 Task: Add a signature Gabriel Evans containing With warm thanks and best wishes, Gabriel Evans to email address softage.10@softage.net and add a label Strategic planning
Action: Mouse moved to (102, 120)
Screenshot: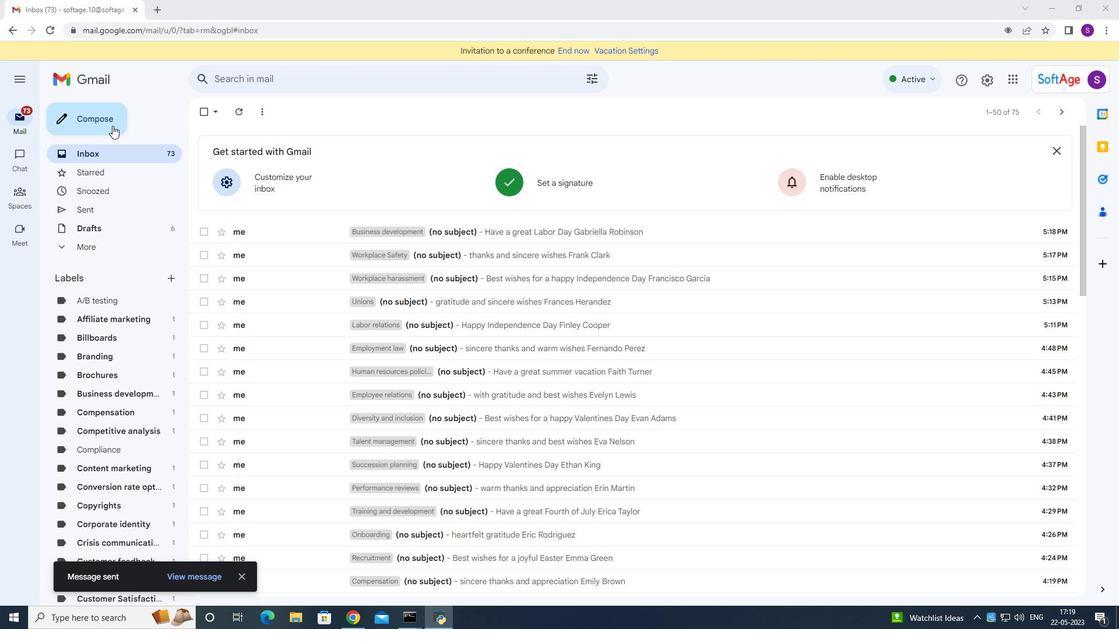 
Action: Mouse pressed left at (102, 120)
Screenshot: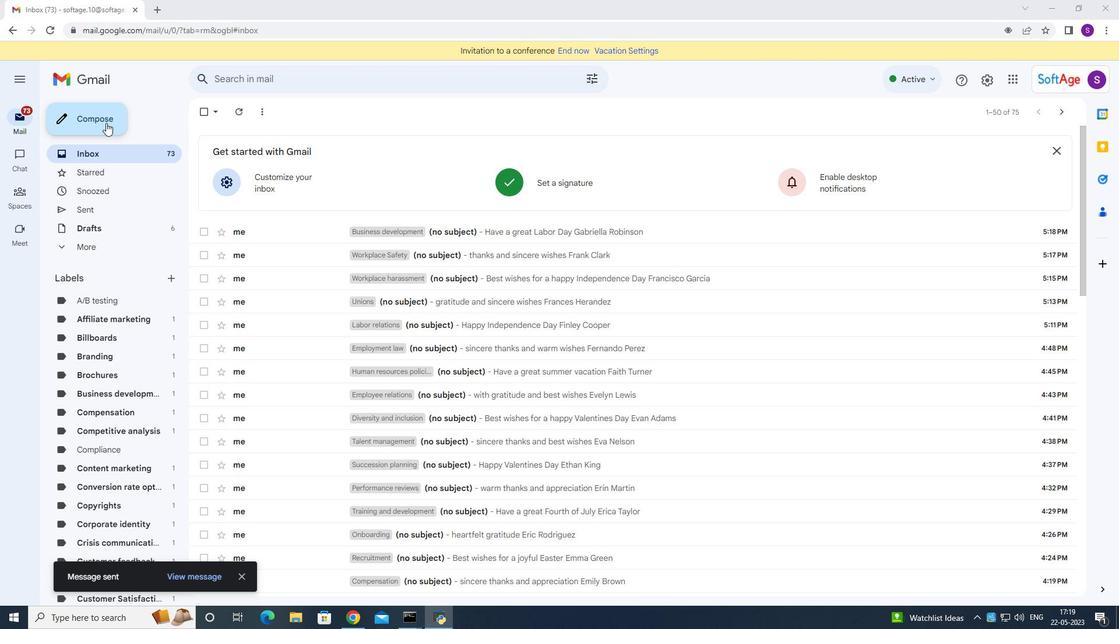 
Action: Mouse moved to (944, 582)
Screenshot: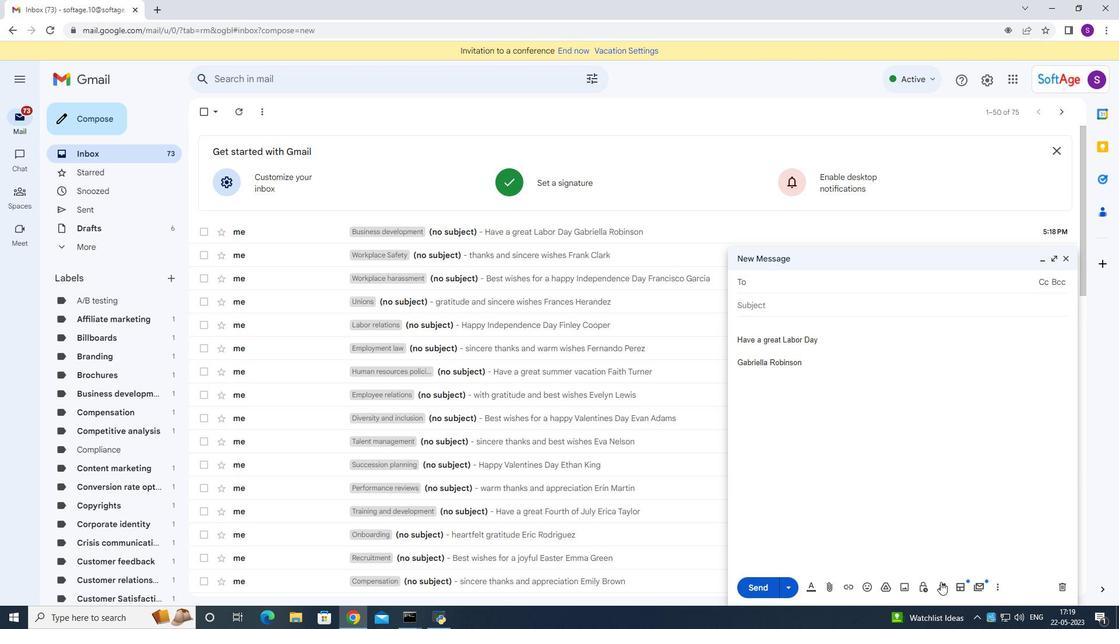 
Action: Mouse pressed left at (944, 582)
Screenshot: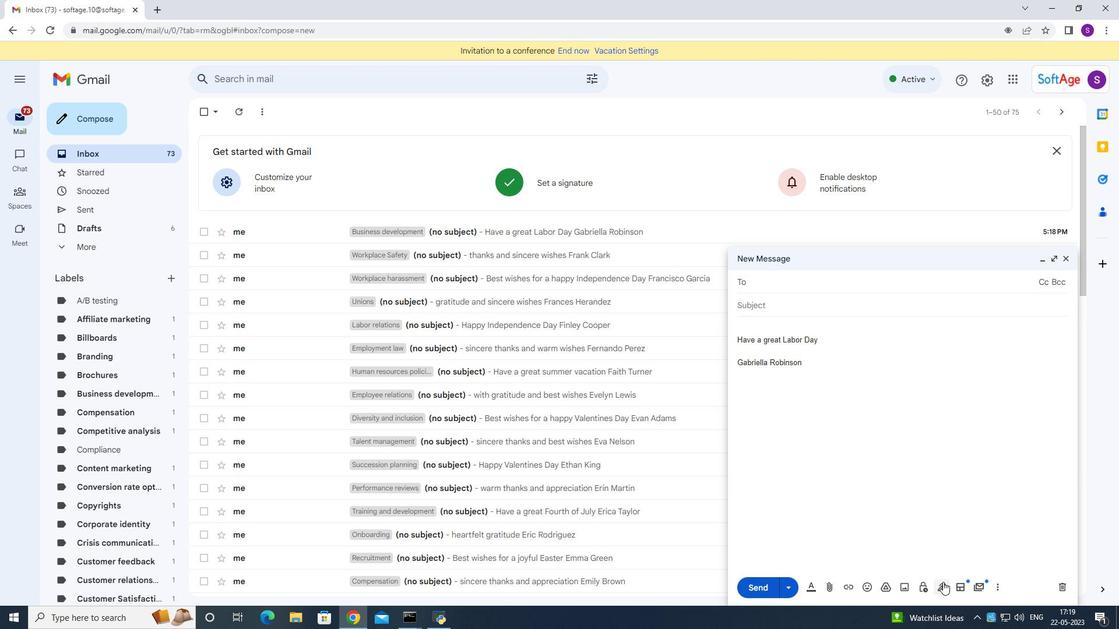 
Action: Mouse moved to (976, 526)
Screenshot: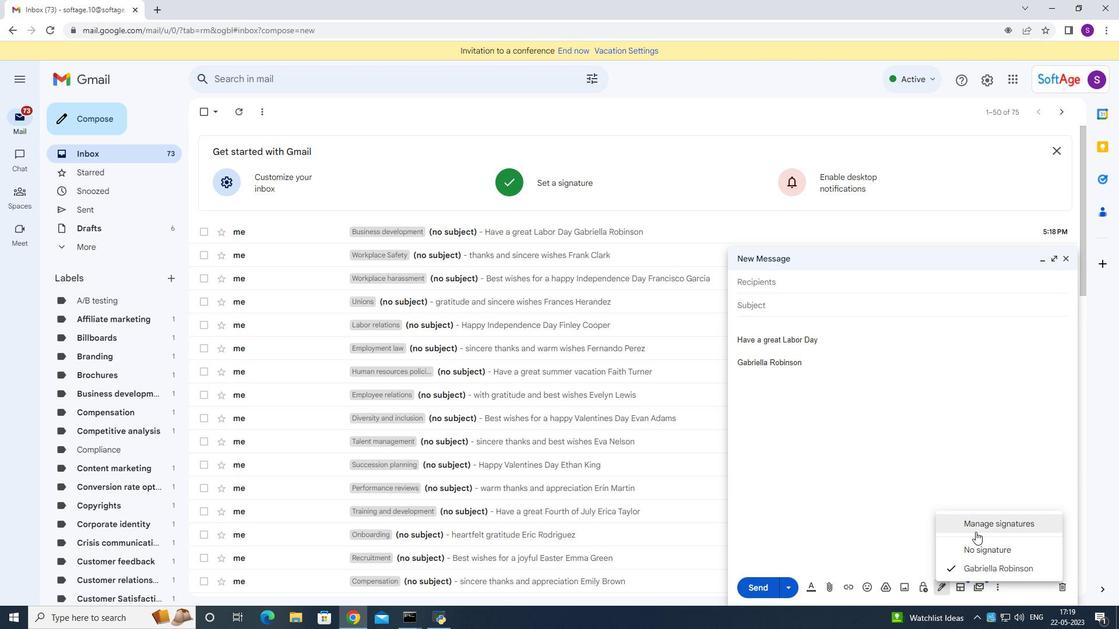 
Action: Mouse pressed left at (976, 526)
Screenshot: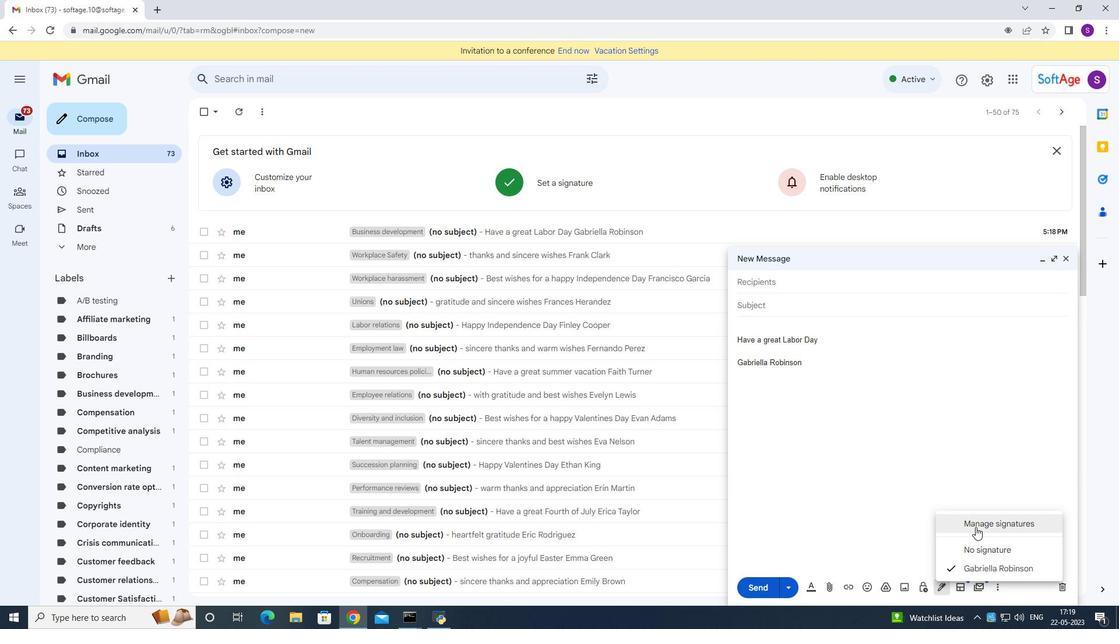 
Action: Mouse moved to (509, 295)
Screenshot: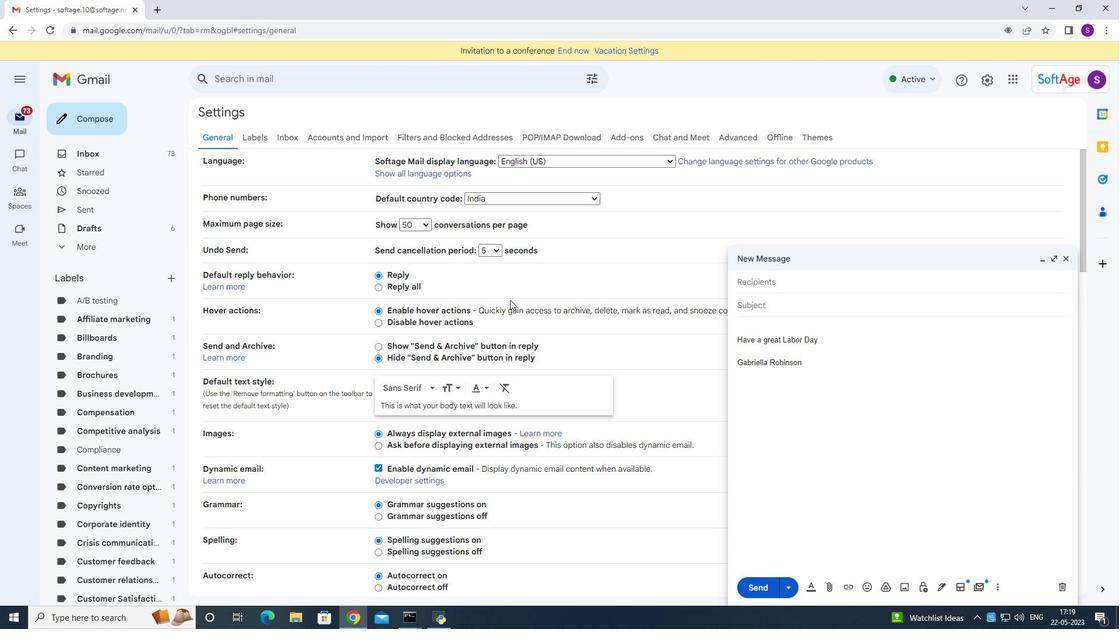
Action: Mouse scrolled (509, 294) with delta (0, 0)
Screenshot: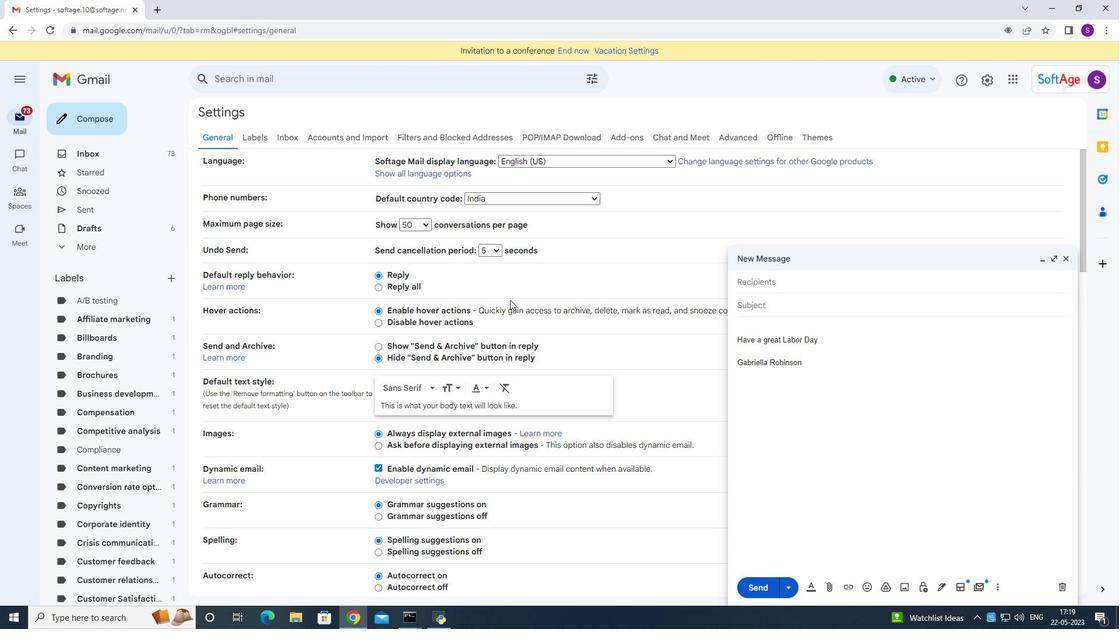 
Action: Mouse moved to (509, 295)
Screenshot: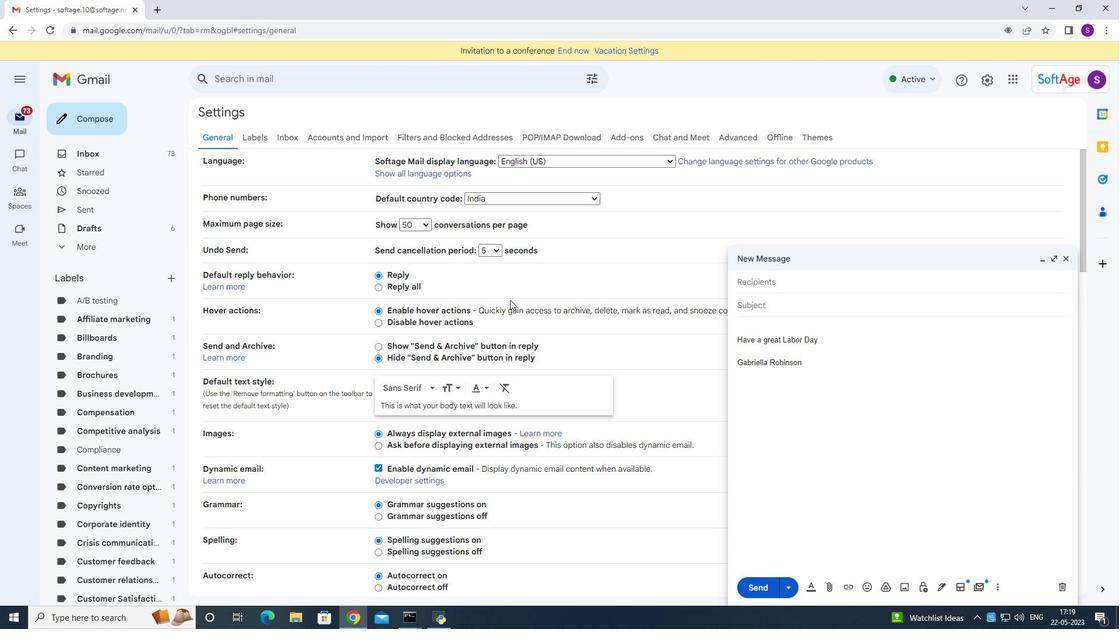 
Action: Mouse scrolled (509, 294) with delta (0, 0)
Screenshot: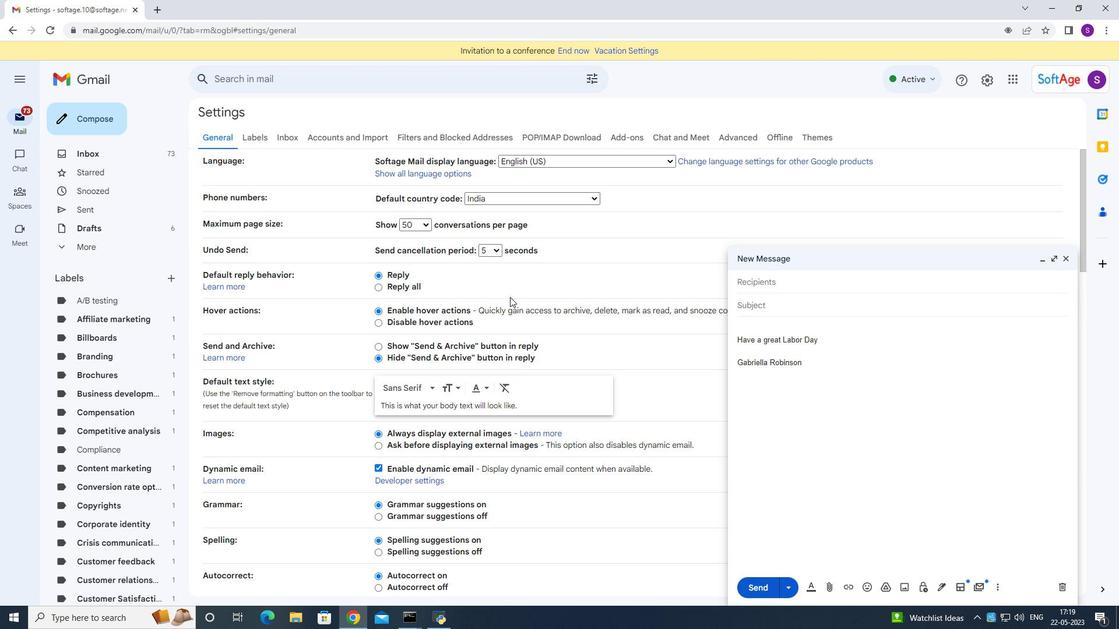 
Action: Mouse moved to (510, 296)
Screenshot: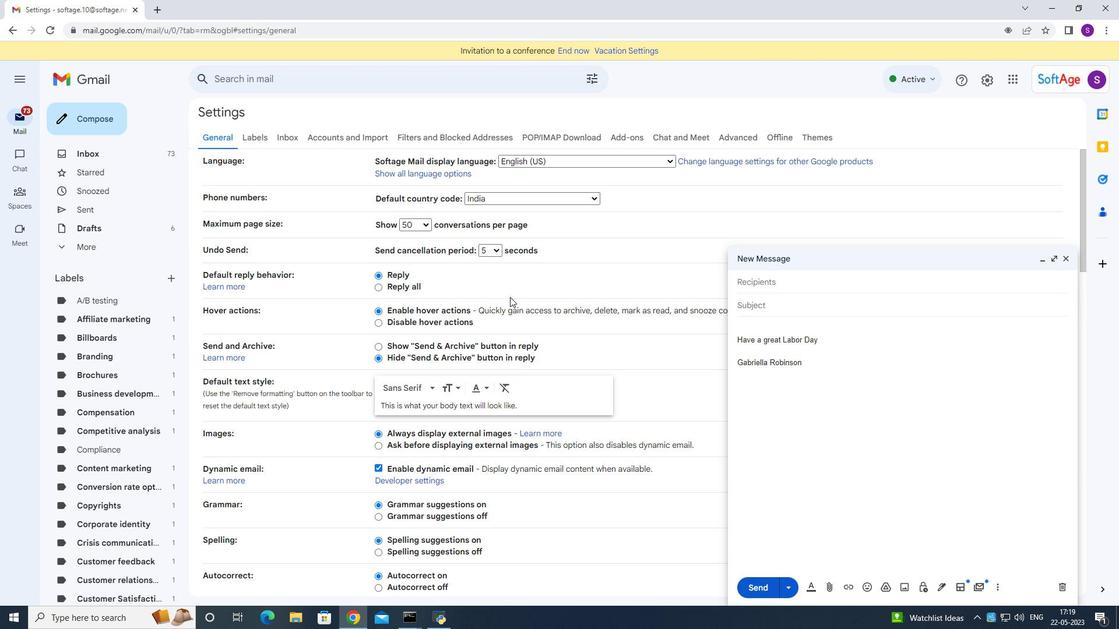 
Action: Mouse scrolled (510, 294) with delta (0, 0)
Screenshot: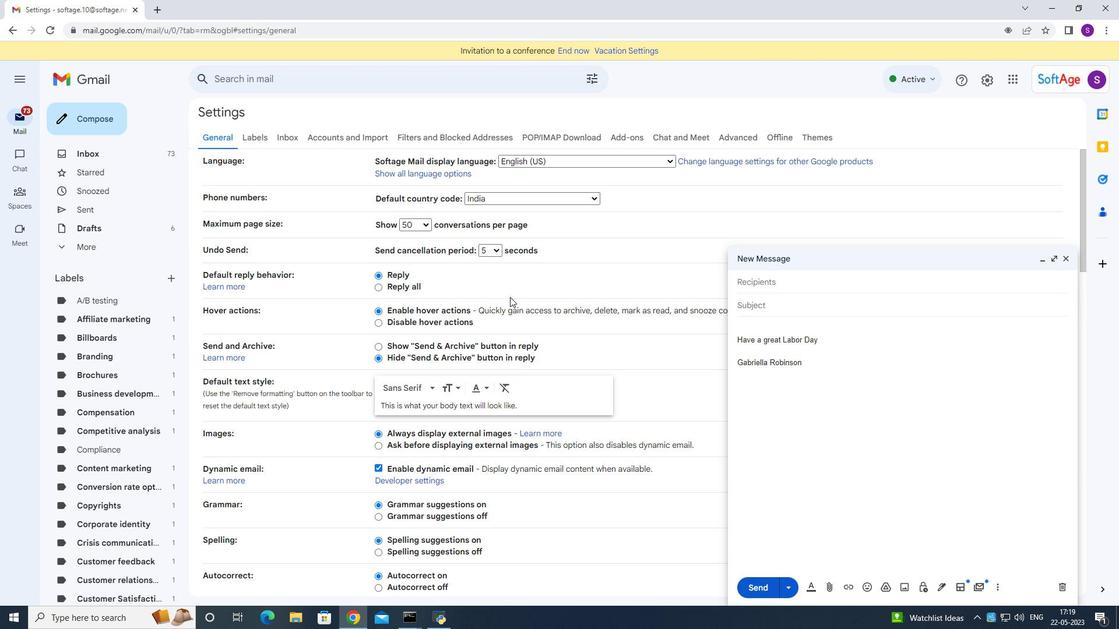 
Action: Mouse moved to (510, 296)
Screenshot: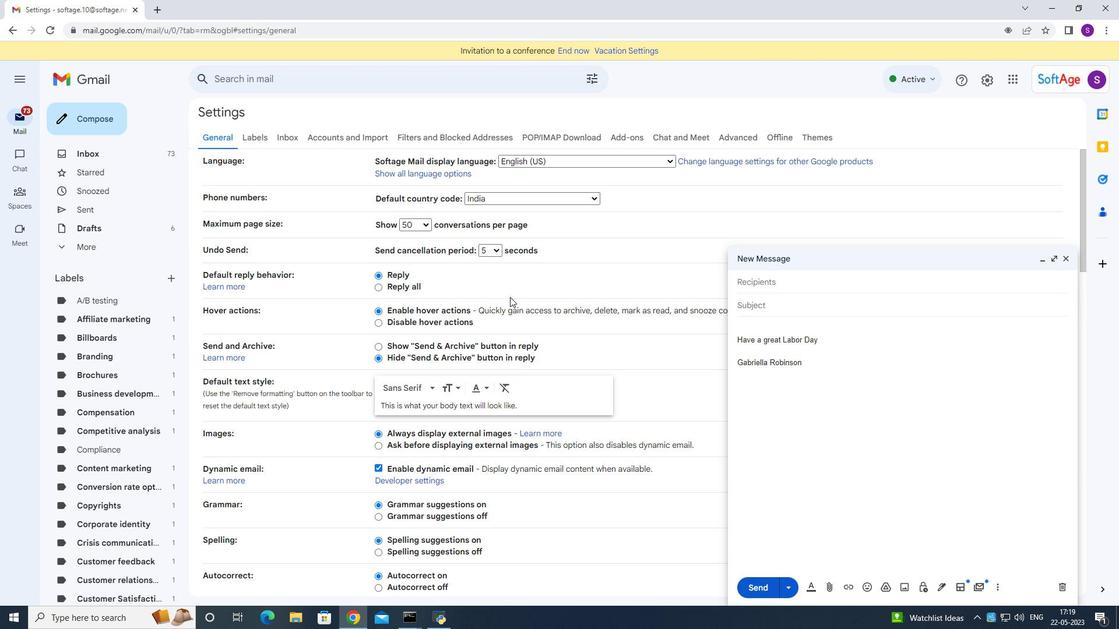 
Action: Mouse scrolled (510, 295) with delta (0, 0)
Screenshot: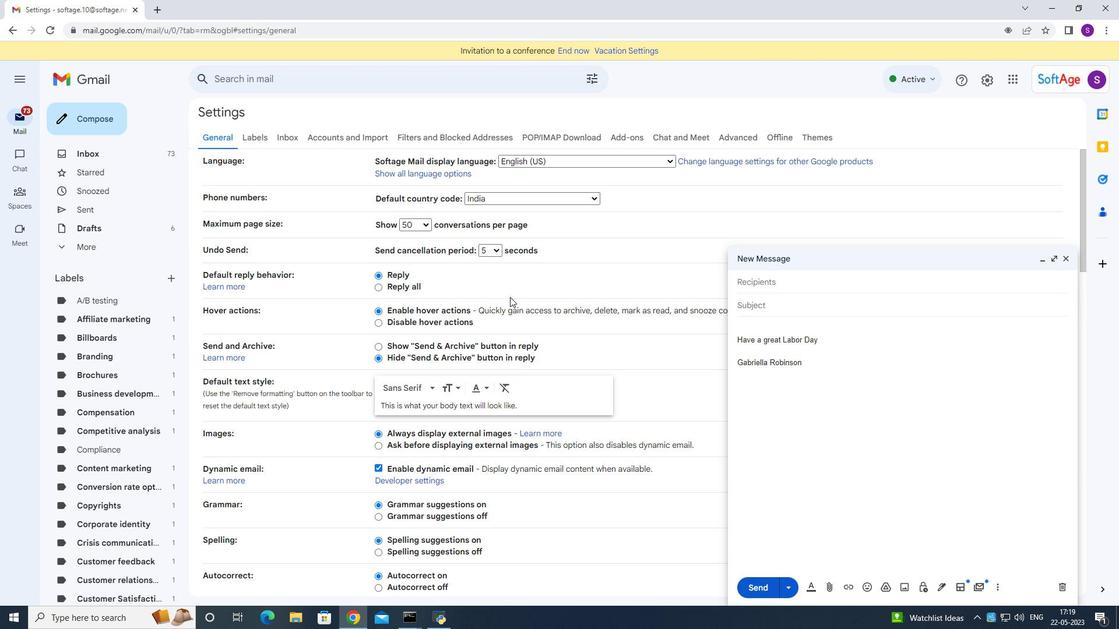 
Action: Mouse moved to (511, 297)
Screenshot: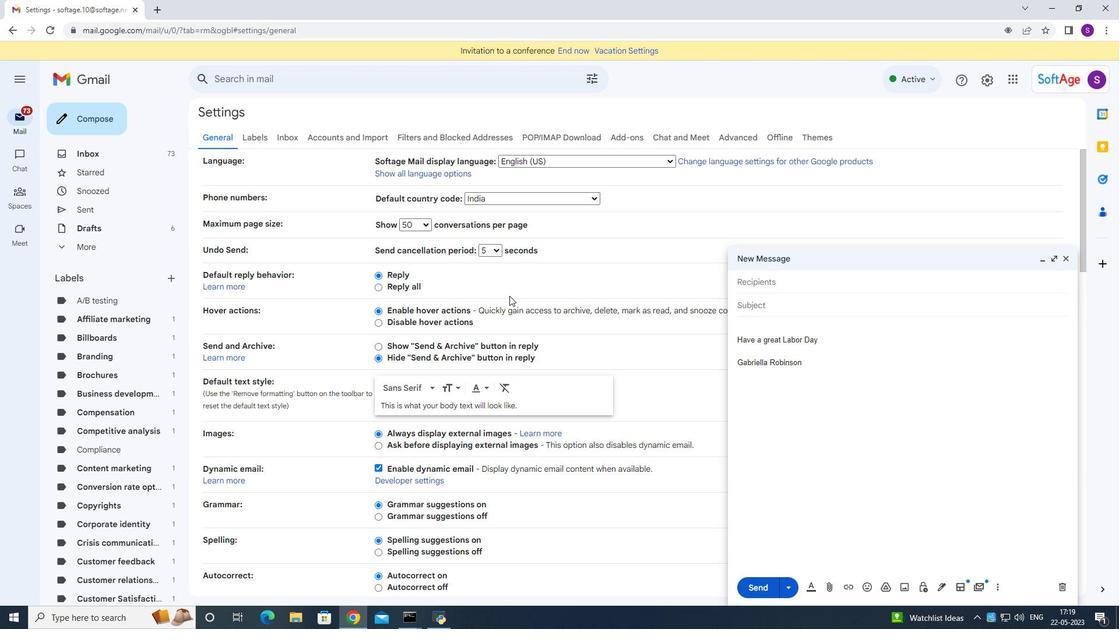 
Action: Mouse scrolled (510, 296) with delta (0, 0)
Screenshot: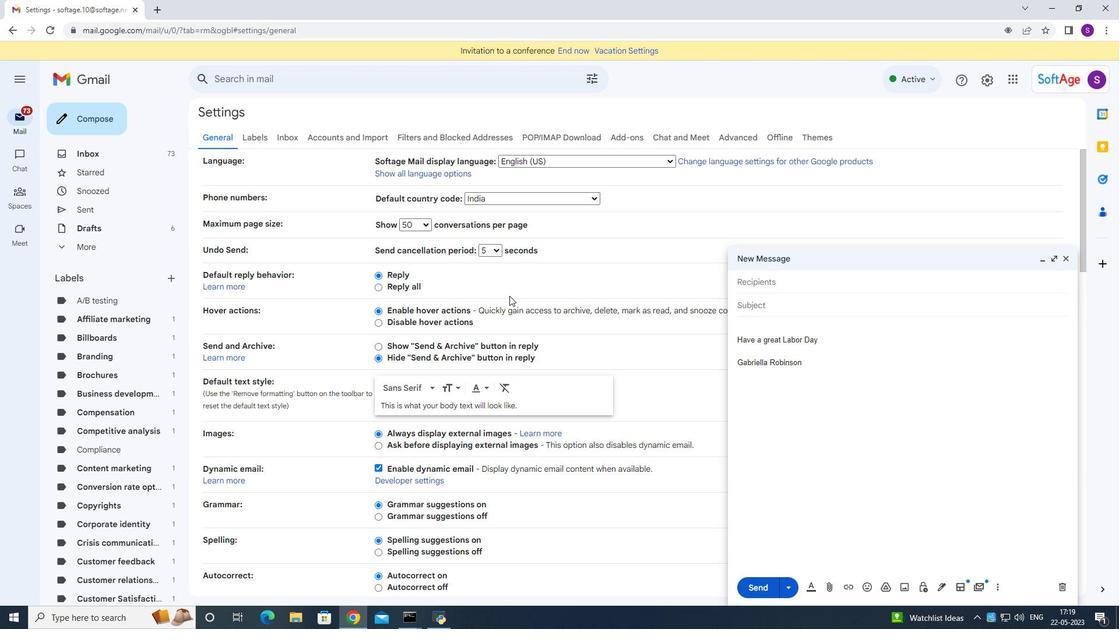 
Action: Mouse moved to (511, 300)
Screenshot: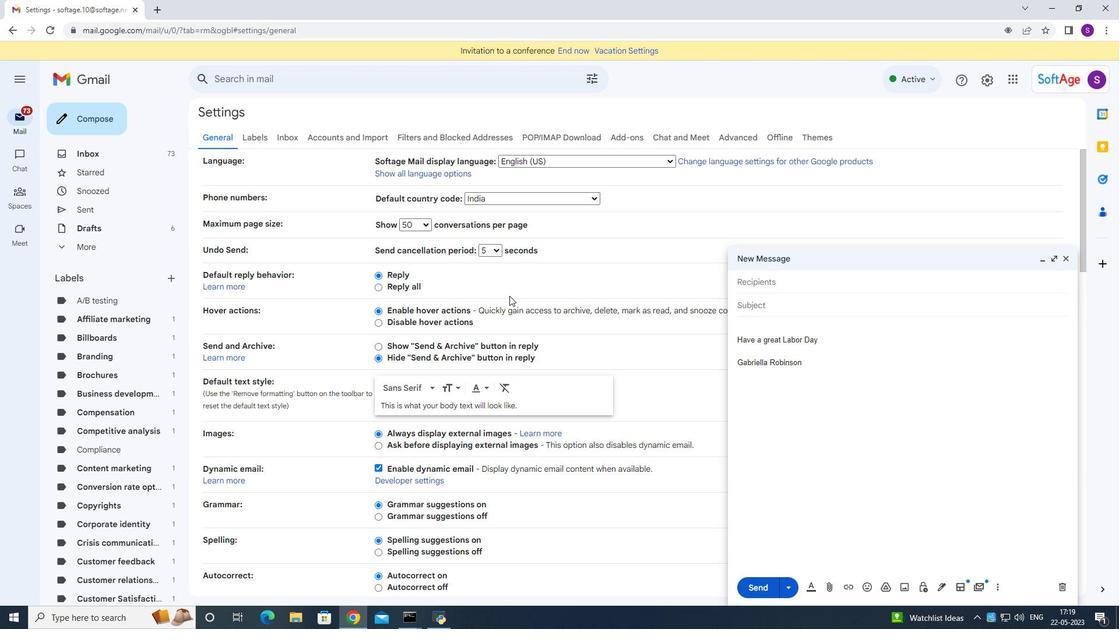 
Action: Mouse scrolled (511, 296) with delta (0, -1)
Screenshot: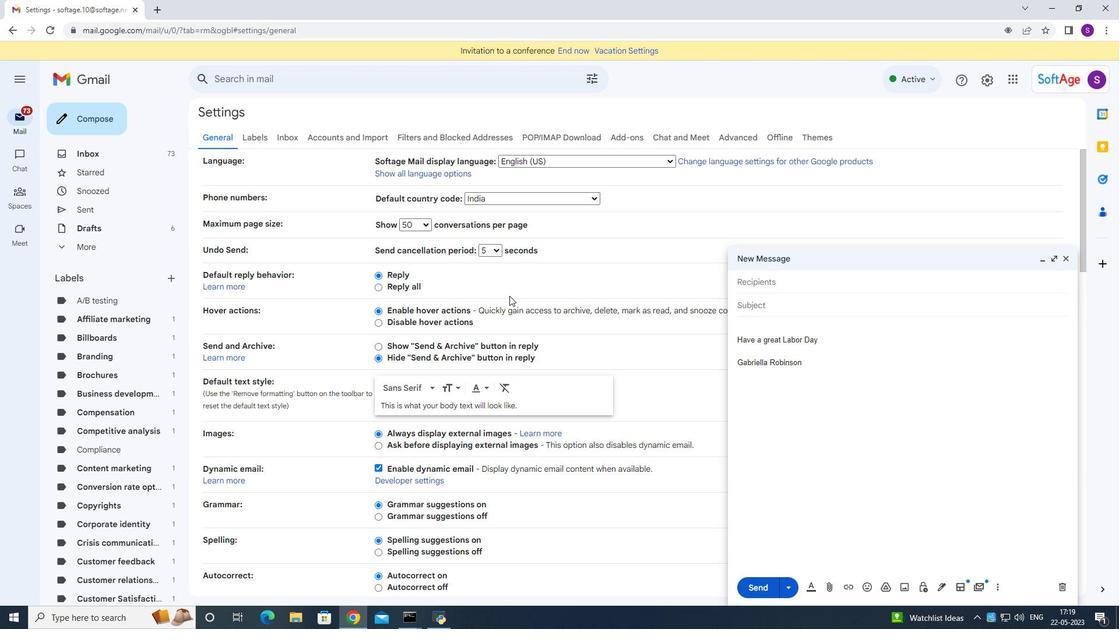 
Action: Mouse moved to (497, 363)
Screenshot: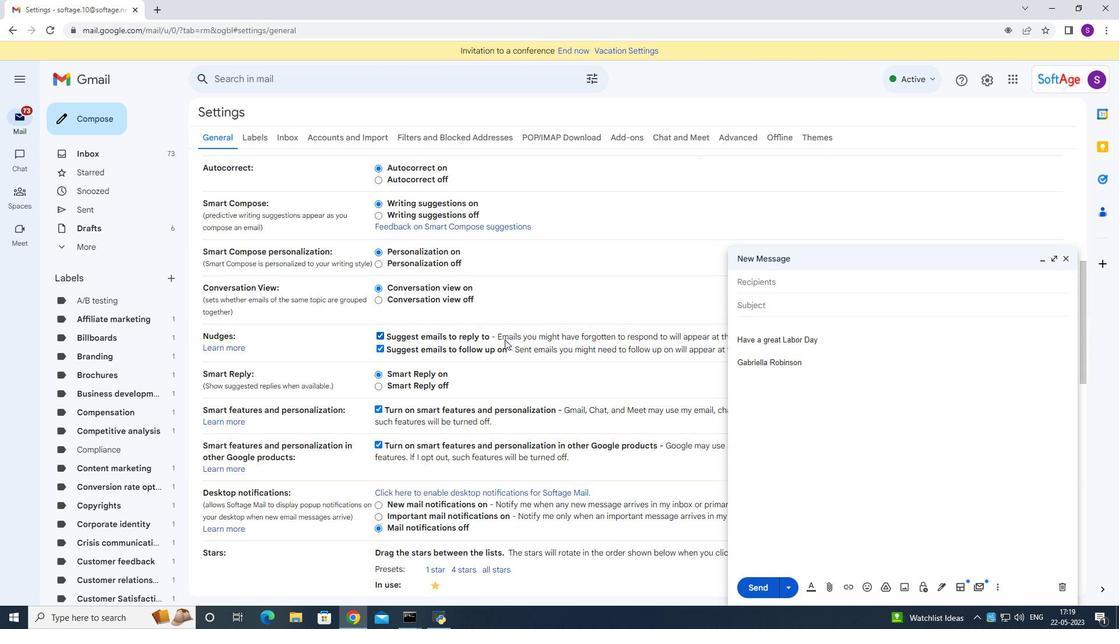 
Action: Mouse scrolled (498, 357) with delta (0, 0)
Screenshot: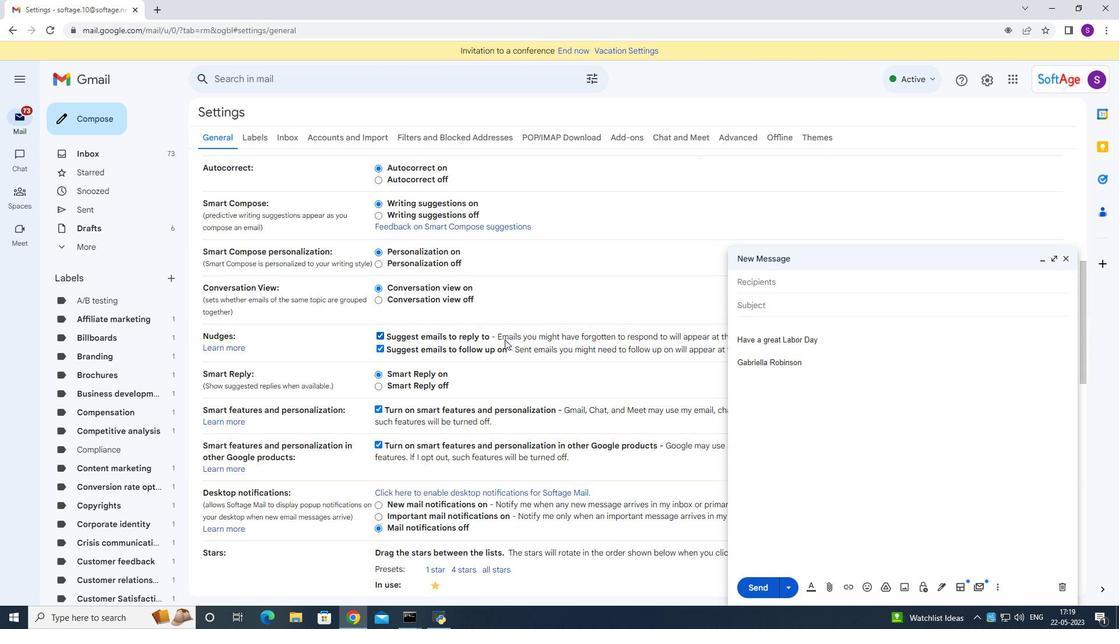
Action: Mouse scrolled (498, 359) with delta (0, 0)
Screenshot: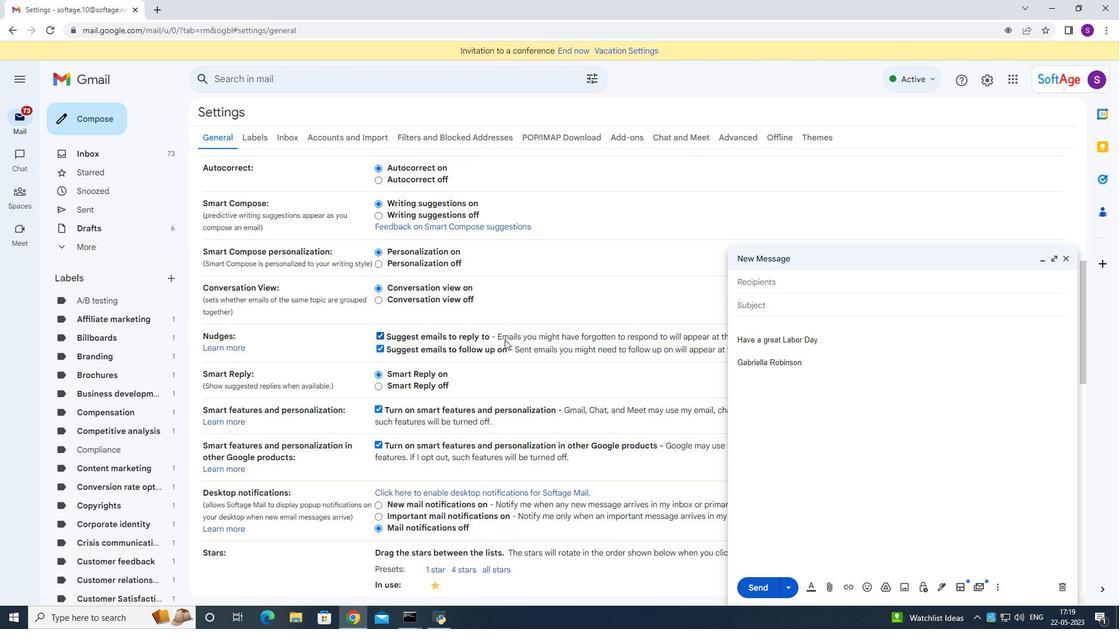 
Action: Mouse scrolled (498, 361) with delta (0, 0)
Screenshot: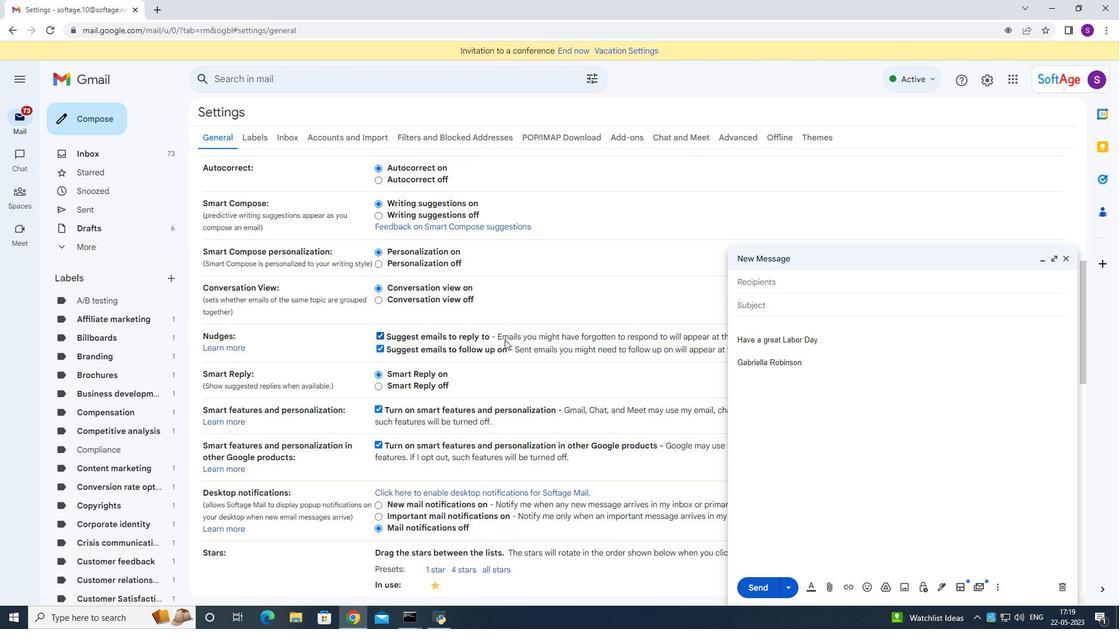 
Action: Mouse scrolled (498, 361) with delta (0, 0)
Screenshot: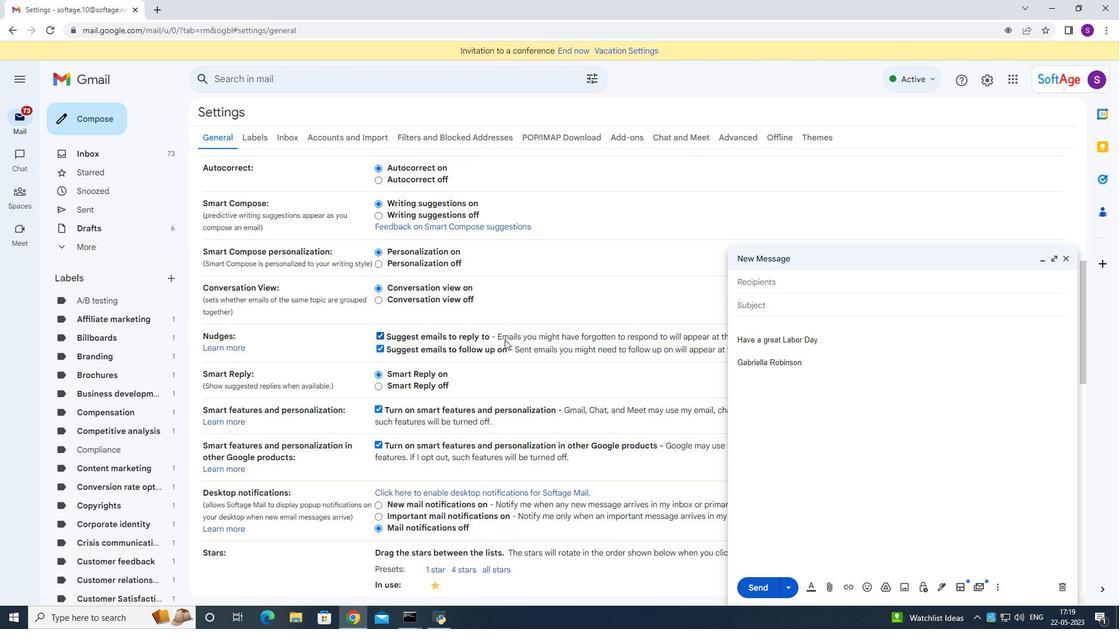 
Action: Mouse scrolled (498, 361) with delta (0, 0)
Screenshot: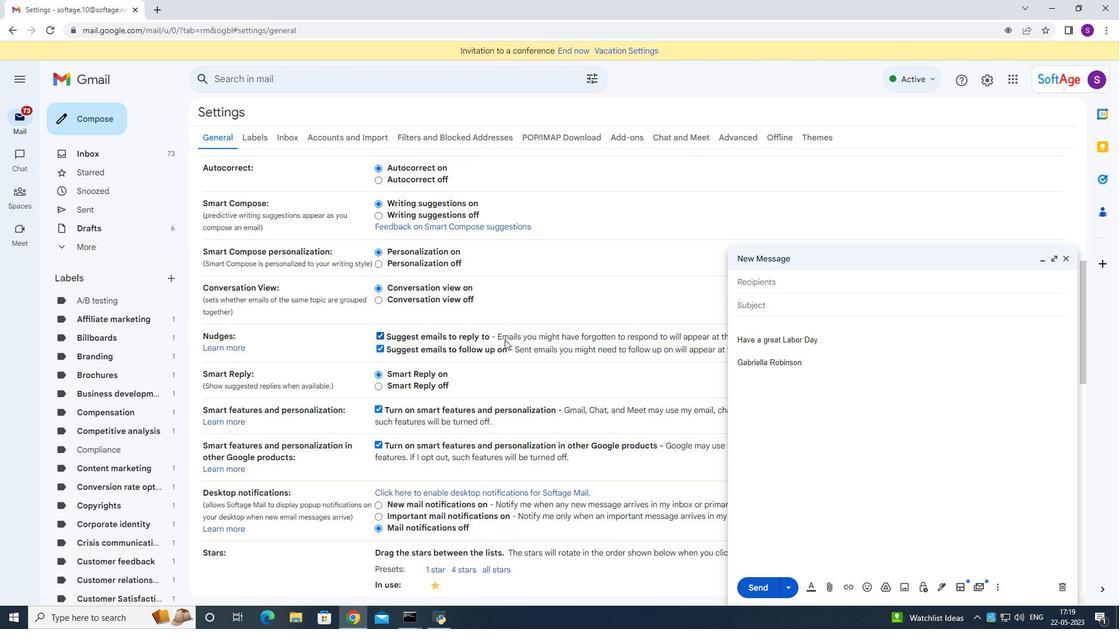 
Action: Mouse scrolled (498, 361) with delta (0, 0)
Screenshot: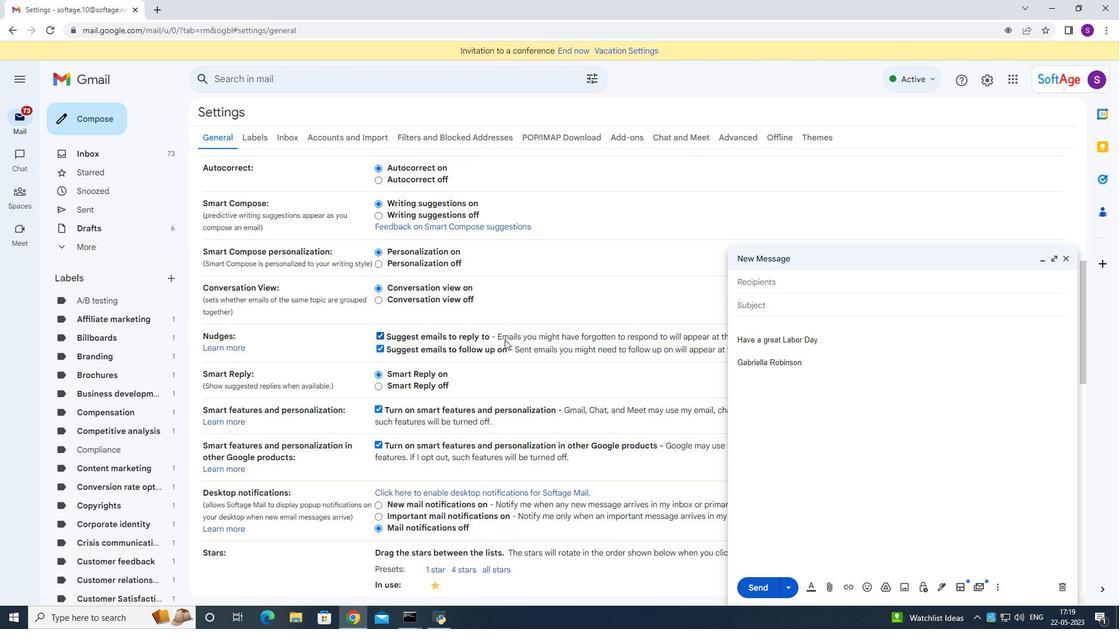
Action: Mouse scrolled (498, 361) with delta (0, 0)
Screenshot: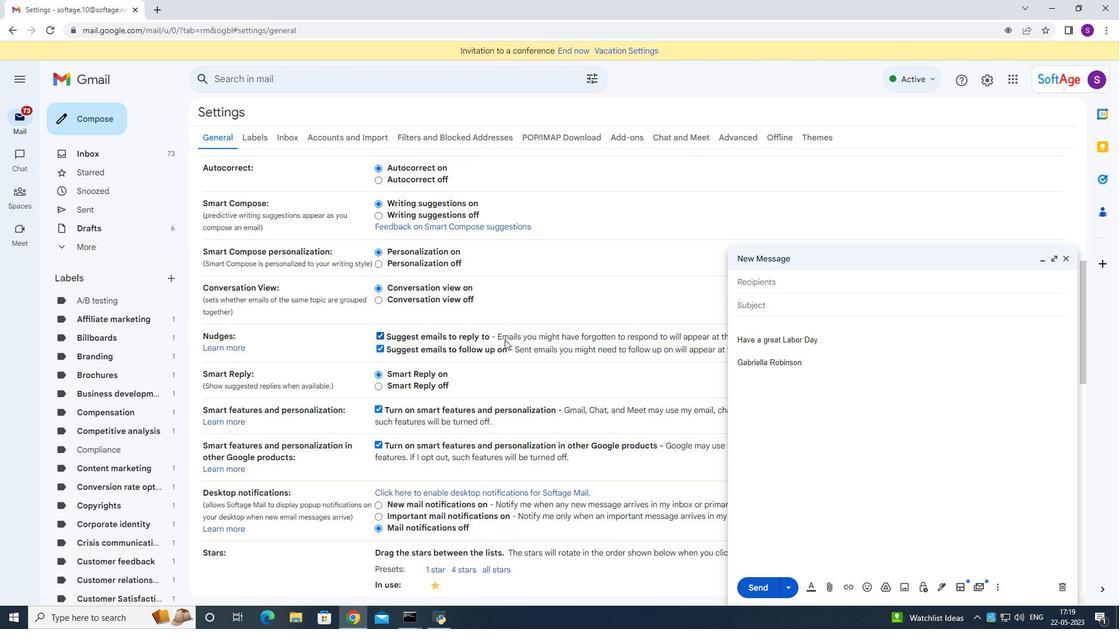 
Action: Mouse moved to (478, 382)
Screenshot: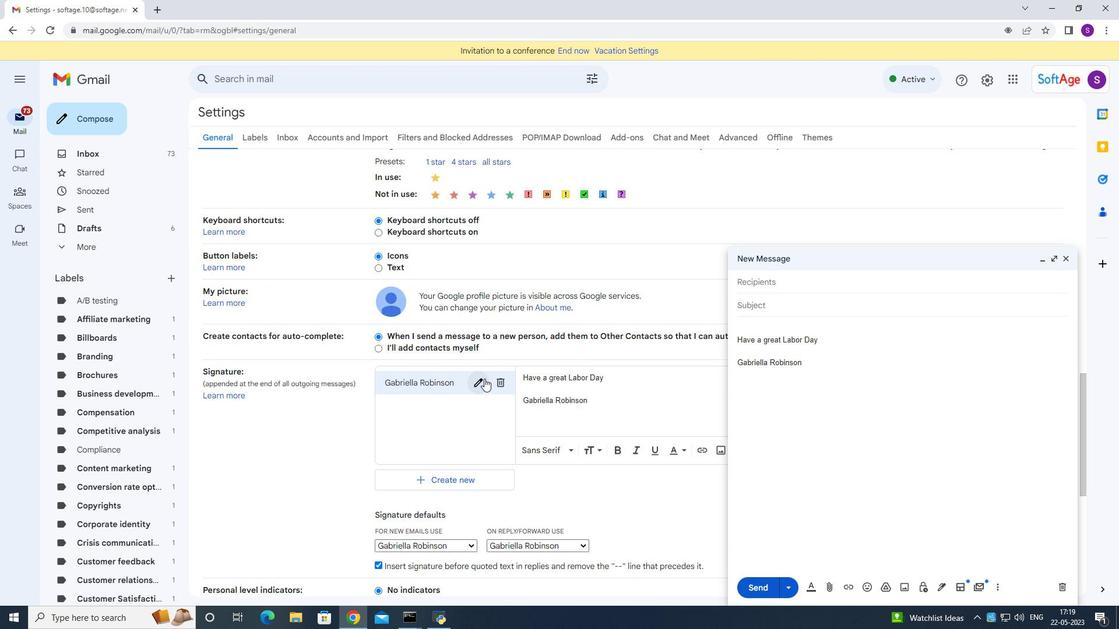 
Action: Mouse pressed left at (478, 382)
Screenshot: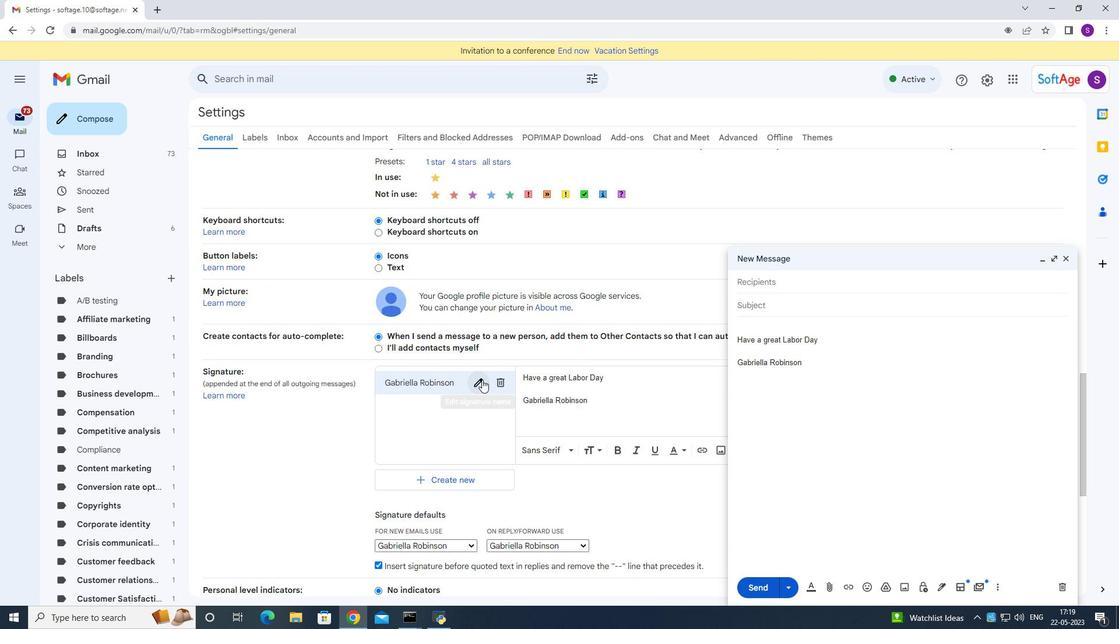 
Action: Key pressed ctrl+A<Key.backspace><Key.shift><Key.shift><Key.shift><Key.shift><Key.shift><Key.shift><Key.shift><Key.shift><Key.shift><Key.shift><Key.shift><Key.shift><Key.shift>Gabriel<Key.space><Key.shift><Key.shift><Key.shift><Key.shift><Key.shift><Key.shift><Key.shift><Key.shift><Key.shift><Key.shift><Key.shift><Key.shift><Key.shift><Key.shift><Key.shift><Key.shift><Key.shift><Key.shift><Key.shift><Key.shift><Key.shift><Key.shift><Key.shift><Key.shift><Key.shift><Key.shift><Key.shift><Key.shift>Evans<Key.space>
Screenshot: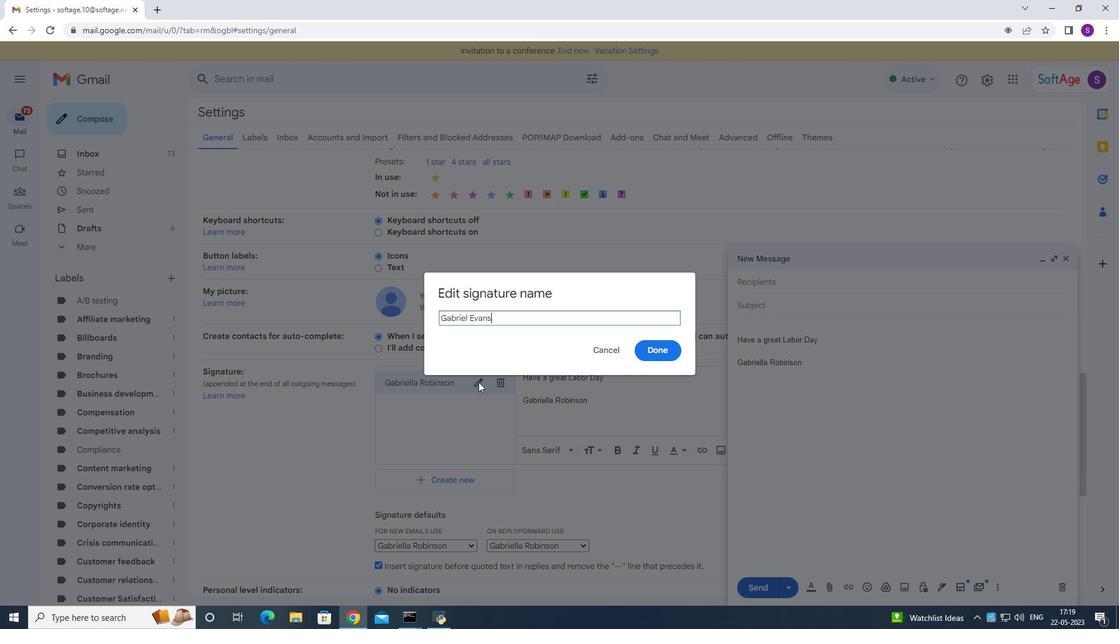 
Action: Mouse moved to (668, 353)
Screenshot: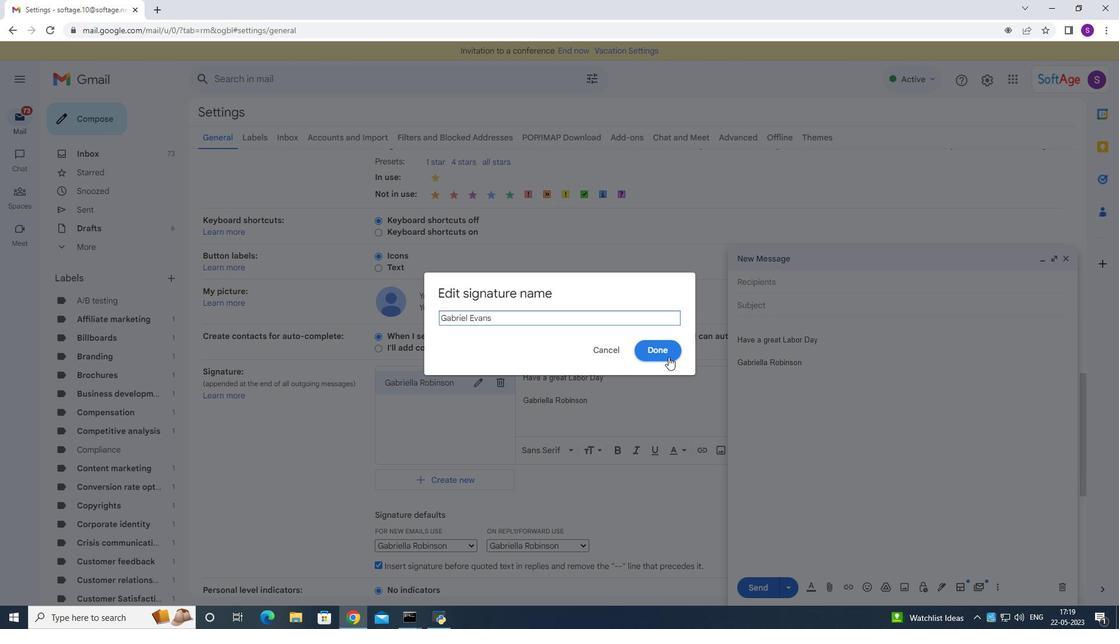 
Action: Mouse pressed left at (668, 353)
Screenshot: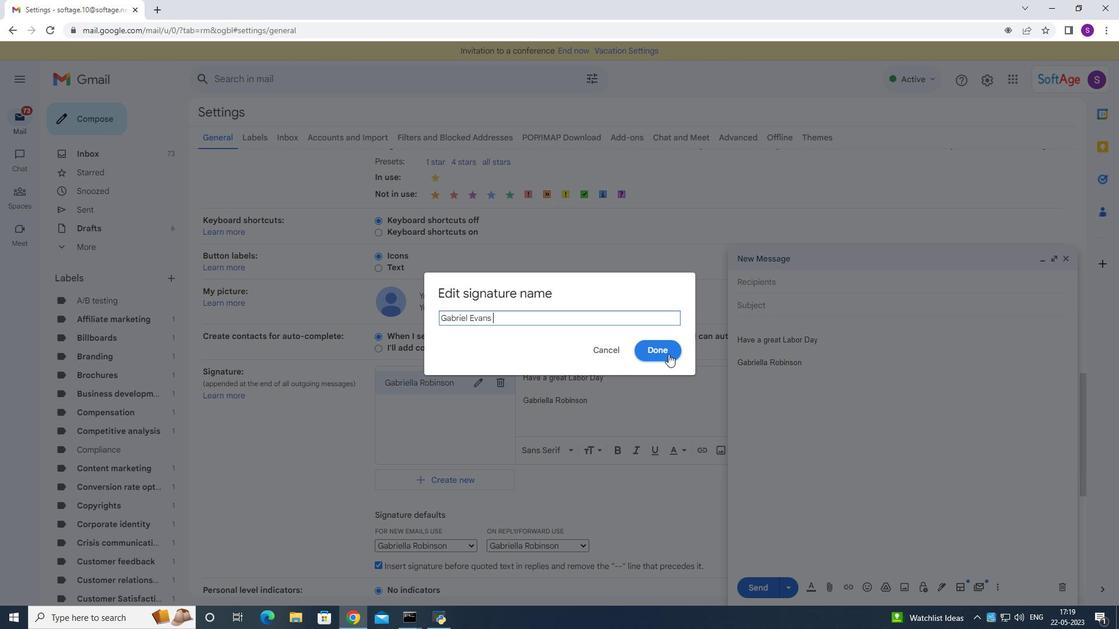 
Action: Mouse moved to (665, 371)
Screenshot: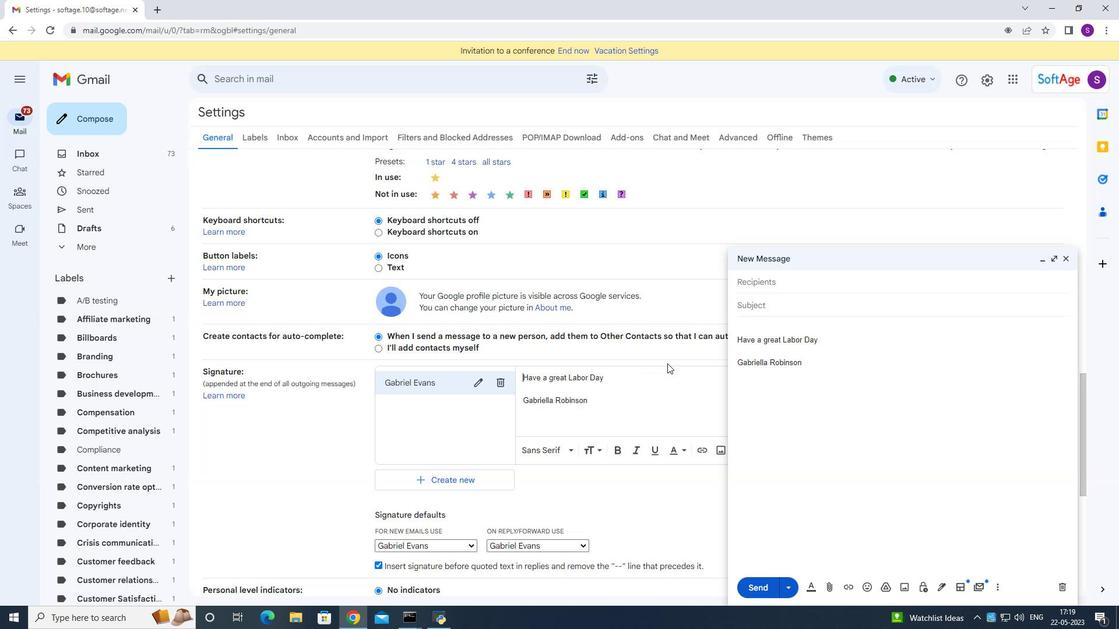 
Action: Mouse pressed left at (665, 371)
Screenshot: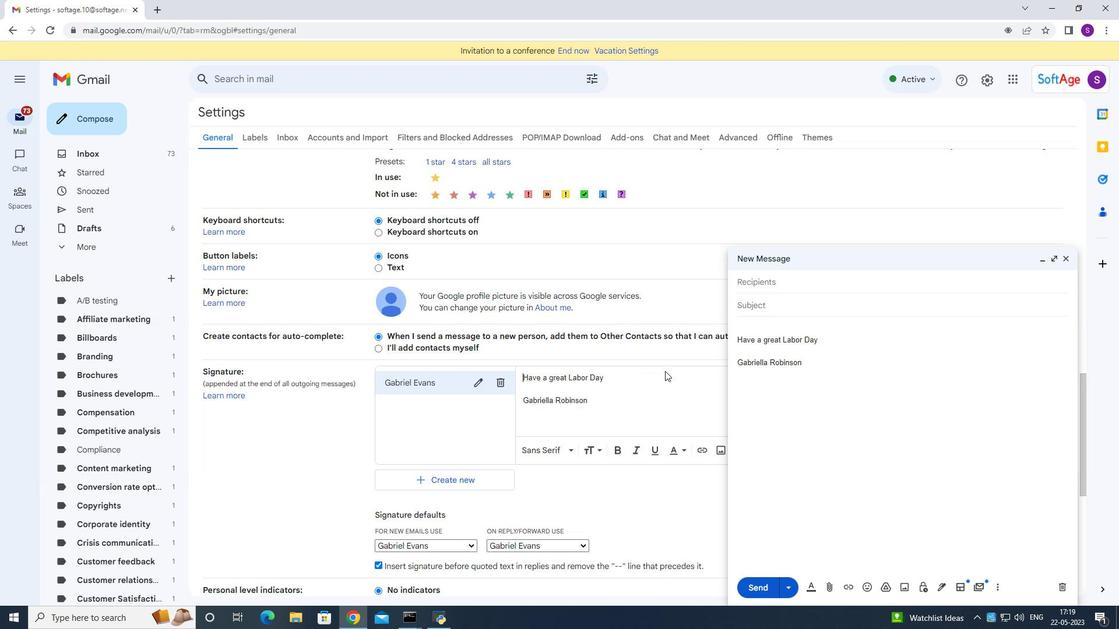 
Action: Key pressed ctrl+A
Screenshot: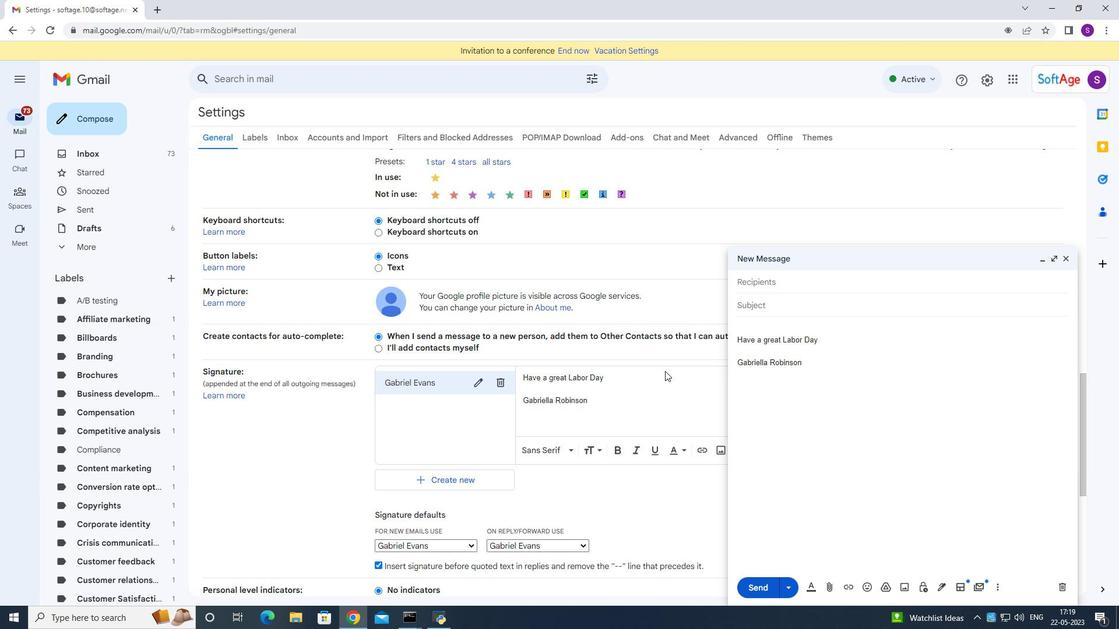 
Action: Mouse pressed left at (665, 371)
Screenshot: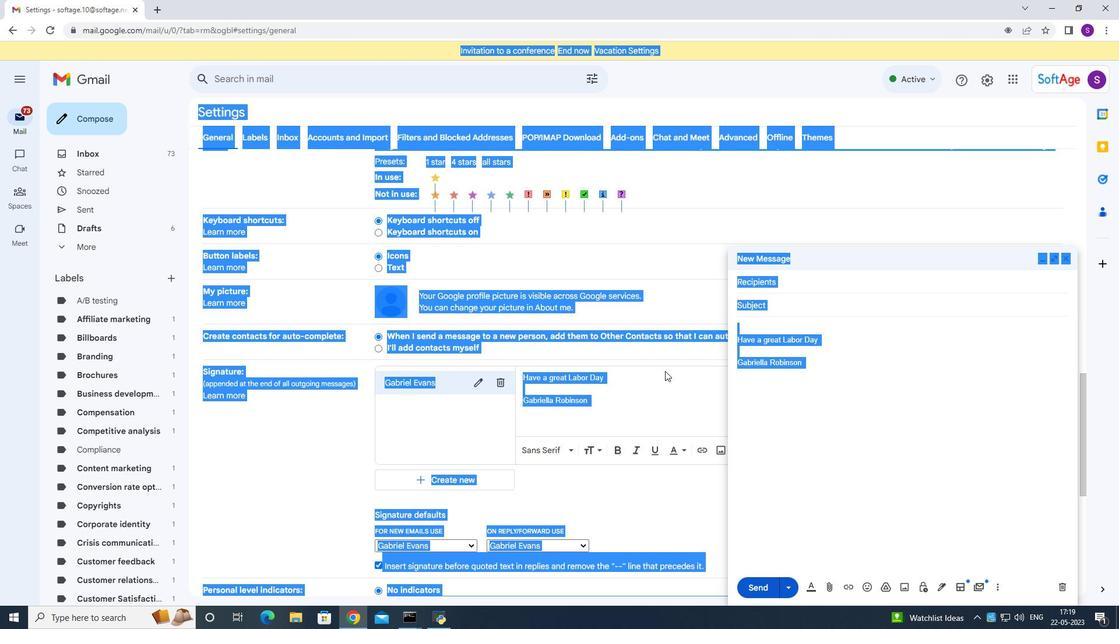 
Action: Mouse pressed left at (665, 371)
Screenshot: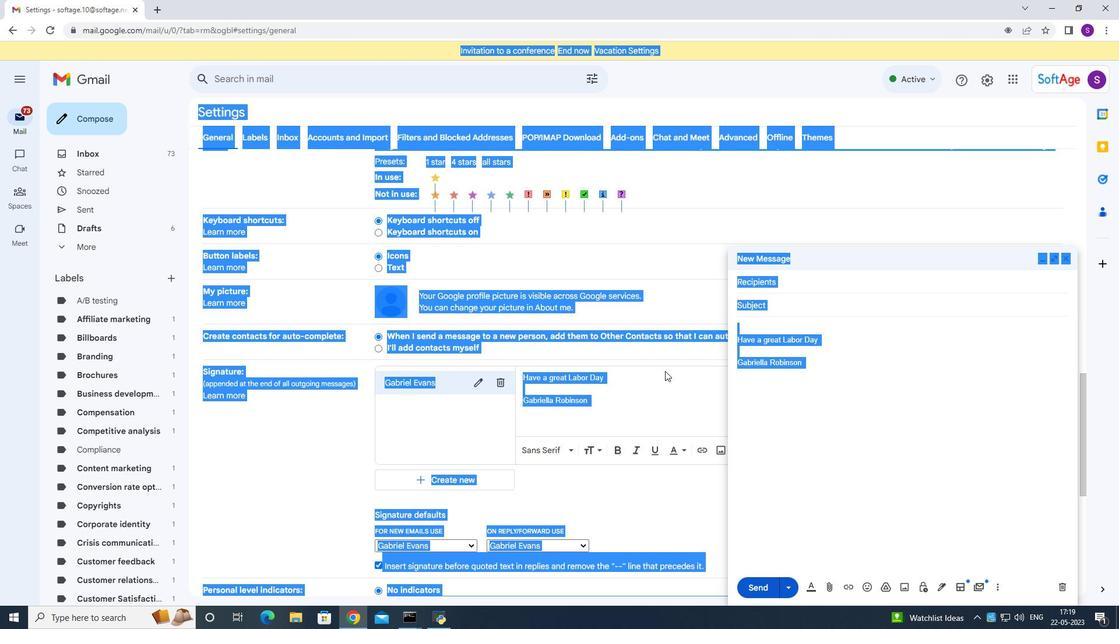 
Action: Mouse moved to (681, 382)
Screenshot: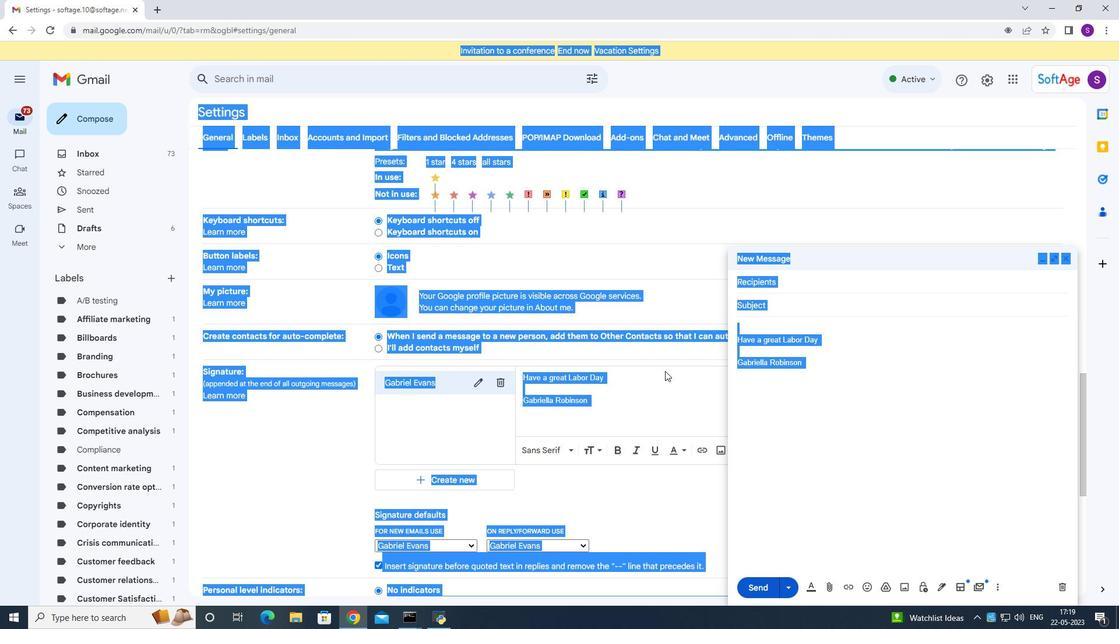
Action: Key pressed <Key.shift>Actrl+A<Key.backspace><Key.shift><Key.shift><Key.shift><Key.shift><Key.shift><Key.shift><Key.shift><Key.shift><Key.shift><Key.shift><Key.shift><Key.shift><Key.shift><Key.shift><Key.shift><Key.shift><Key.shift><Key.shift><Key.shift><Key.shift><Key.shift><Key.shift><Key.shift><Key.shift><Key.shift><Key.shift><Key.shift><Key.shift><Key.shift><Key.shift><Key.shift>warm<Key.space>thanks<Key.space>and<Key.space>best<Key.space>wishes<Key.space>
Screenshot: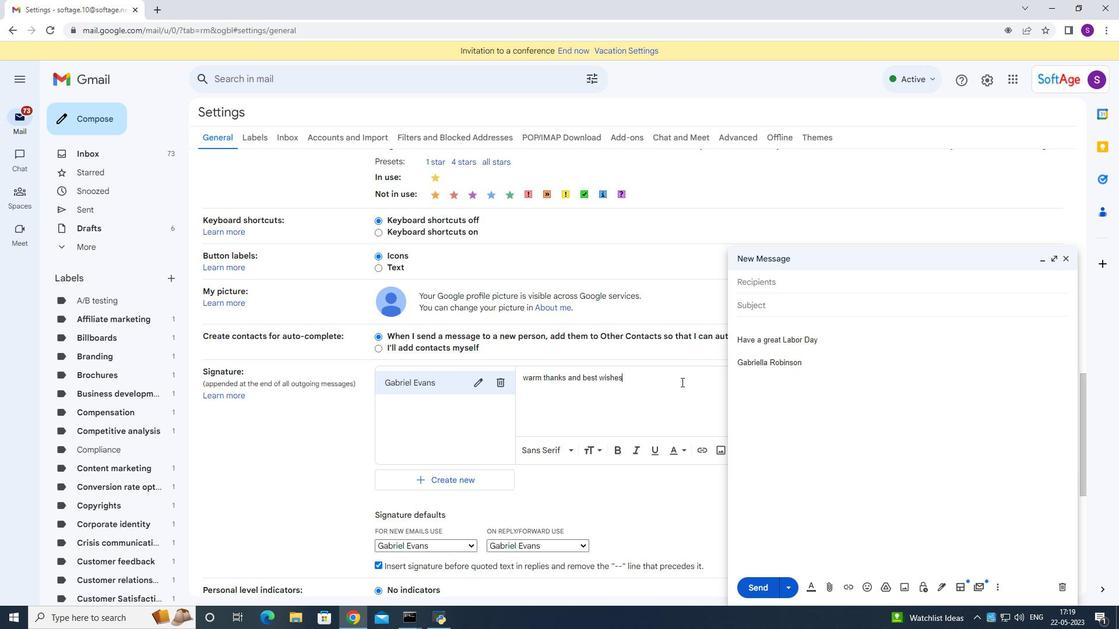 
Action: Mouse moved to (1069, 262)
Screenshot: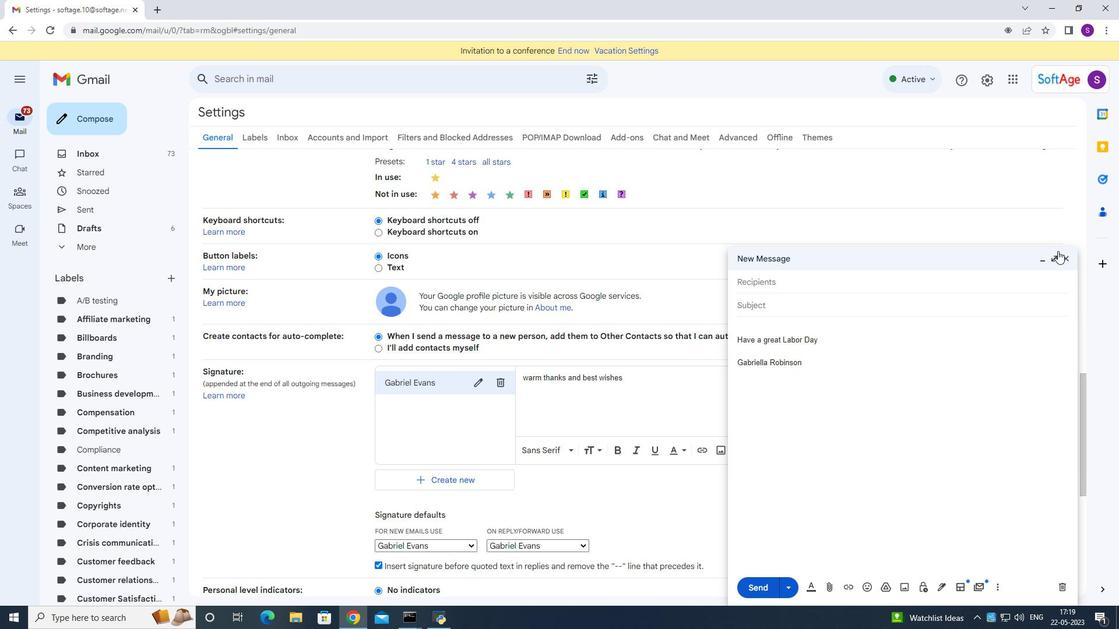 
Action: Mouse pressed left at (1069, 262)
Screenshot: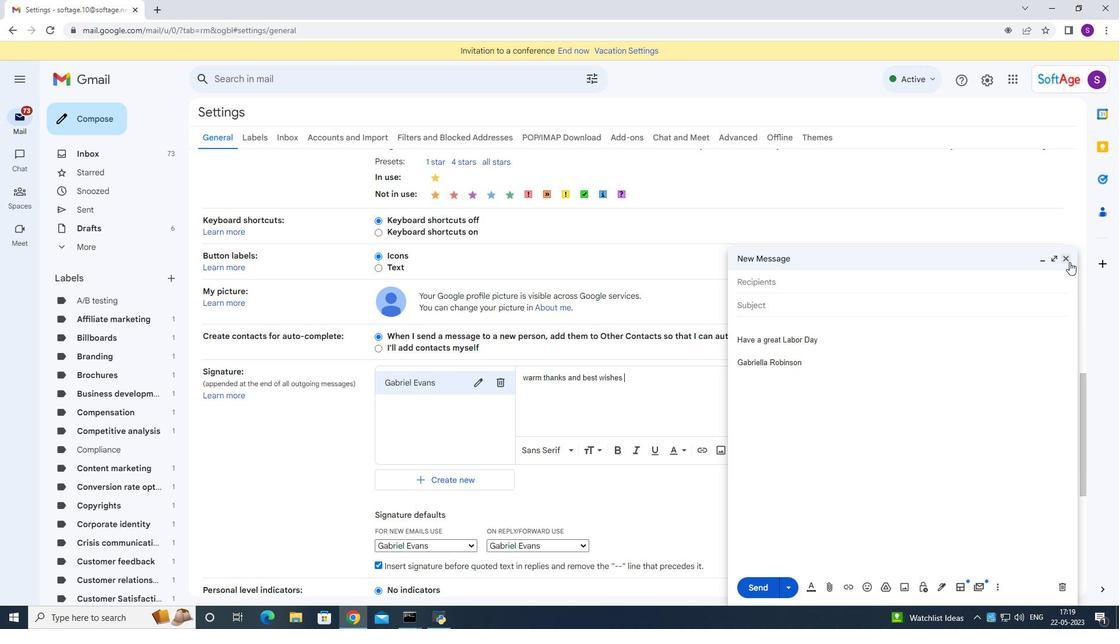 
Action: Mouse moved to (1069, 263)
Screenshot: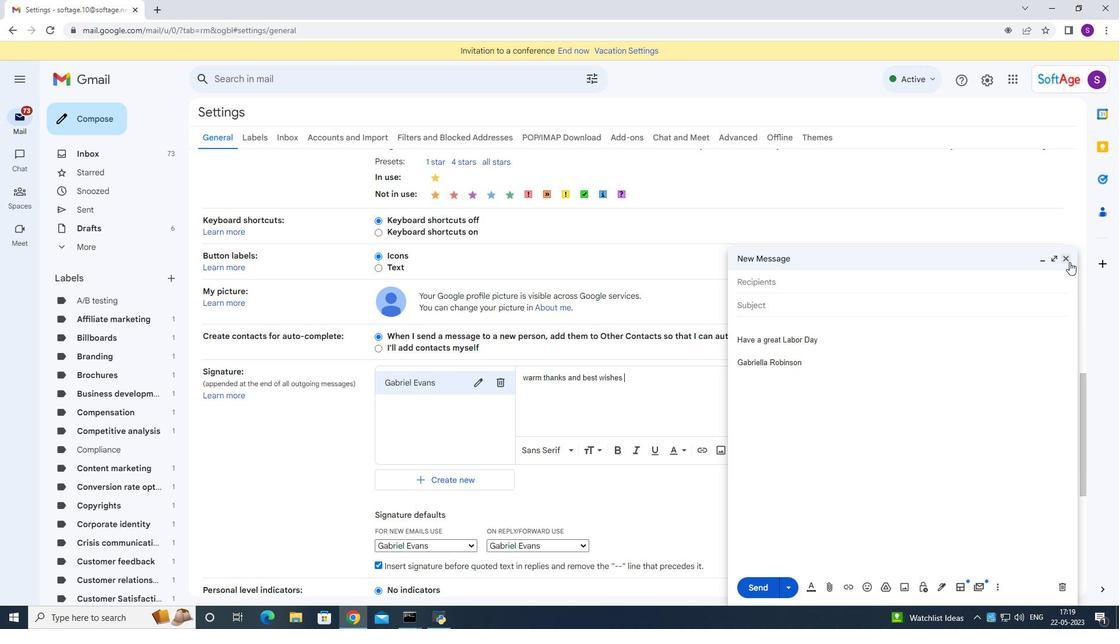 
Action: Key pressed <Key.enter>
Screenshot: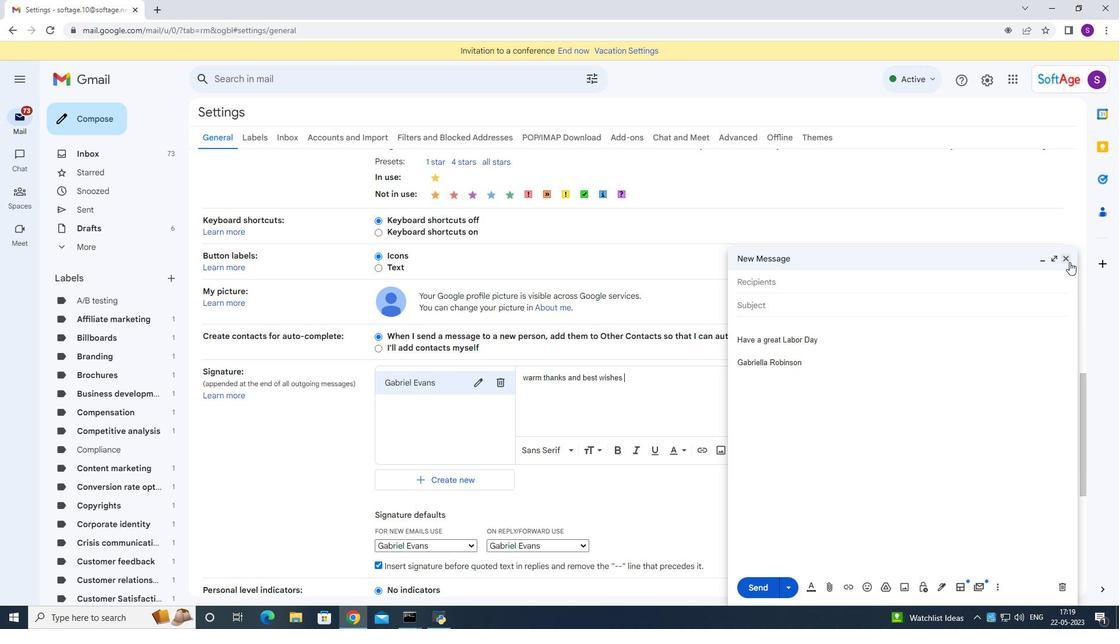 
Action: Mouse moved to (764, 431)
Screenshot: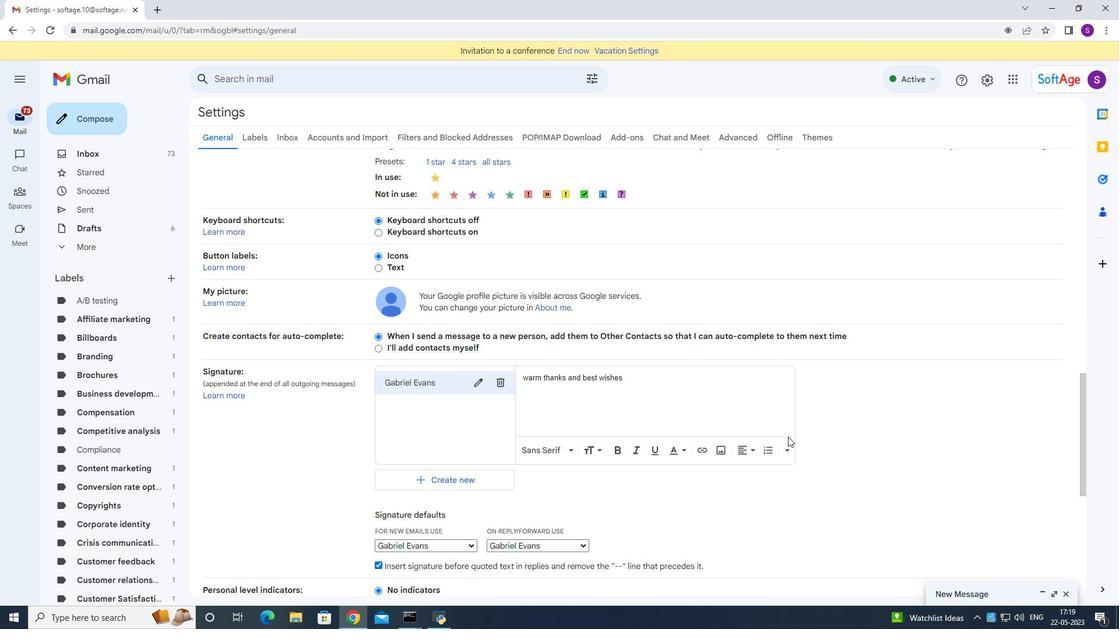 
Action: Mouse scrolled (764, 431) with delta (0, 0)
Screenshot: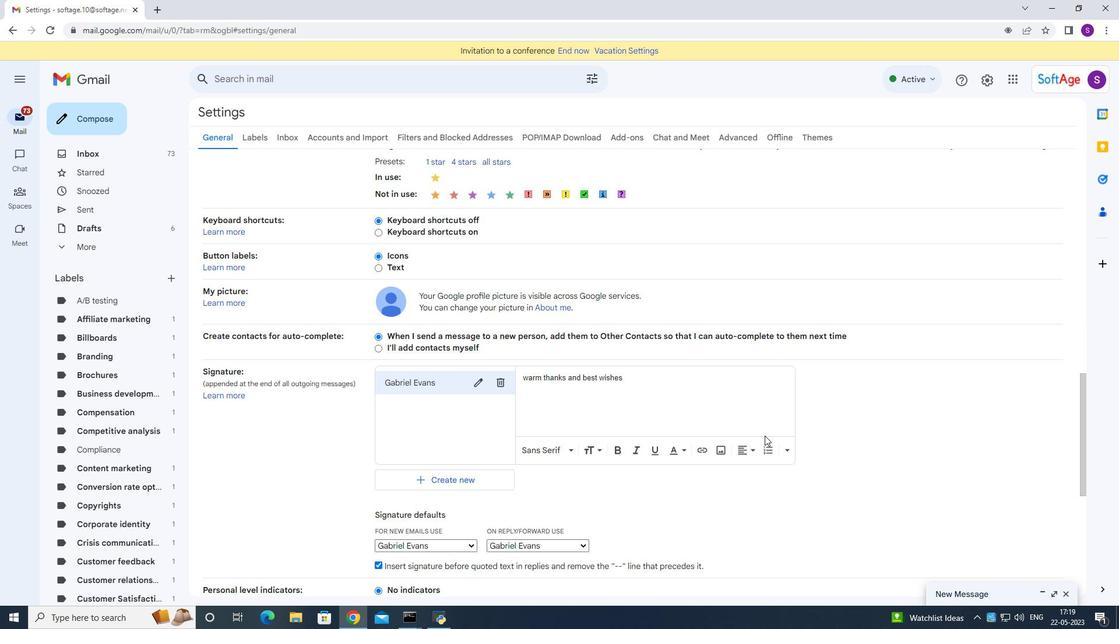 
Action: Mouse scrolled (764, 431) with delta (0, 0)
Screenshot: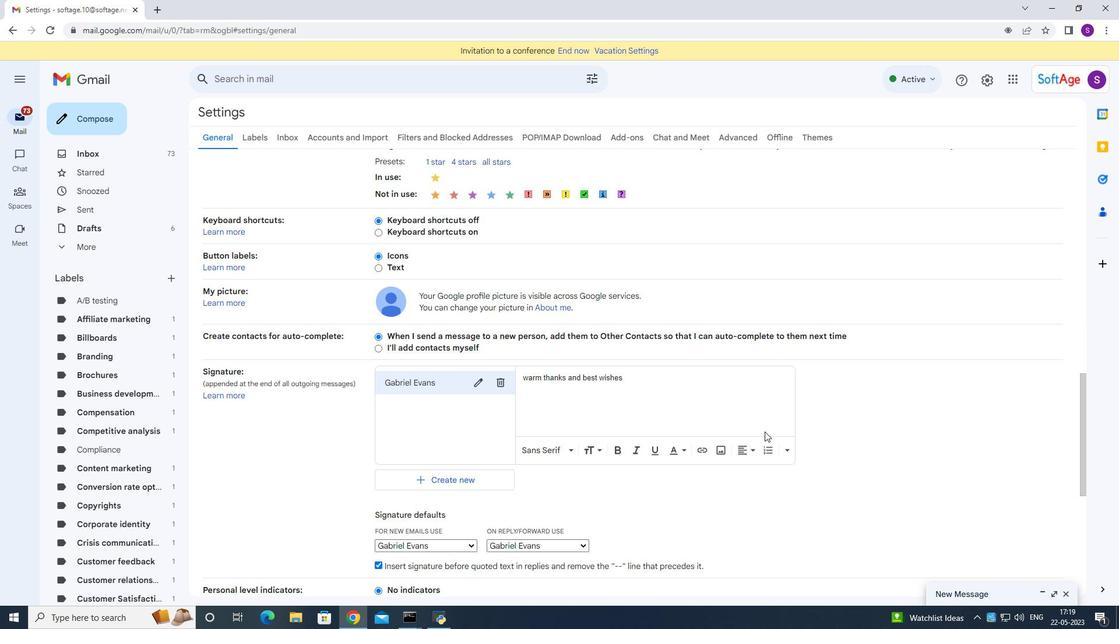 
Action: Mouse scrolled (764, 430) with delta (0, -1)
Screenshot: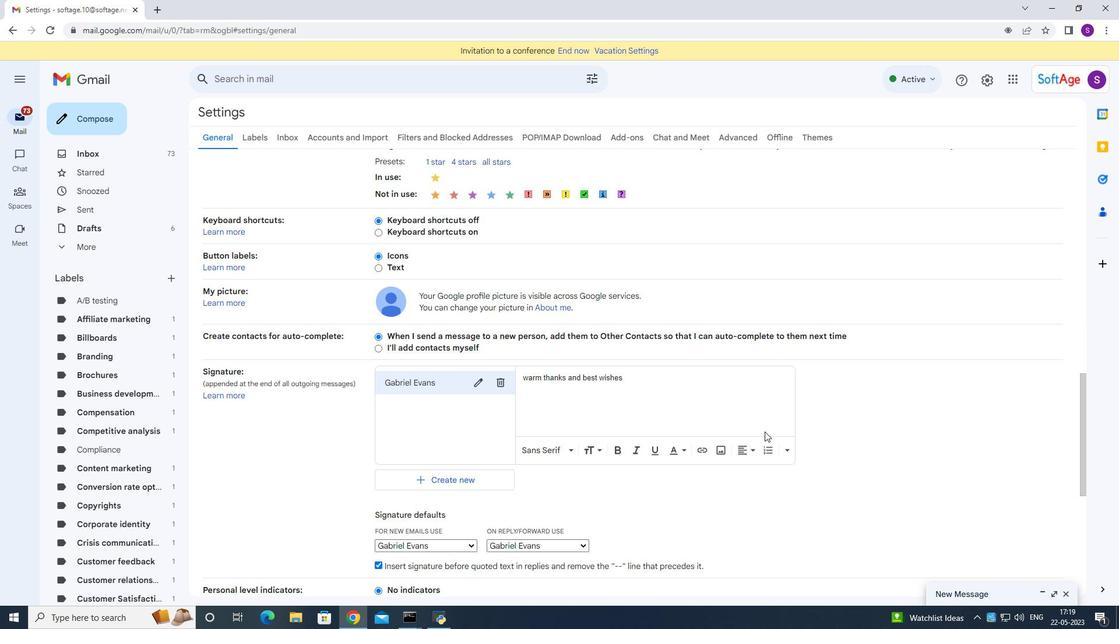
Action: Mouse scrolled (764, 431) with delta (0, 0)
Screenshot: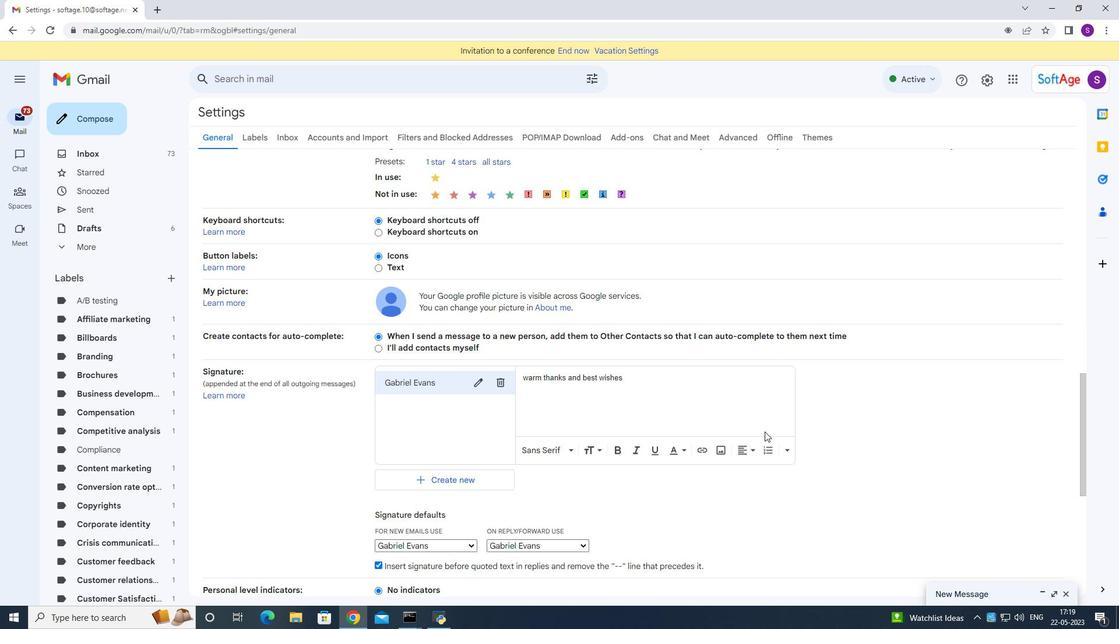 
Action: Mouse scrolled (764, 431) with delta (0, 0)
Screenshot: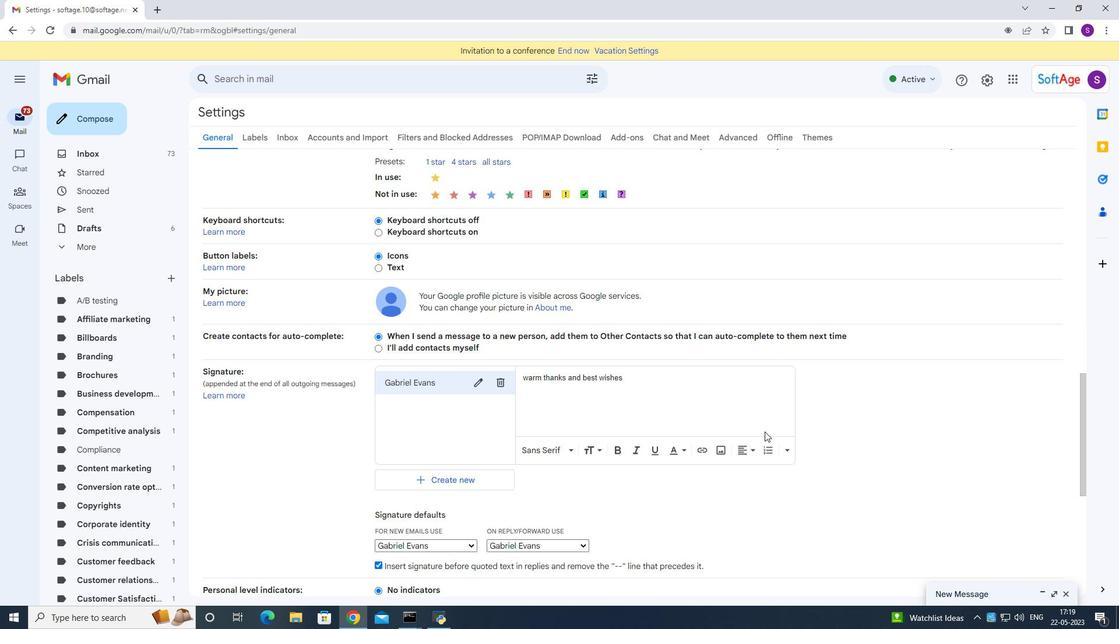 
Action: Mouse moved to (764, 431)
Screenshot: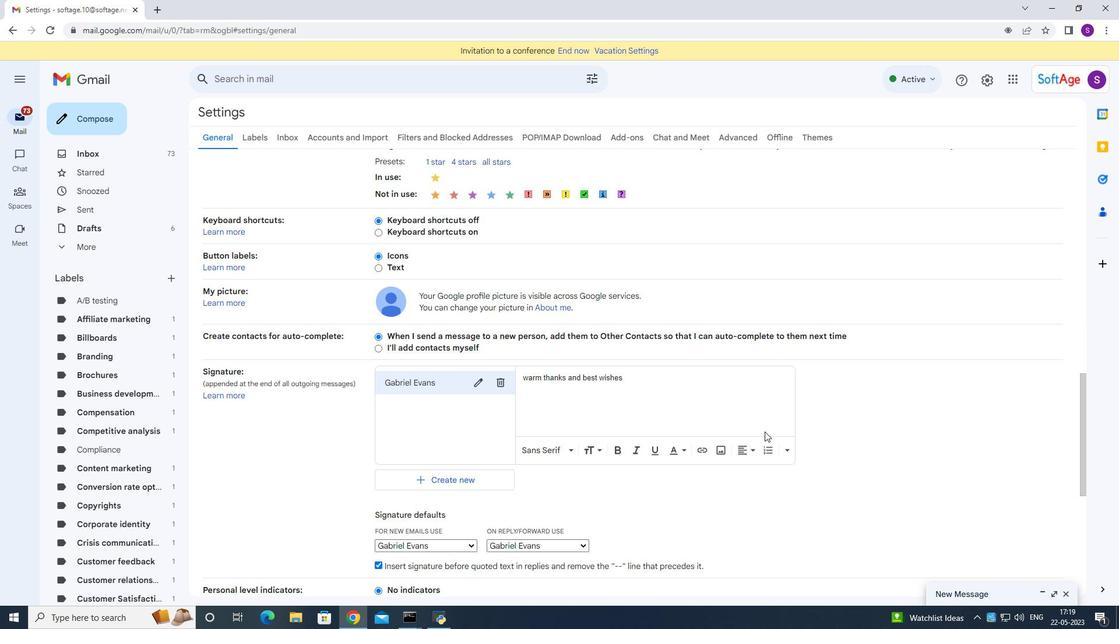 
Action: Mouse scrolled (764, 430) with delta (0, 0)
Screenshot: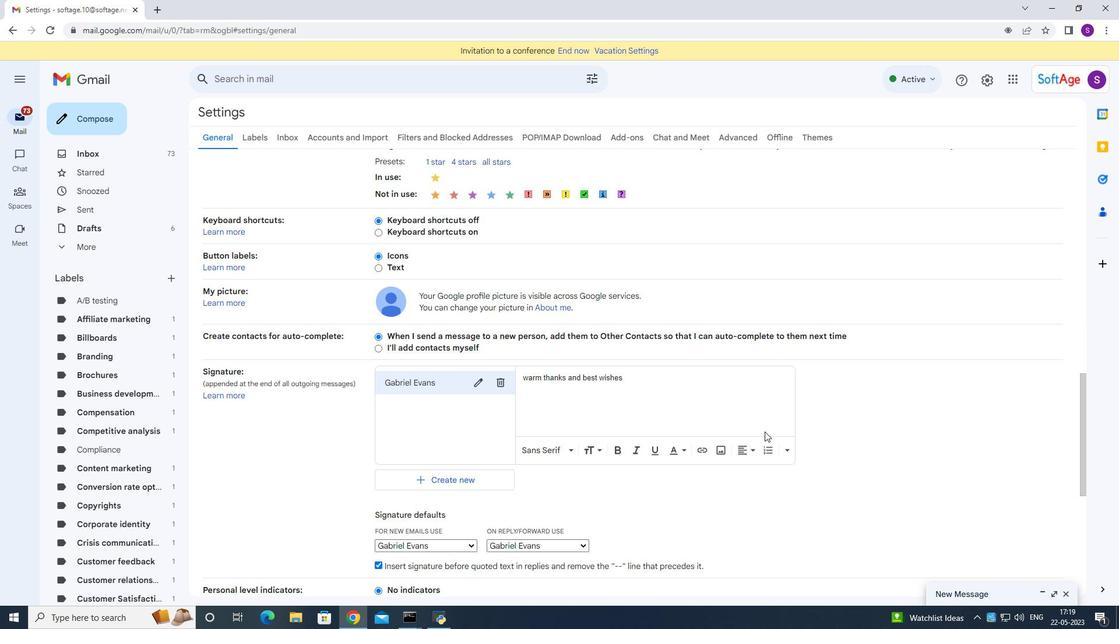 
Action: Mouse moved to (766, 420)
Screenshot: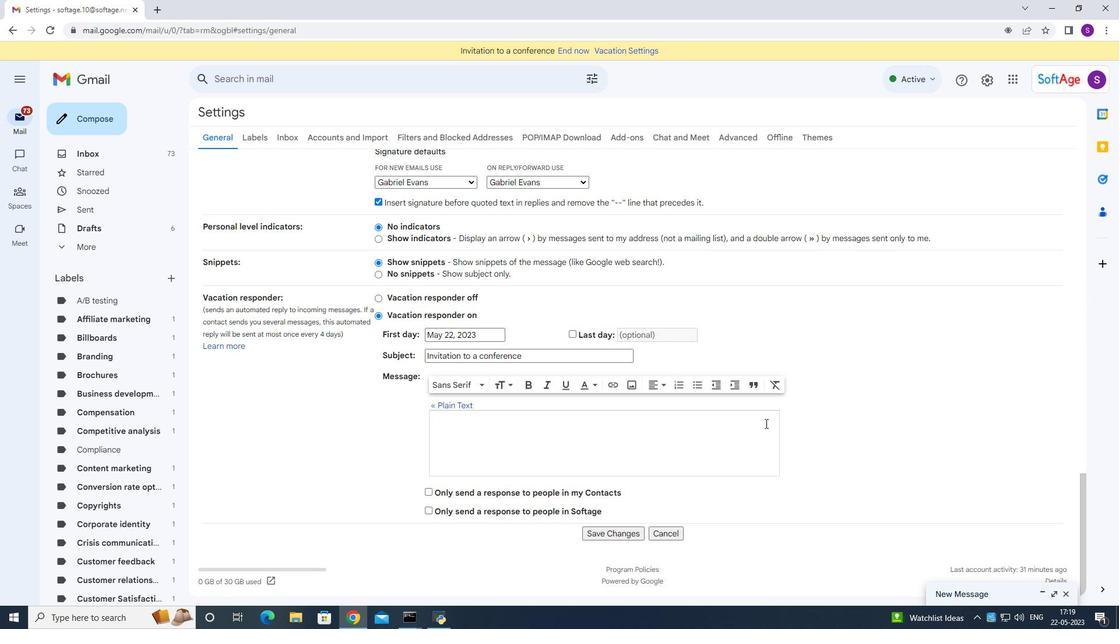 
Action: Mouse scrolled (766, 420) with delta (0, 0)
Screenshot: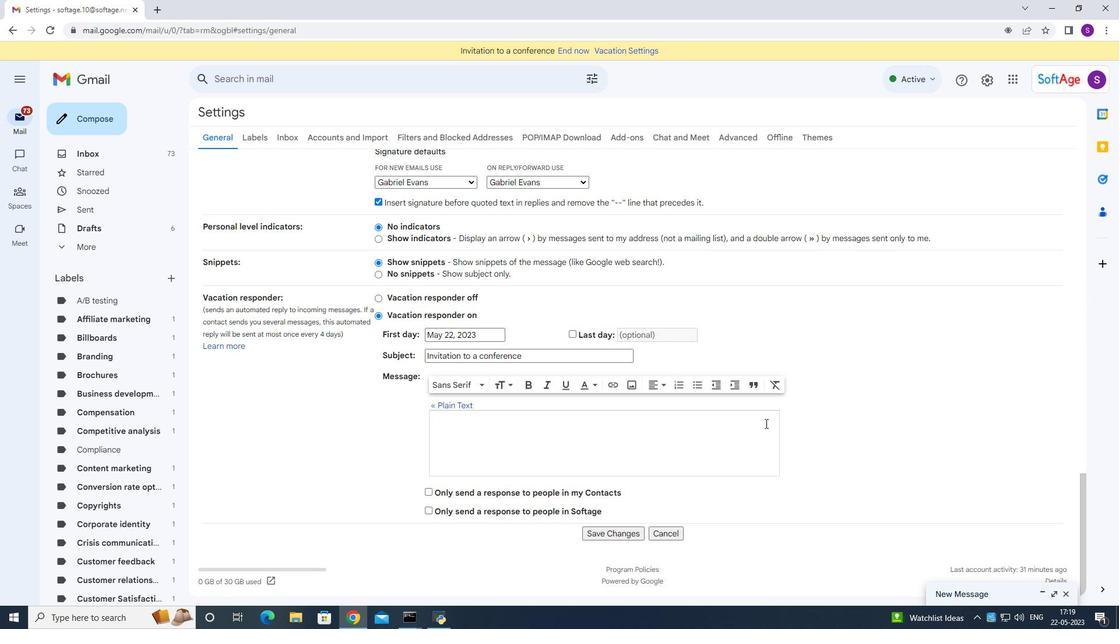 
Action: Mouse scrolled (766, 420) with delta (0, 0)
Screenshot: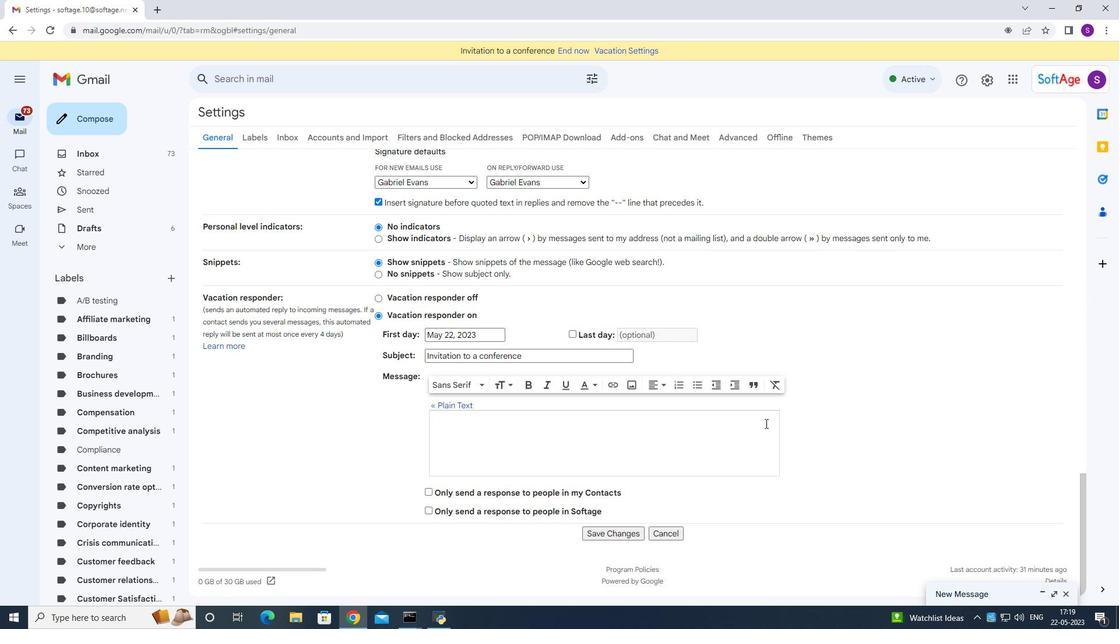 
Action: Mouse scrolled (766, 420) with delta (0, 0)
Screenshot: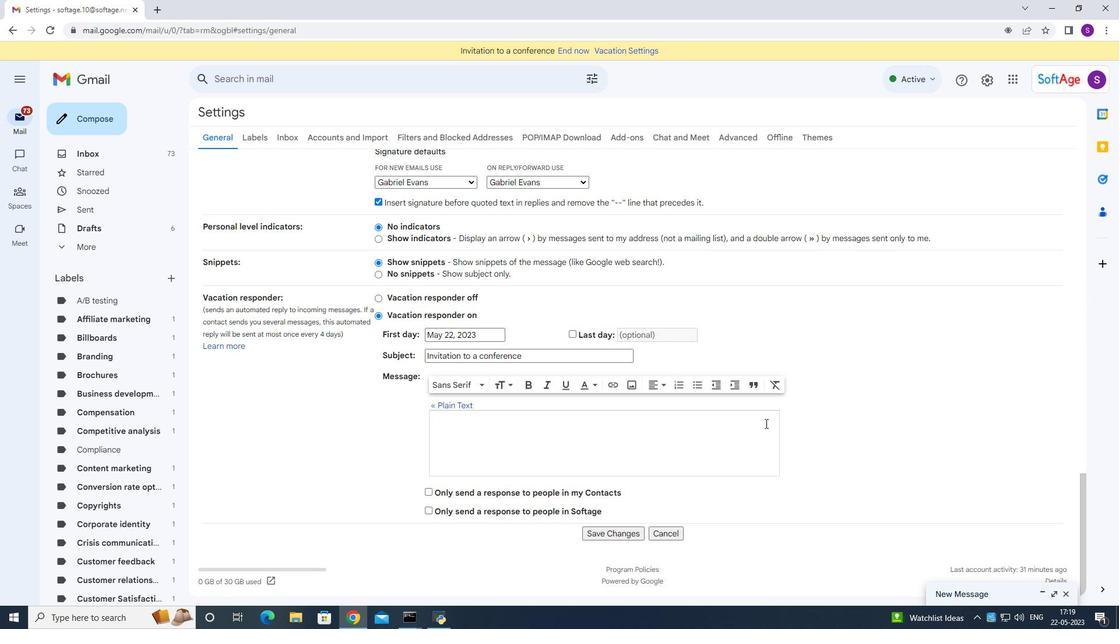 
Action: Mouse scrolled (766, 420) with delta (0, 0)
Screenshot: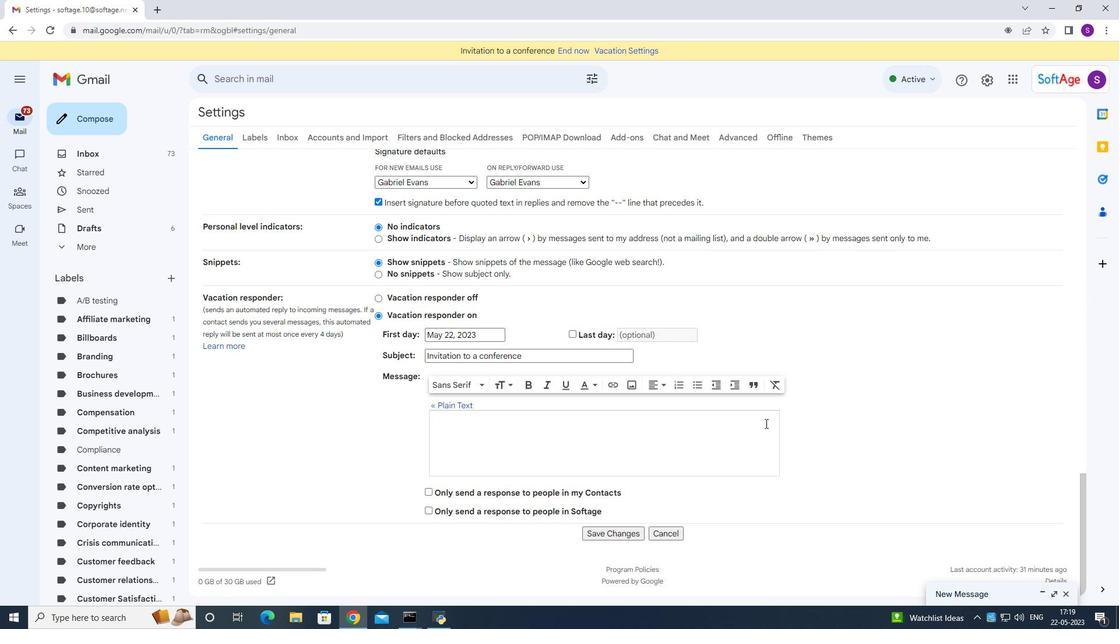 
Action: Mouse scrolled (766, 420) with delta (0, 0)
Screenshot: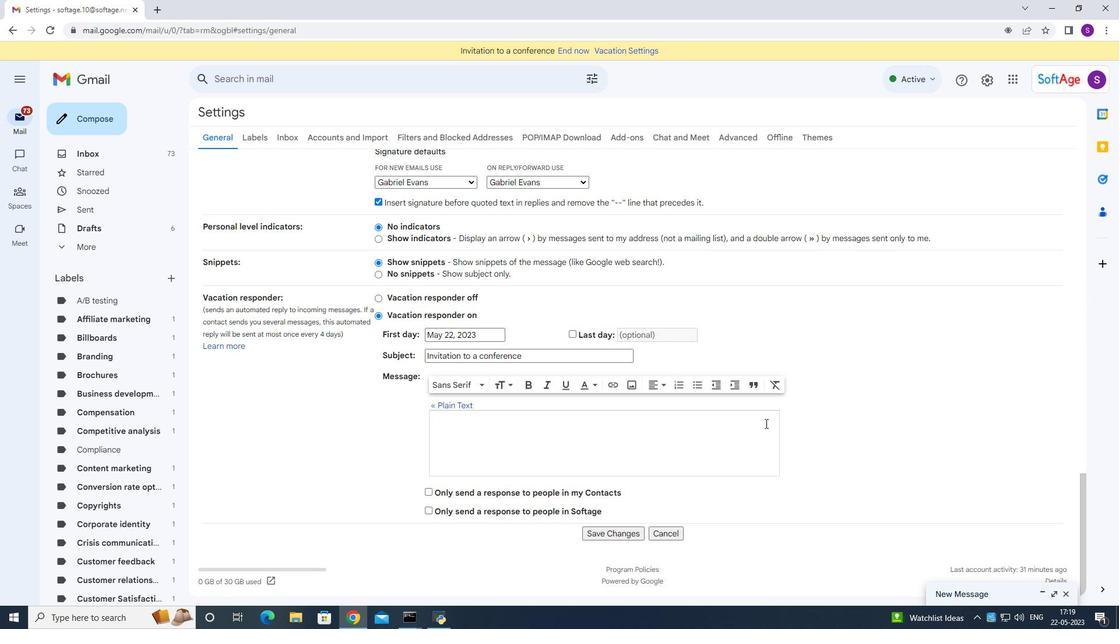 
Action: Mouse scrolled (766, 420) with delta (0, 0)
Screenshot: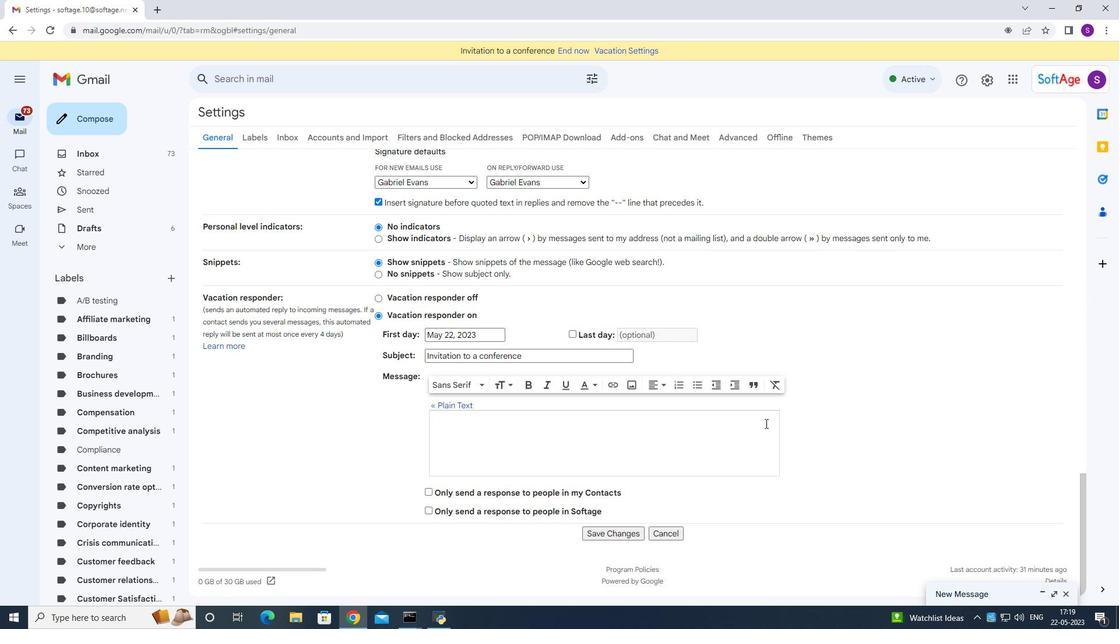 
Action: Mouse moved to (766, 420)
Screenshot: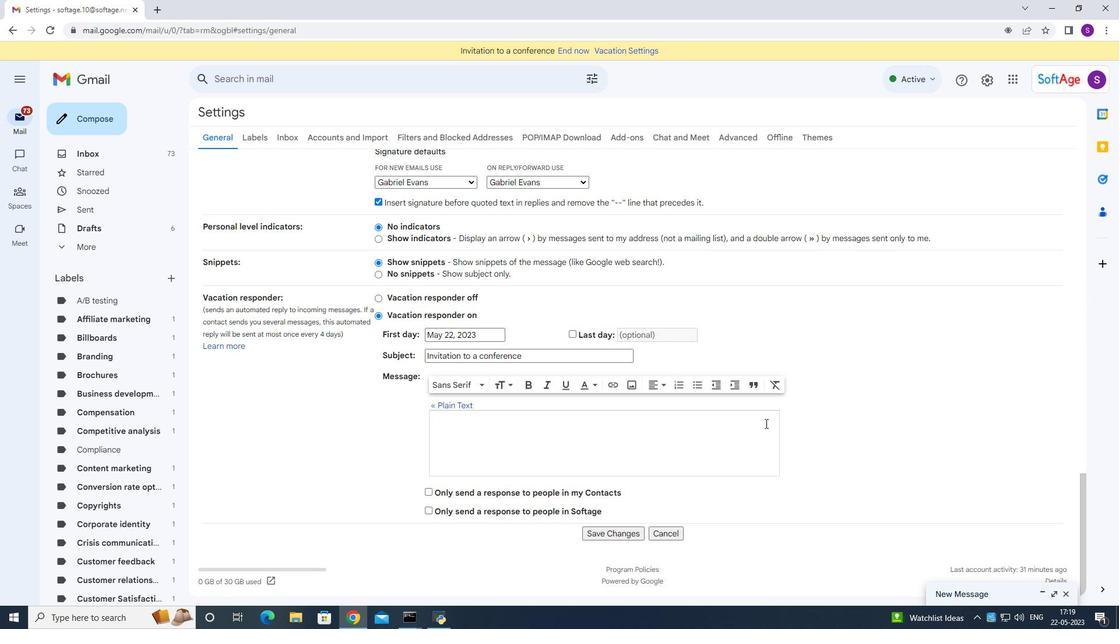
Action: Mouse scrolled (766, 420) with delta (0, 0)
Screenshot: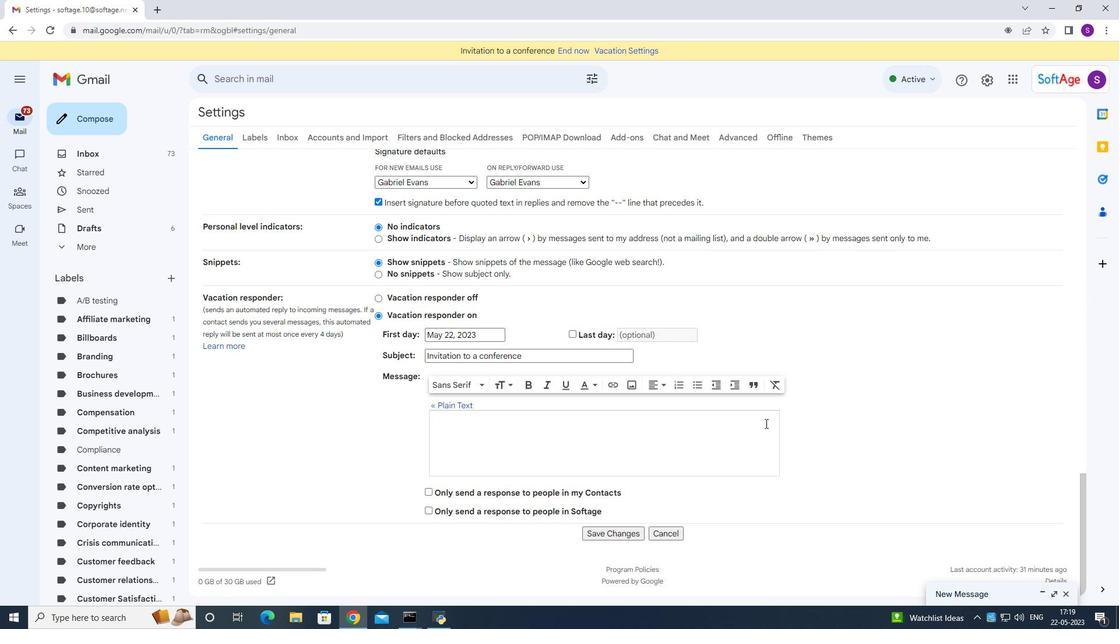 
Action: Mouse moved to (767, 419)
Screenshot: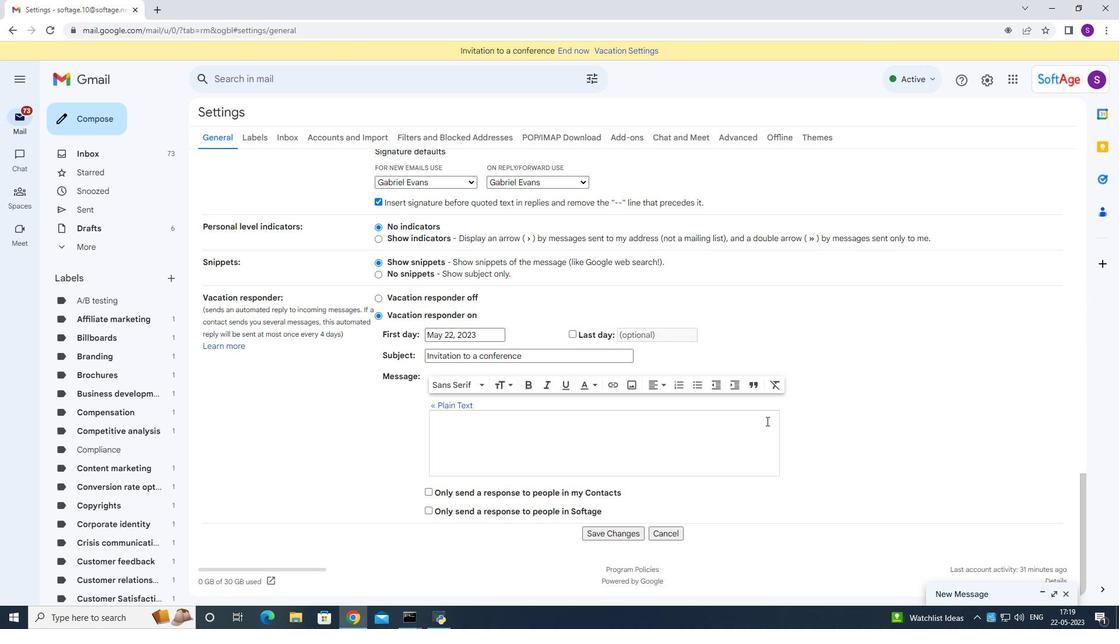 
Action: Mouse scrolled (767, 420) with delta (0, 0)
Screenshot: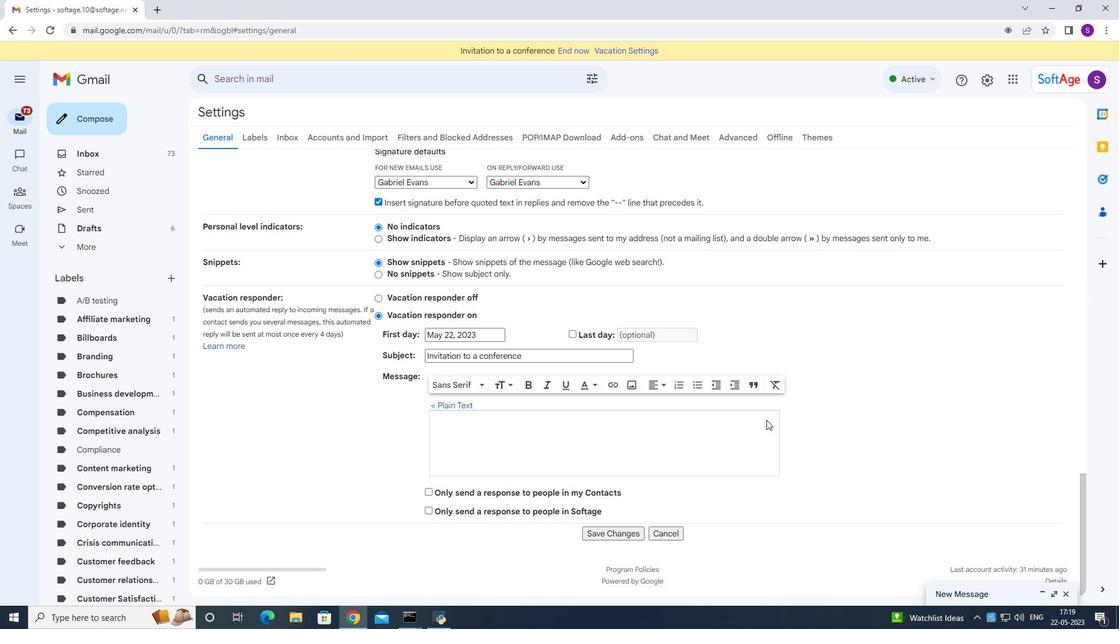 
Action: Mouse moved to (646, 493)
Screenshot: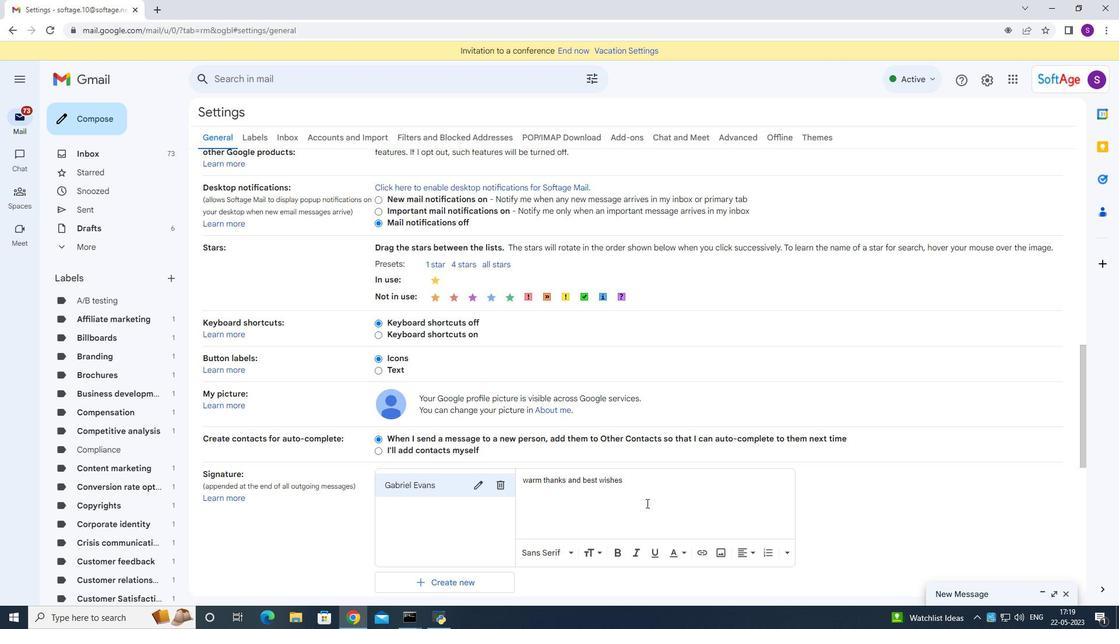 
Action: Mouse pressed left at (646, 493)
Screenshot: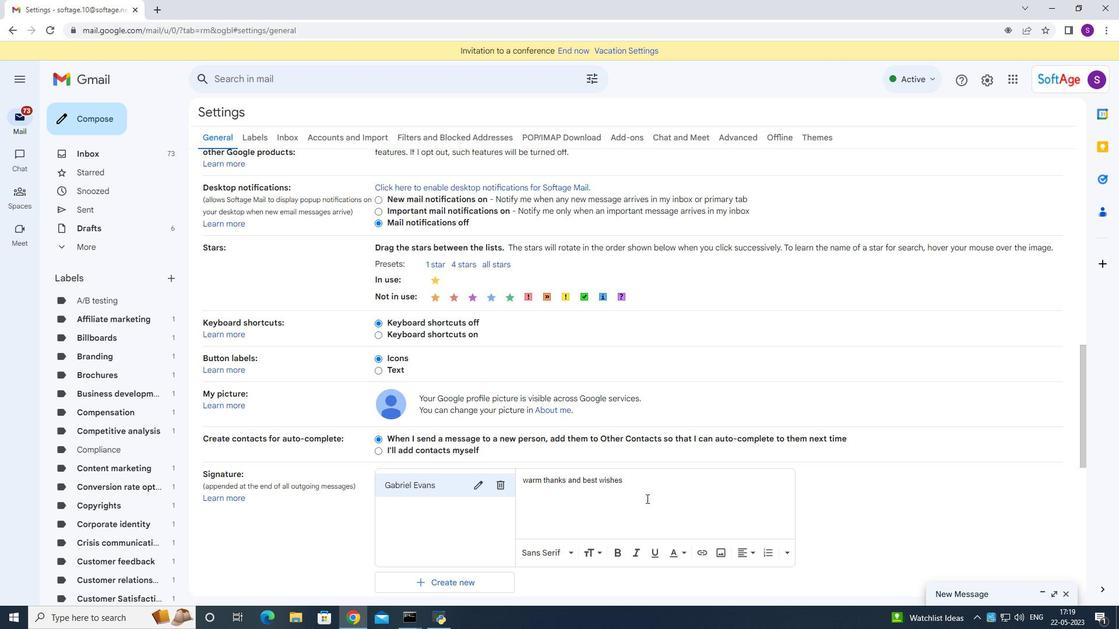 
Action: Mouse moved to (654, 495)
Screenshot: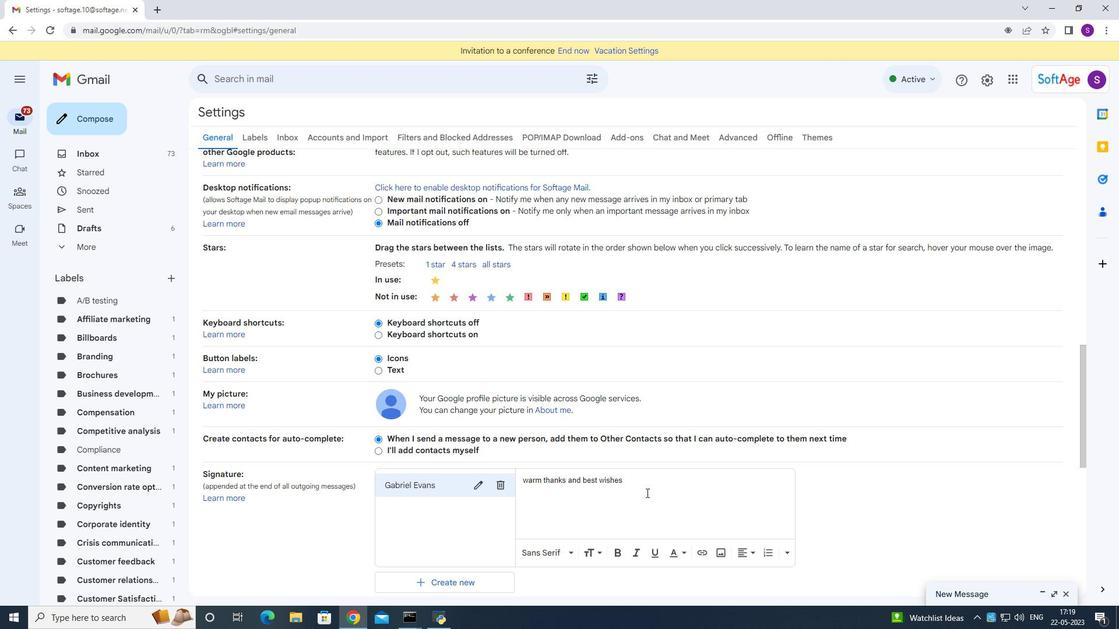 
Action: Key pressed <Key.enter><Key.shift>Gabriel<Key.space><Key.shift>Evans<Key.space>
Screenshot: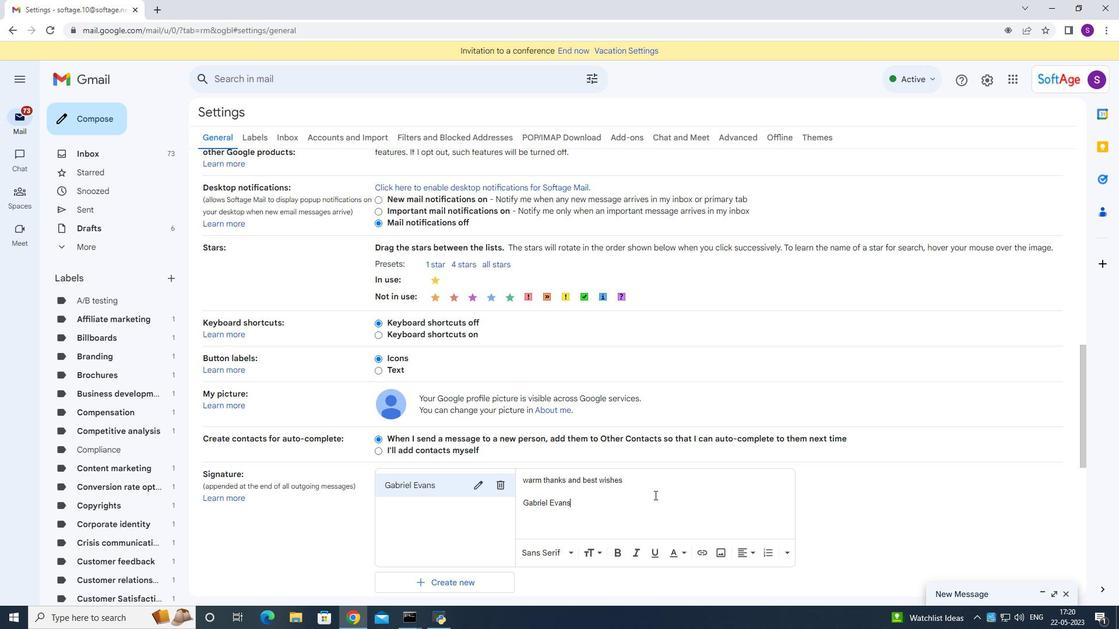 
Action: Mouse moved to (689, 503)
Screenshot: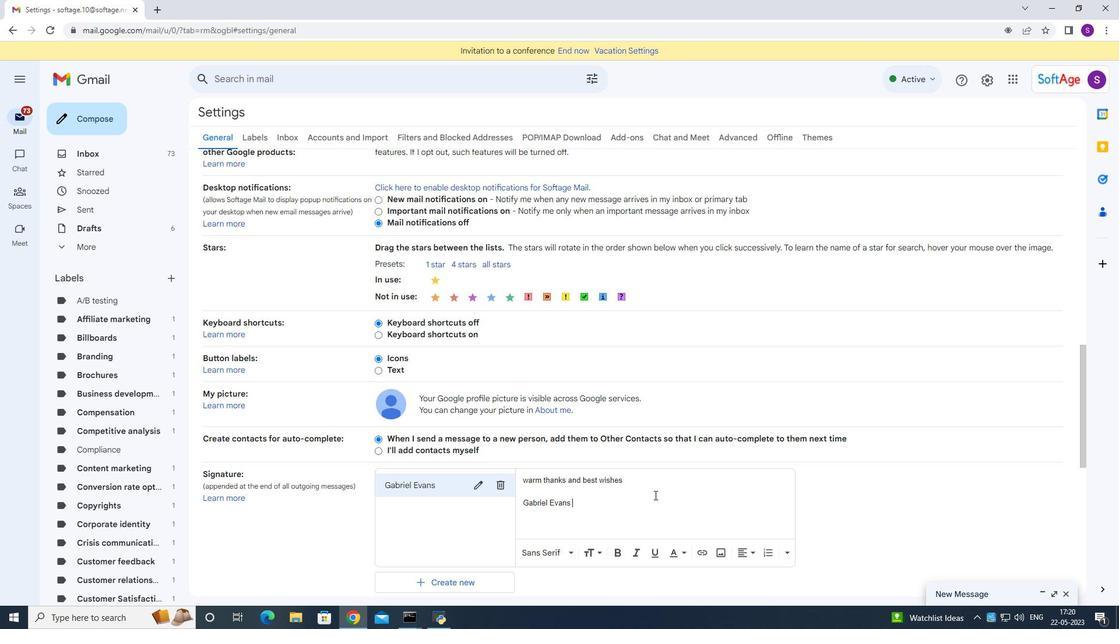 
Action: Mouse scrolled (689, 503) with delta (0, 0)
Screenshot: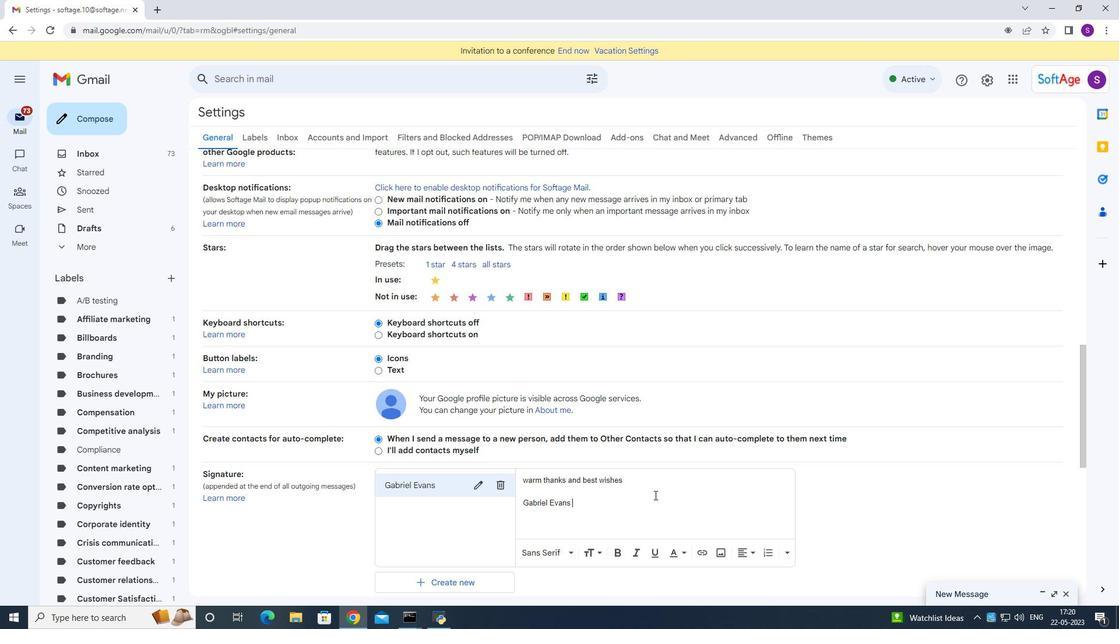 
Action: Mouse moved to (694, 503)
Screenshot: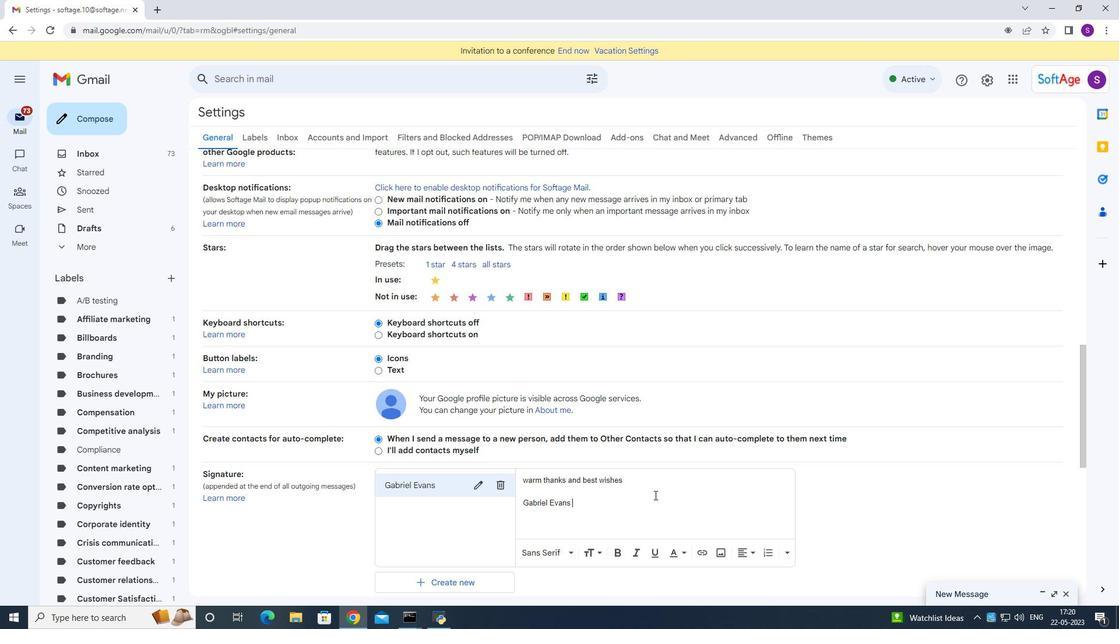 
Action: Mouse scrolled (694, 503) with delta (0, 0)
Screenshot: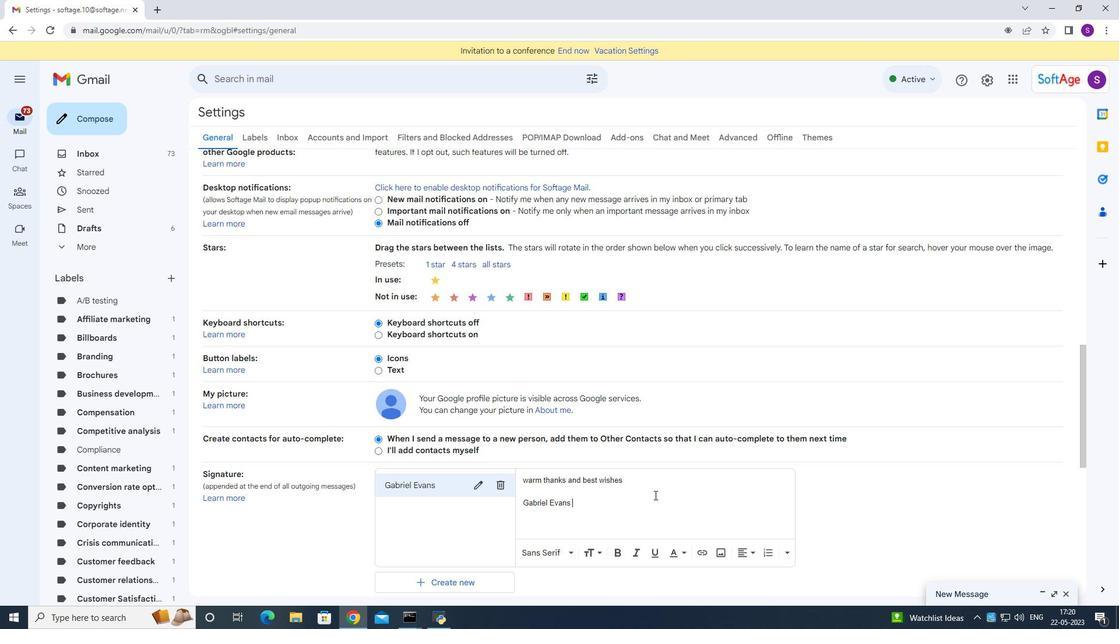 
Action: Mouse moved to (694, 503)
Screenshot: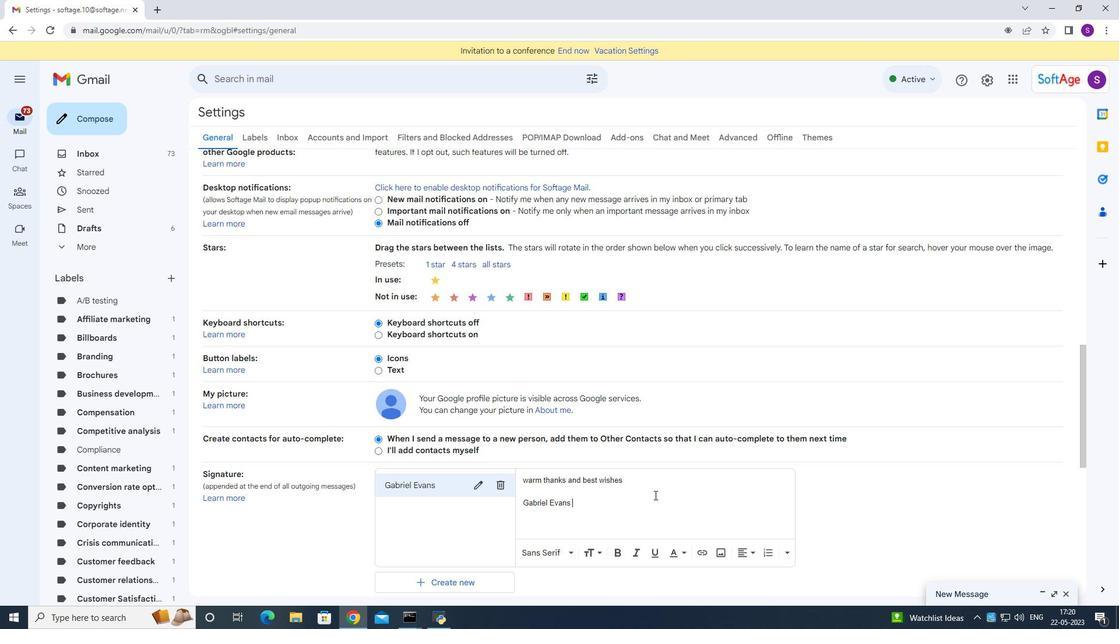 
Action: Mouse scrolled (694, 503) with delta (0, 0)
Screenshot: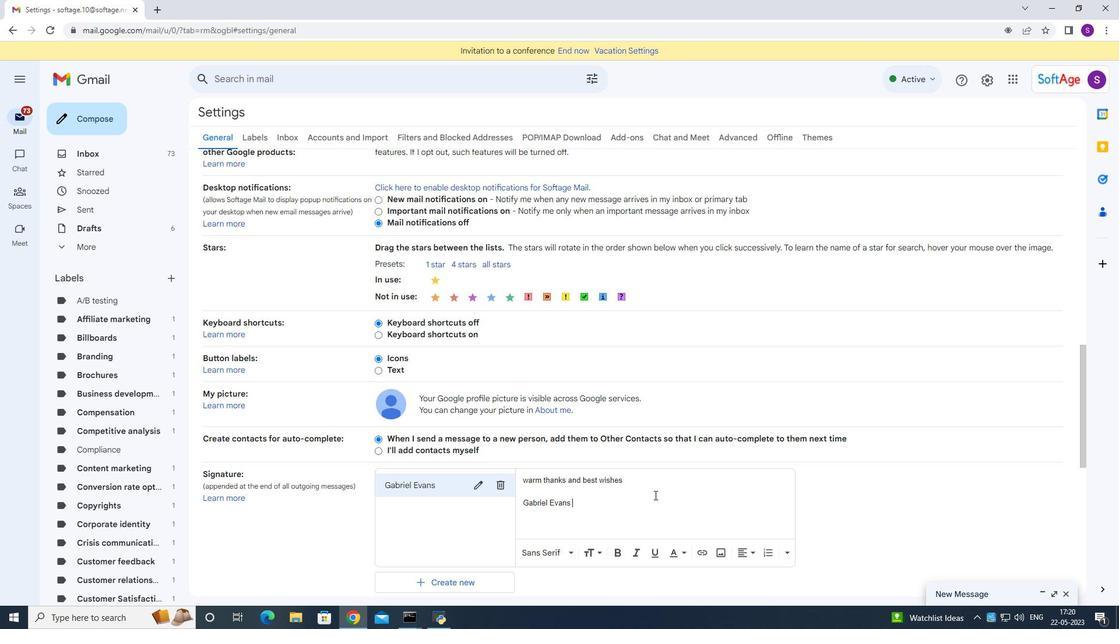 
Action: Mouse moved to (695, 504)
Screenshot: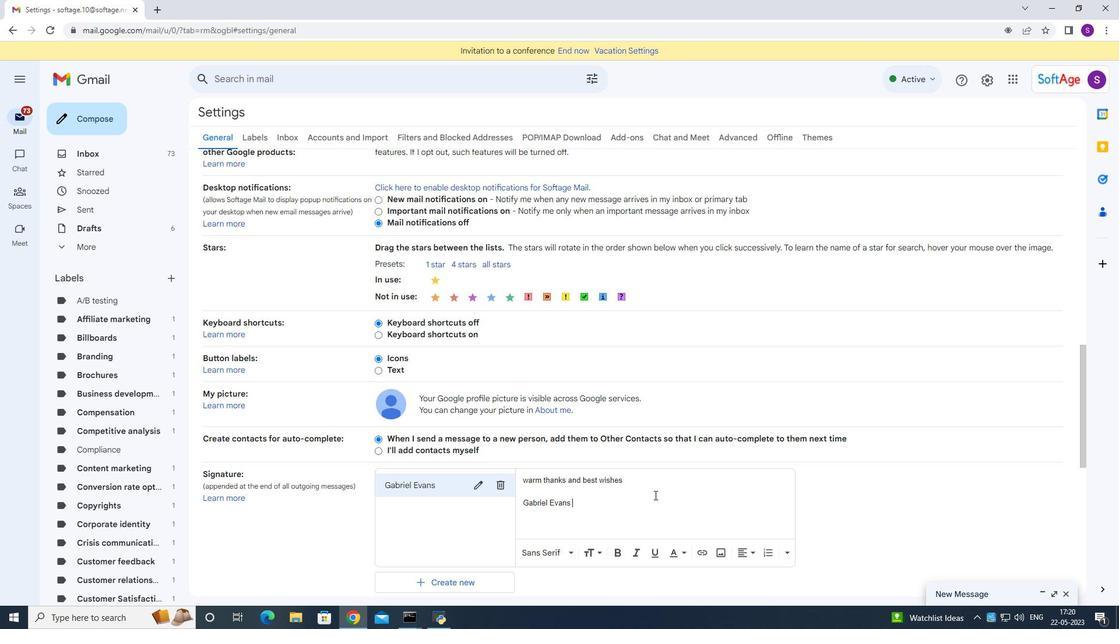 
Action: Mouse scrolled (695, 503) with delta (0, 0)
Screenshot: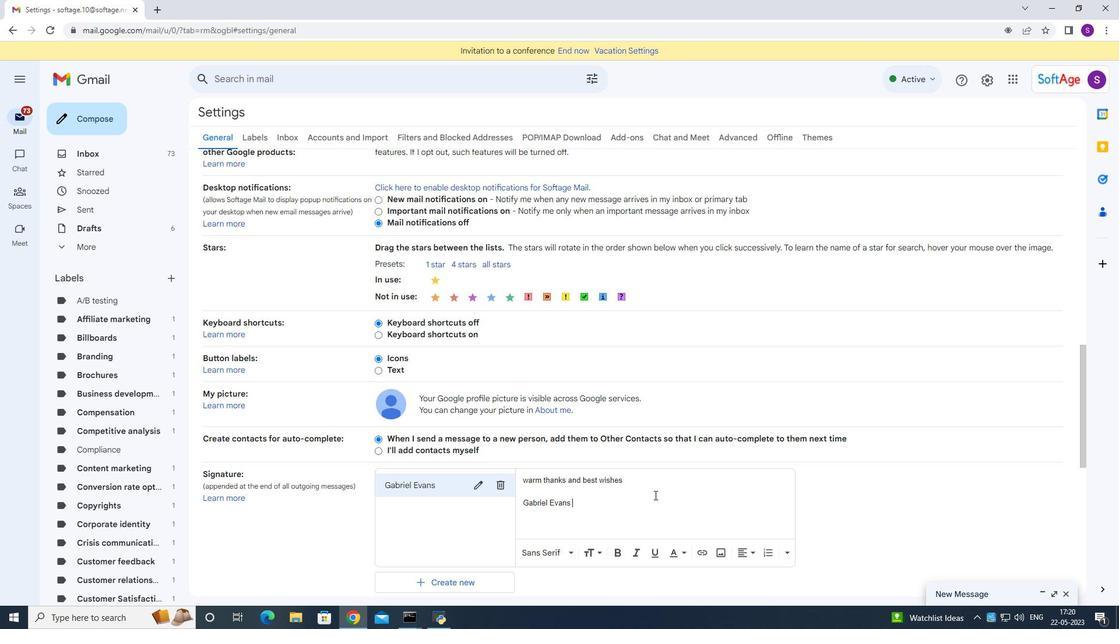 
Action: Mouse scrolled (695, 503) with delta (0, 0)
Screenshot: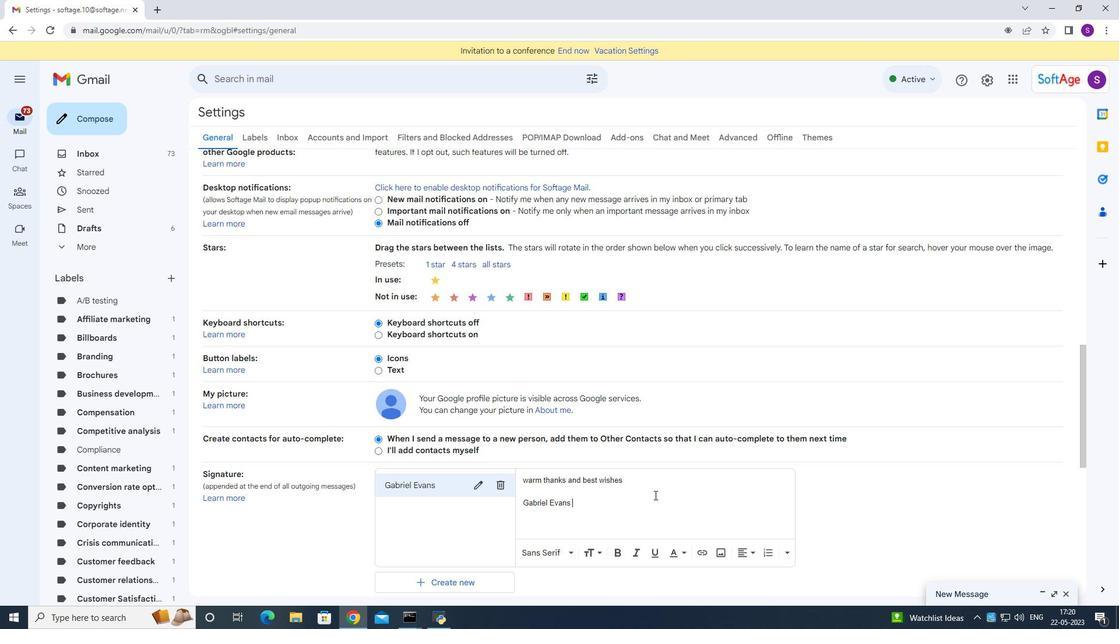 
Action: Mouse scrolled (695, 503) with delta (0, 0)
Screenshot: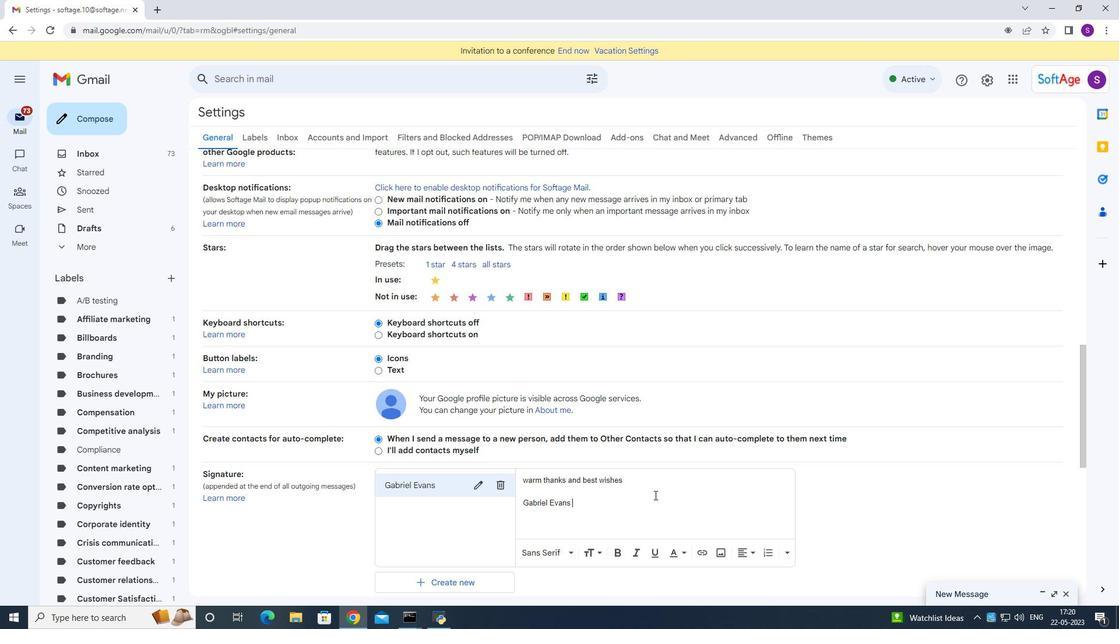
Action: Mouse scrolled (695, 503) with delta (0, 0)
Screenshot: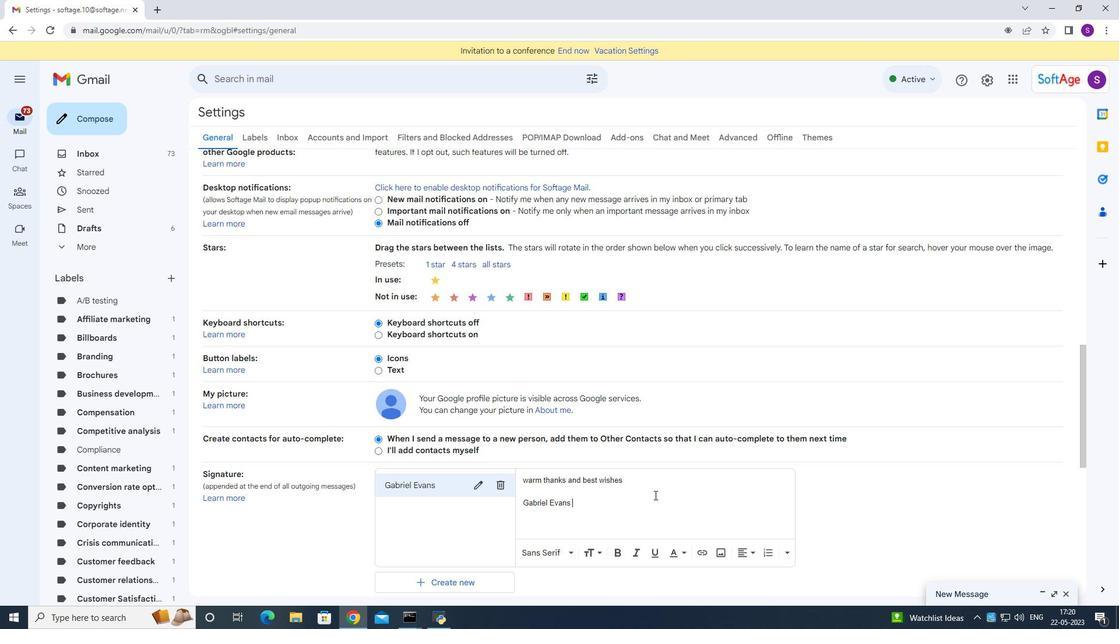 
Action: Mouse moved to (601, 442)
Screenshot: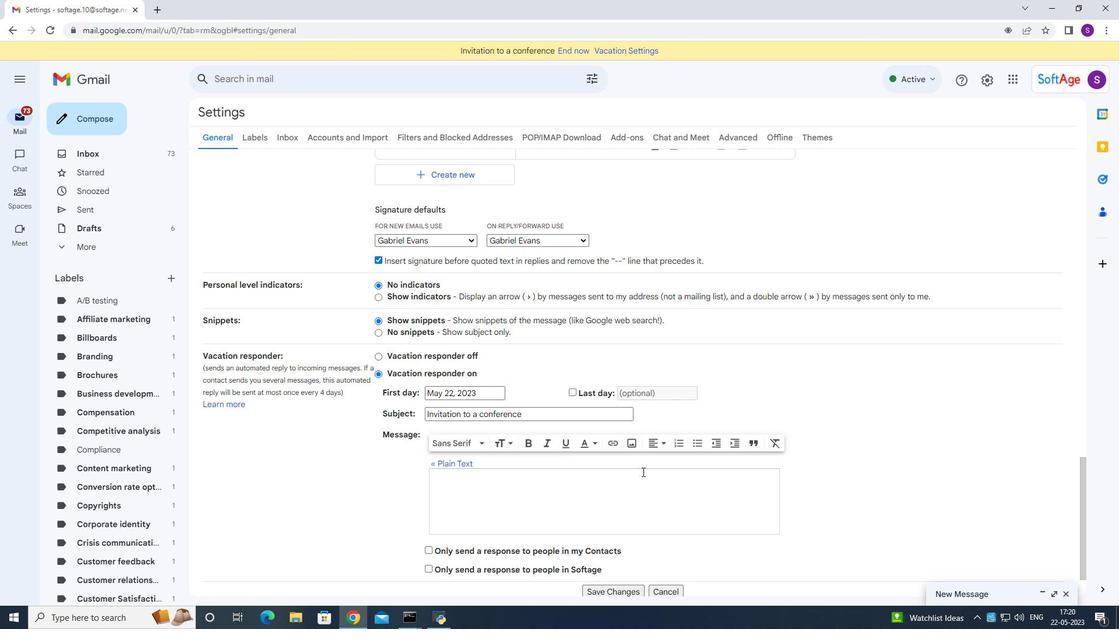 
Action: Mouse scrolled (601, 442) with delta (0, 0)
Screenshot: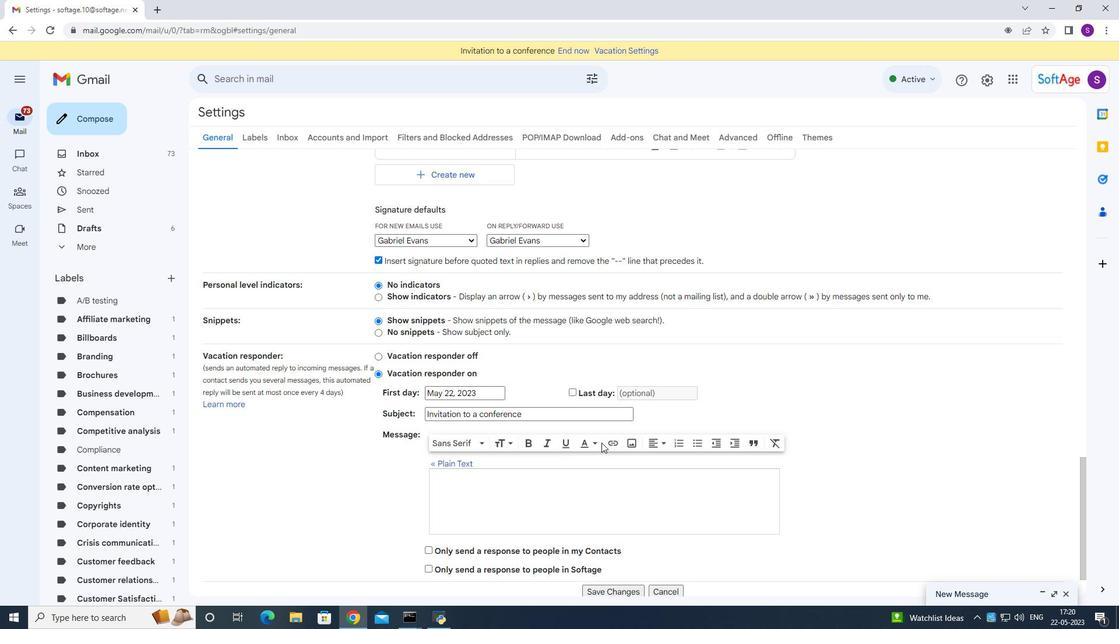 
Action: Mouse scrolled (601, 442) with delta (0, 0)
Screenshot: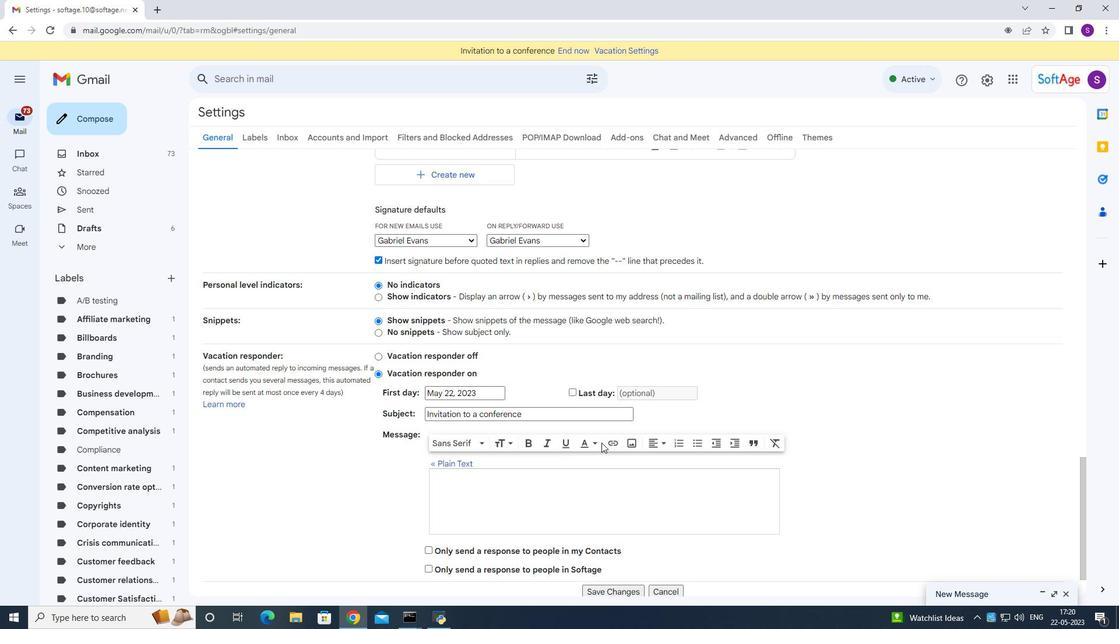 
Action: Mouse scrolled (601, 442) with delta (0, 0)
Screenshot: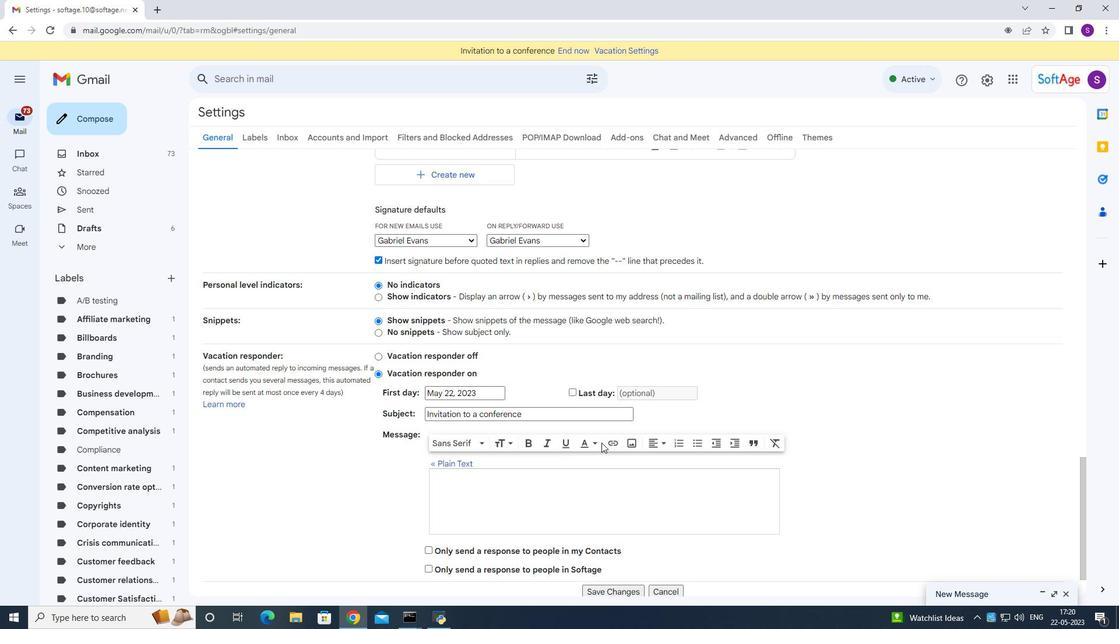 
Action: Mouse scrolled (601, 442) with delta (0, 0)
Screenshot: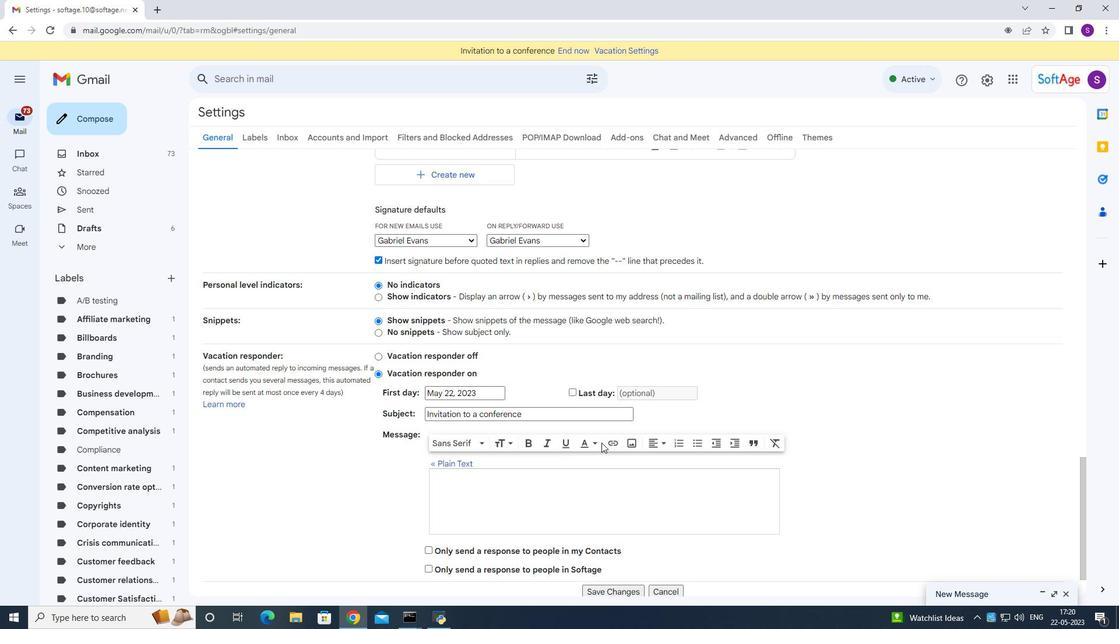 
Action: Mouse scrolled (601, 442) with delta (0, 0)
Screenshot: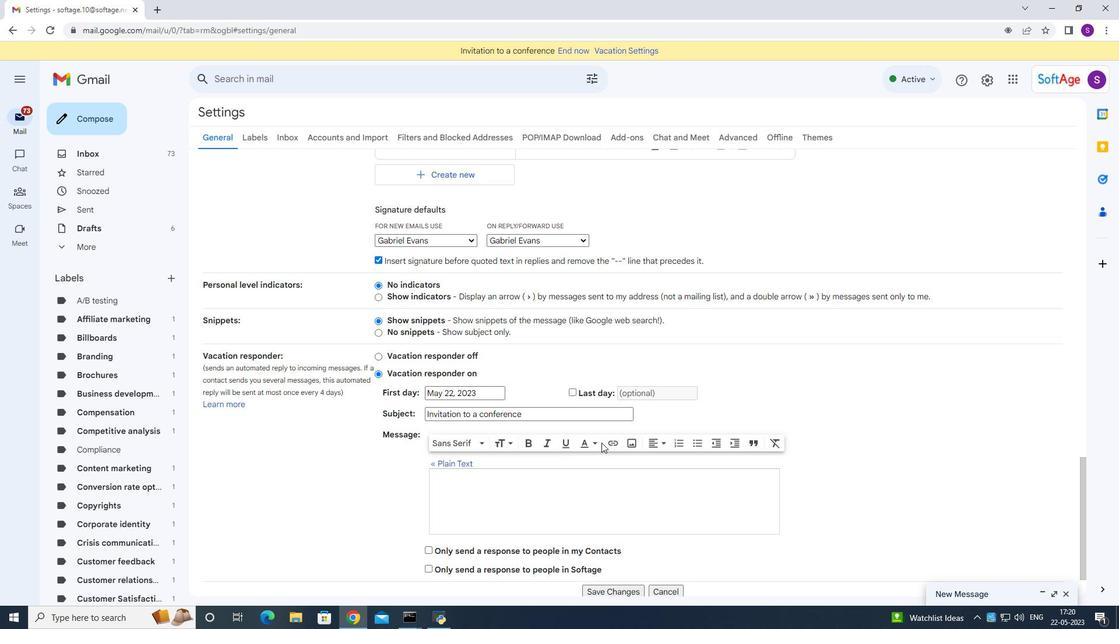 
Action: Mouse scrolled (601, 442) with delta (0, 0)
Screenshot: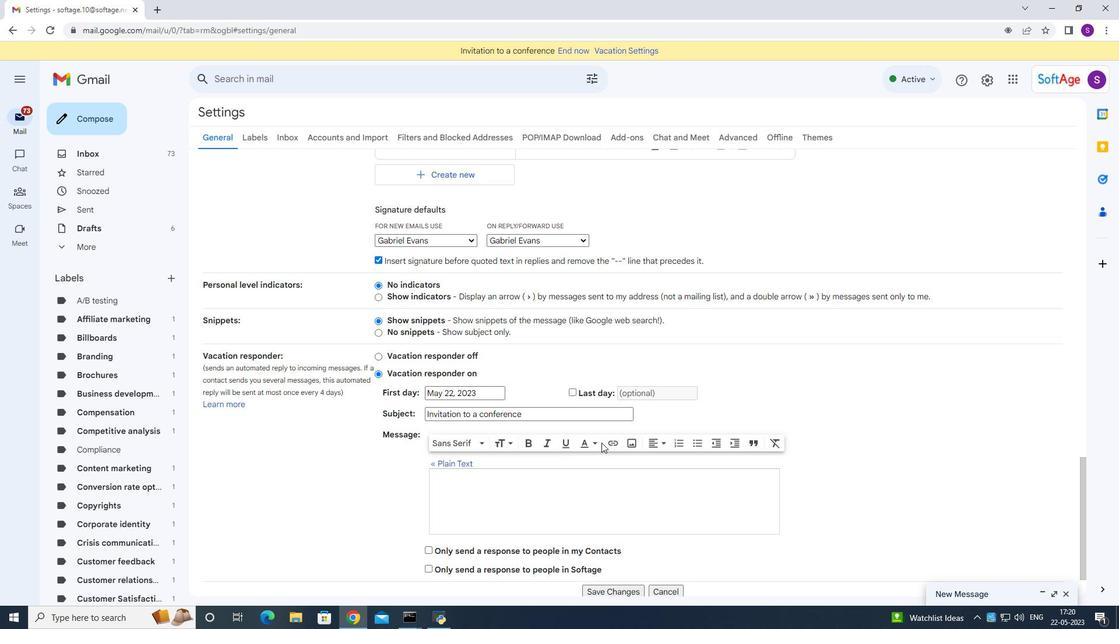 
Action: Mouse moved to (612, 531)
Screenshot: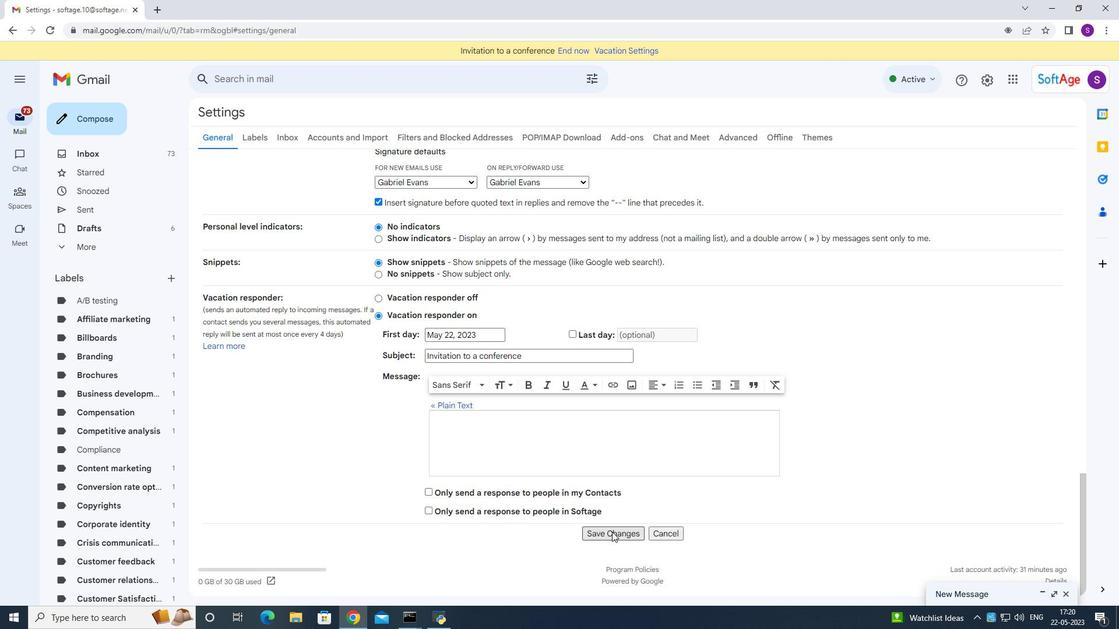 
Action: Mouse pressed left at (612, 531)
Screenshot: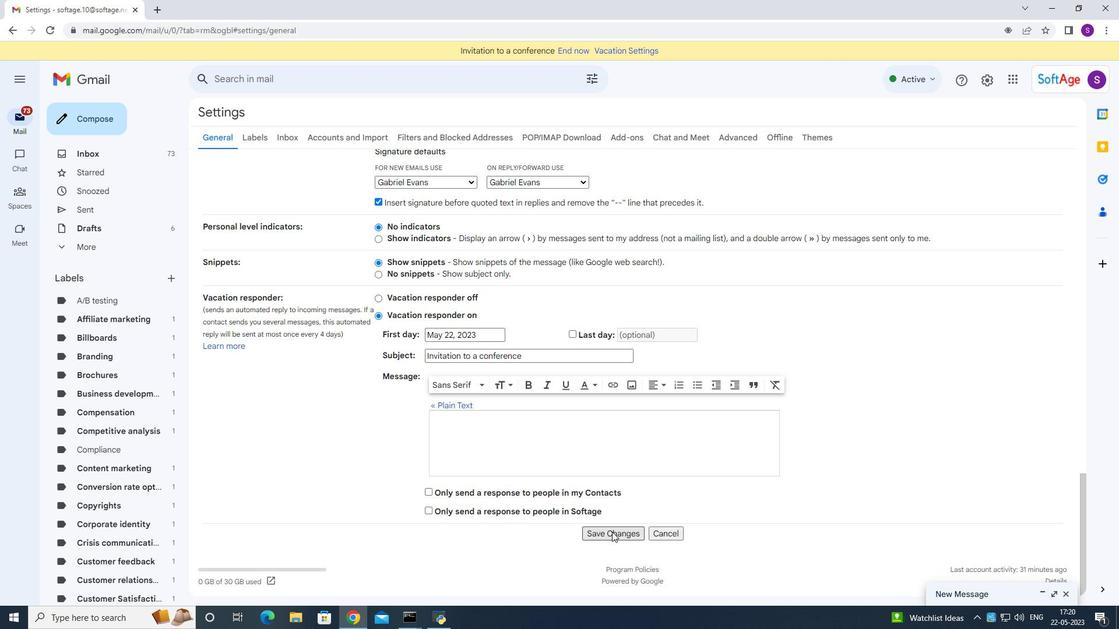 
Action: Mouse moved to (107, 124)
Screenshot: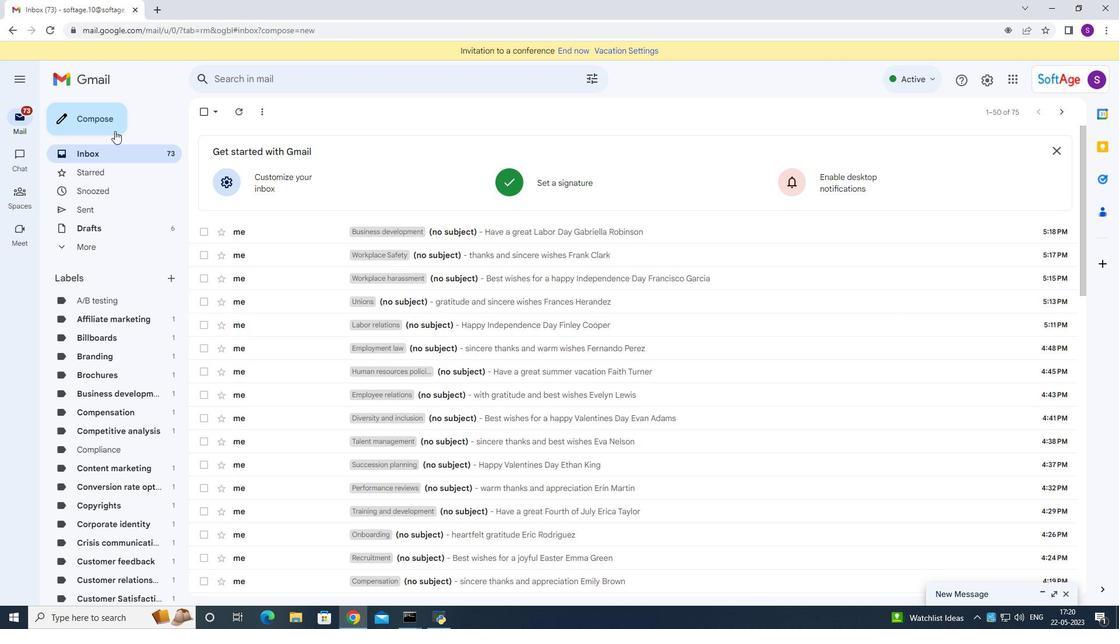 
Action: Mouse pressed left at (107, 124)
Screenshot: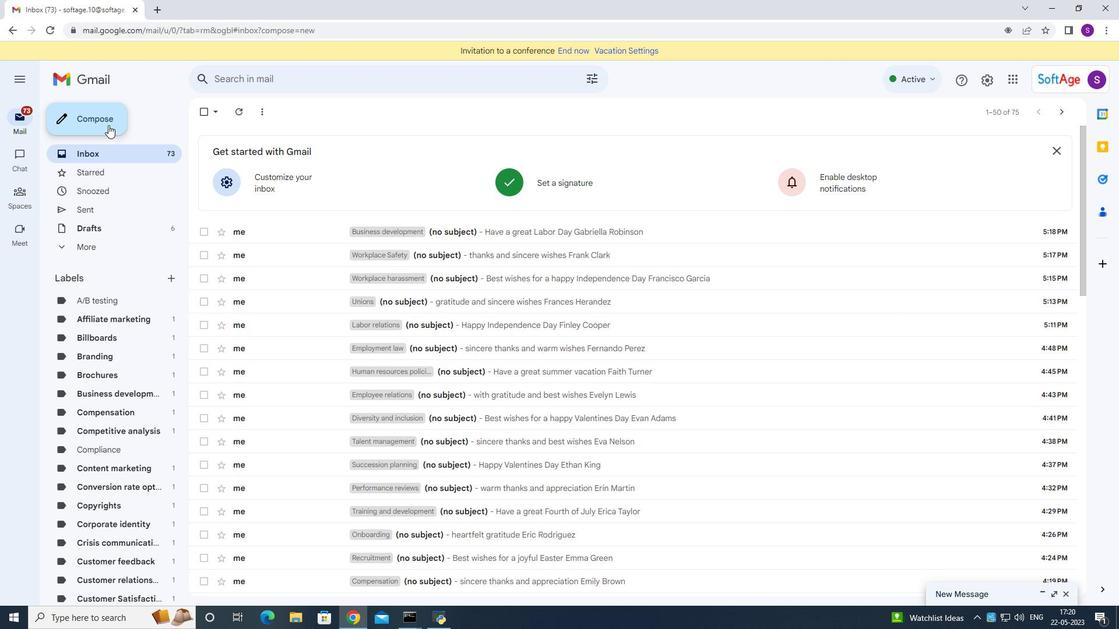 
Action: Mouse moved to (646, 301)
Screenshot: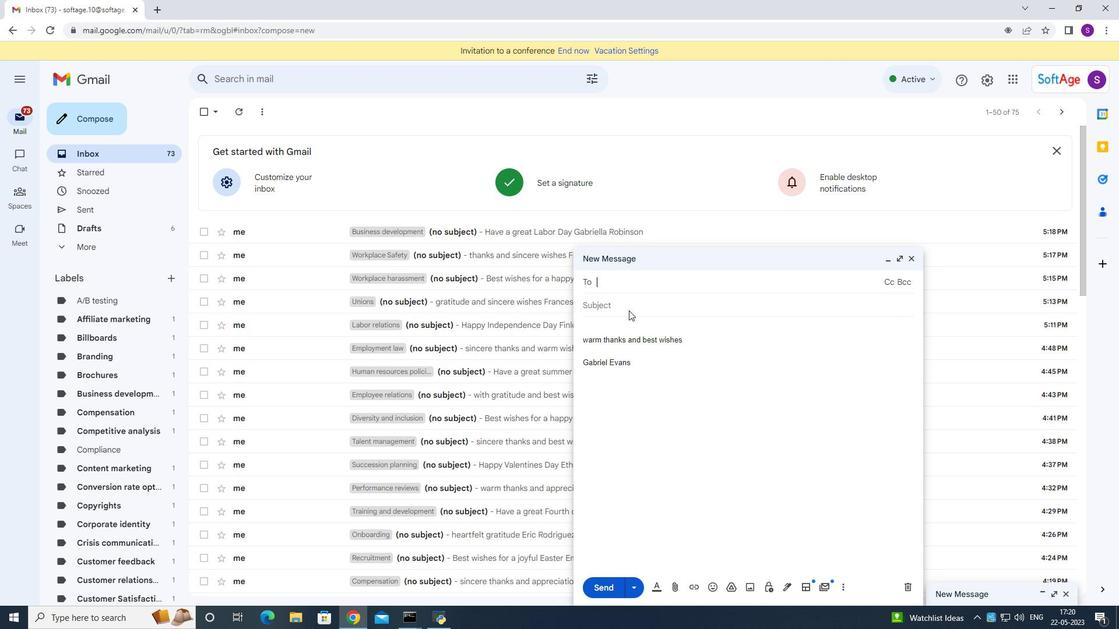 
Action: Key pressed <Key.shift>Softage.10<Key.shift>@softage.net
Screenshot: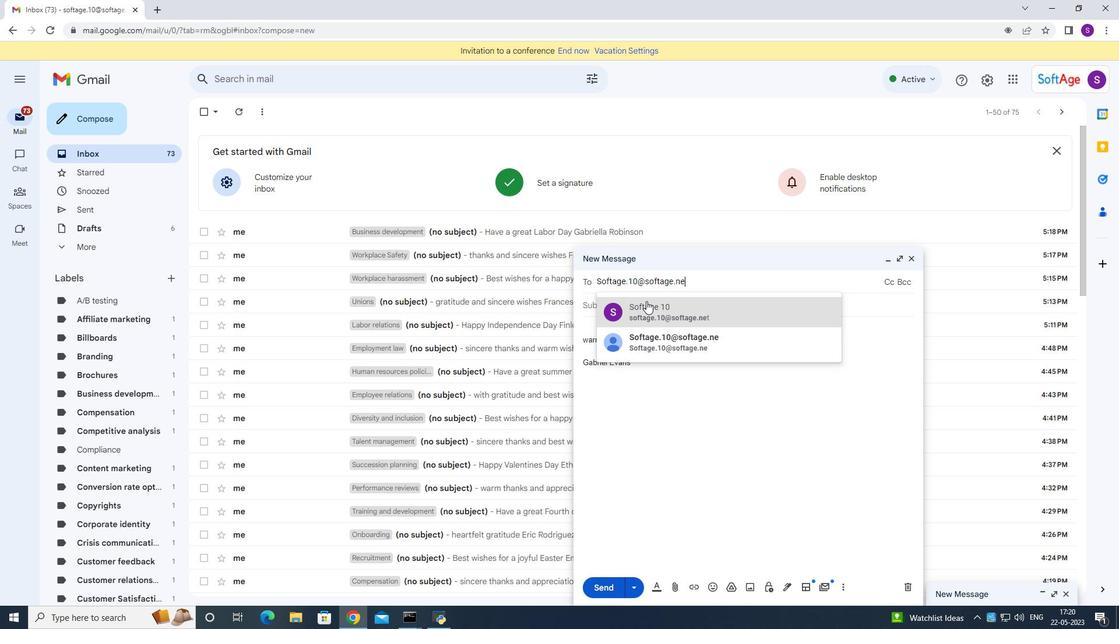 
Action: Mouse moved to (688, 318)
Screenshot: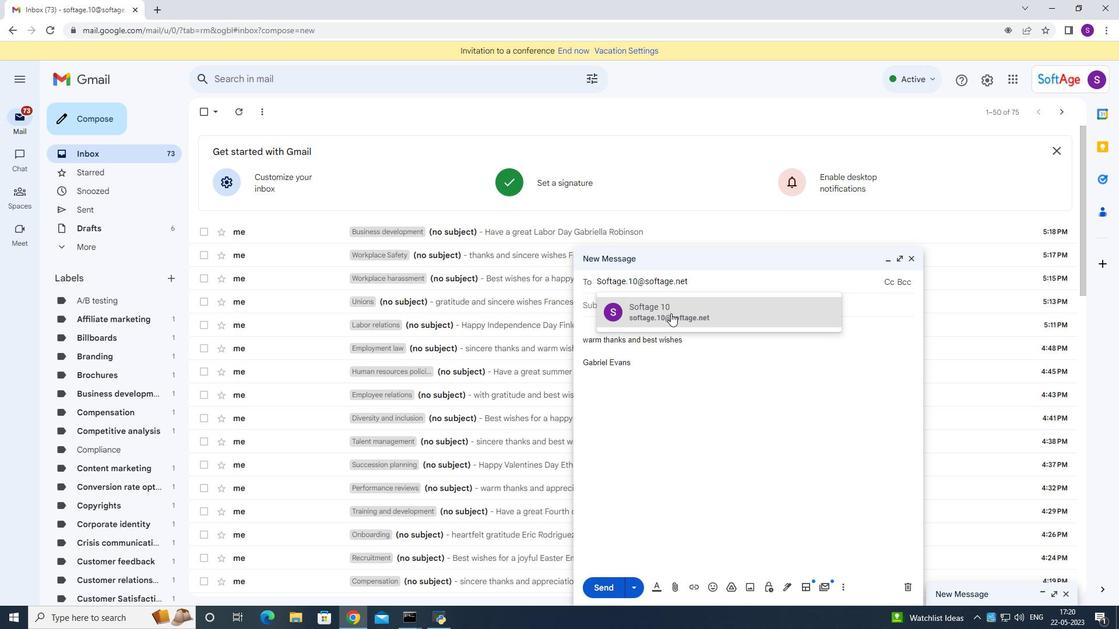 
Action: Mouse pressed left at (688, 318)
Screenshot: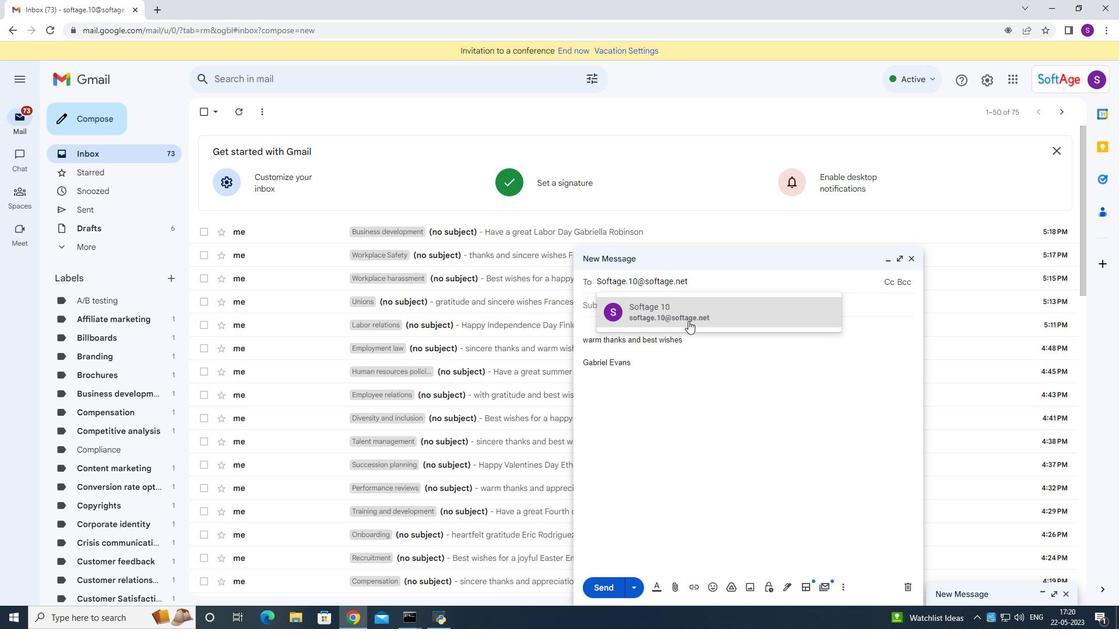 
Action: Mouse moved to (840, 585)
Screenshot: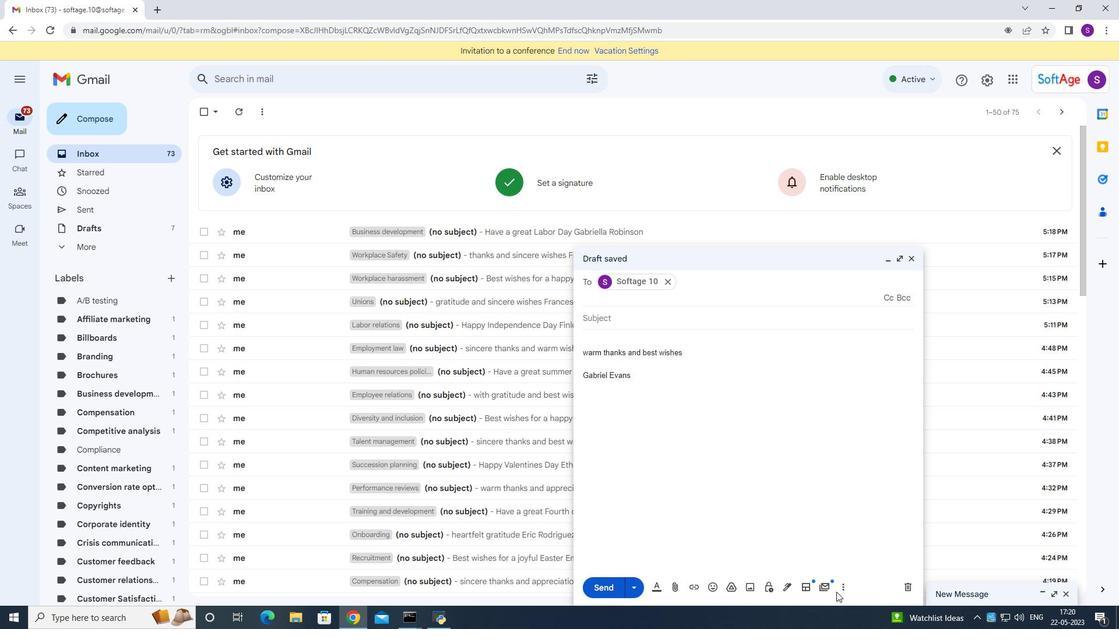 
Action: Mouse pressed left at (840, 585)
Screenshot: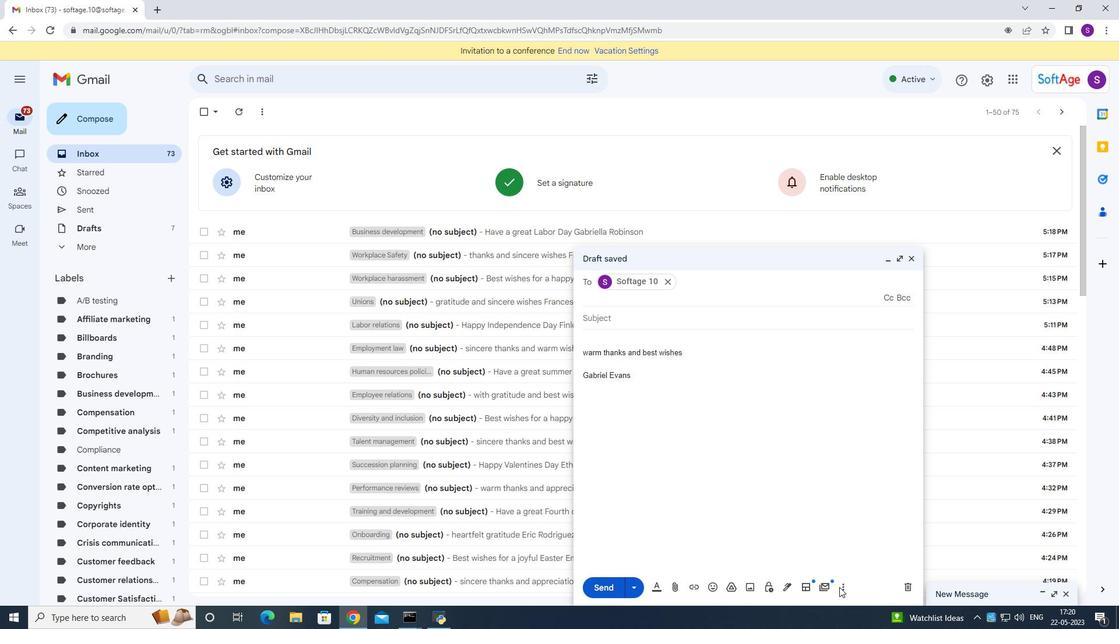 
Action: Mouse moved to (870, 480)
Screenshot: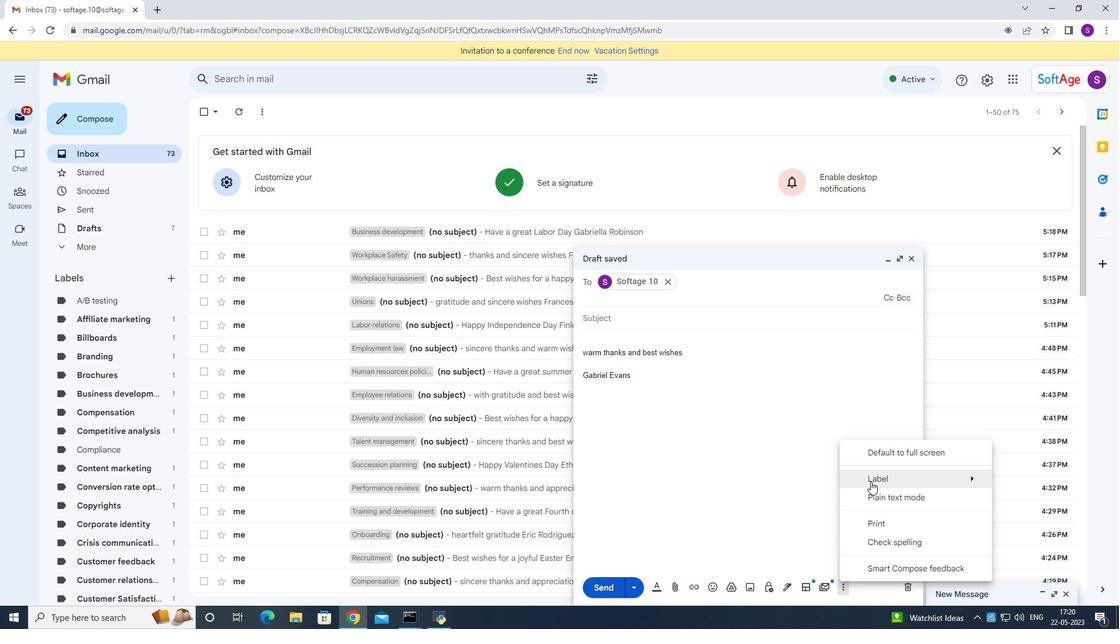 
Action: Mouse pressed left at (870, 480)
Screenshot: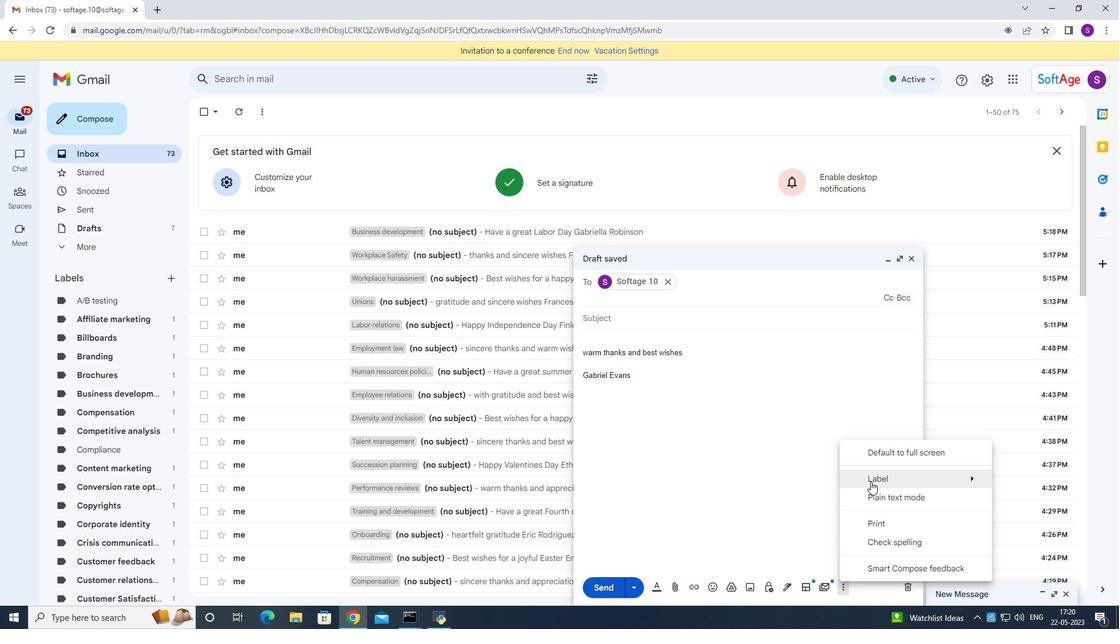 
Action: Mouse moved to (702, 458)
Screenshot: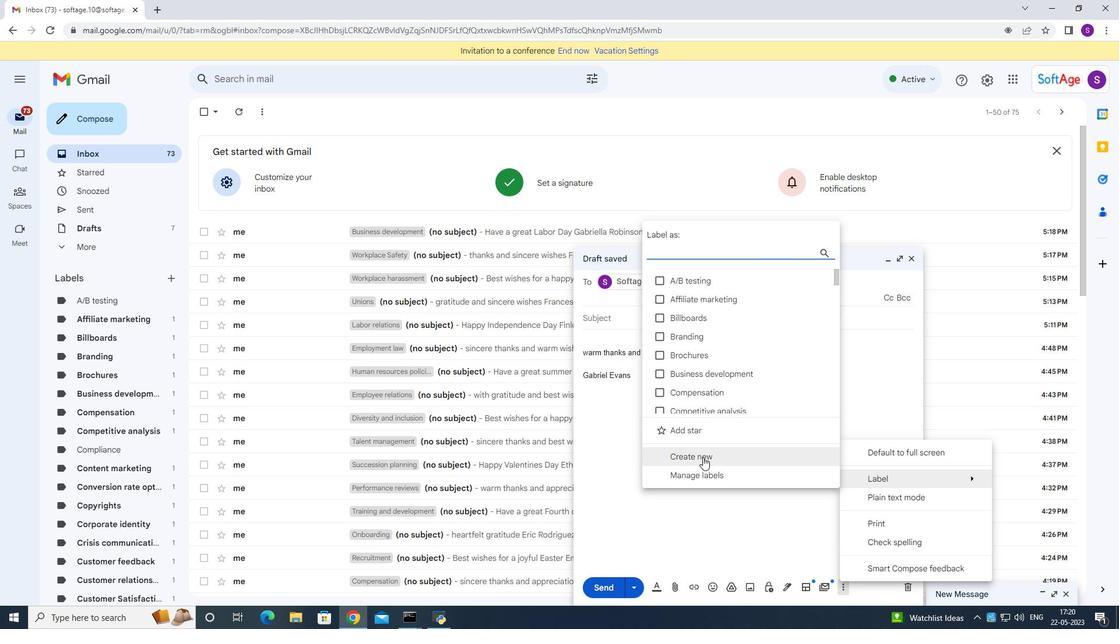 
Action: Mouse pressed left at (702, 458)
Screenshot: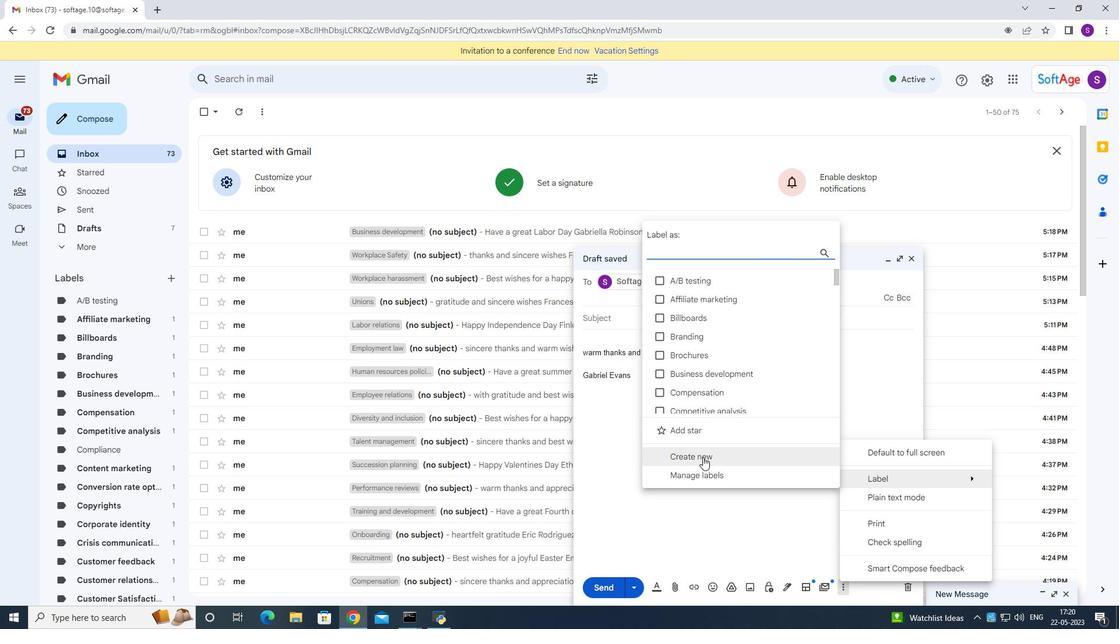 
Action: Mouse moved to (641, 346)
Screenshot: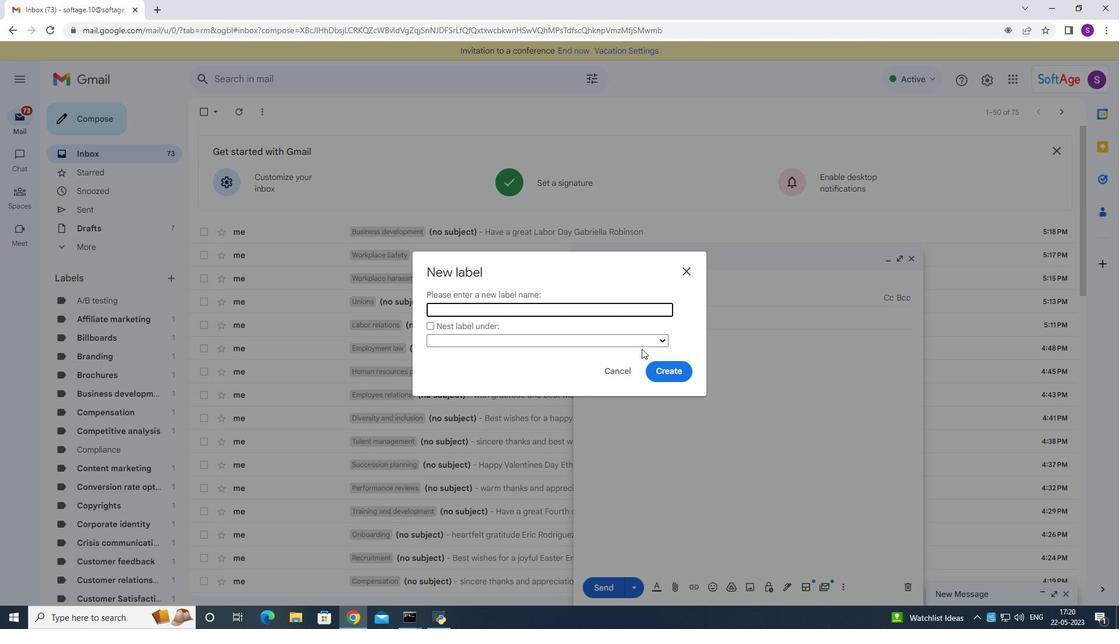 
Action: Key pressed <Key.shift>Strategic<Key.space><Key.shift>Pla<Key.backspace><Key.backspace><Key.backspace>planning<Key.space>
Screenshot: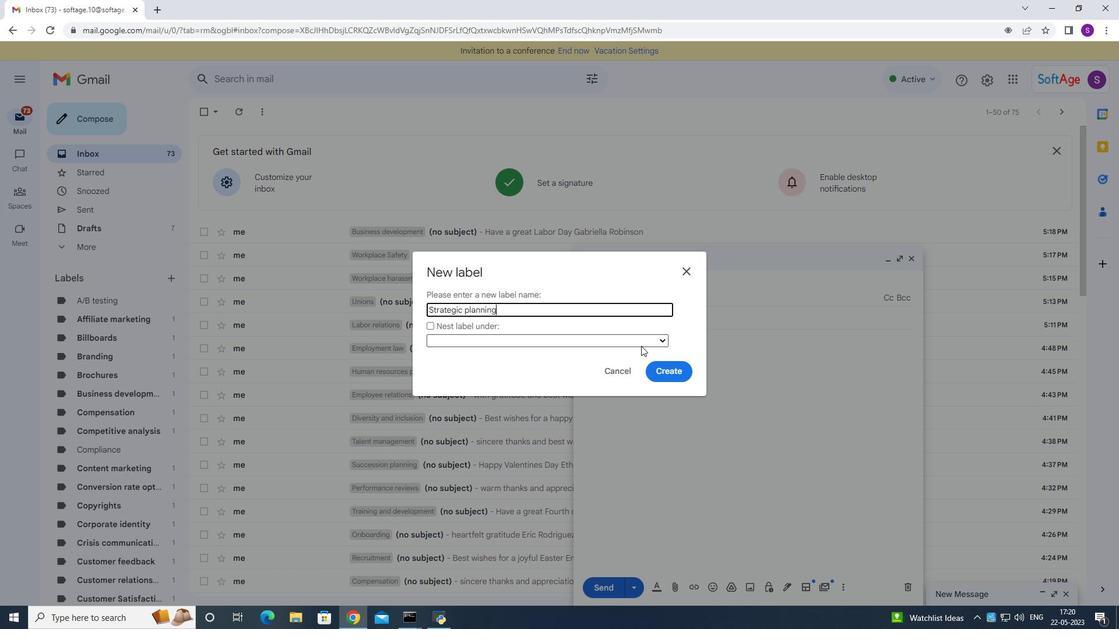 
Action: Mouse moved to (680, 368)
Screenshot: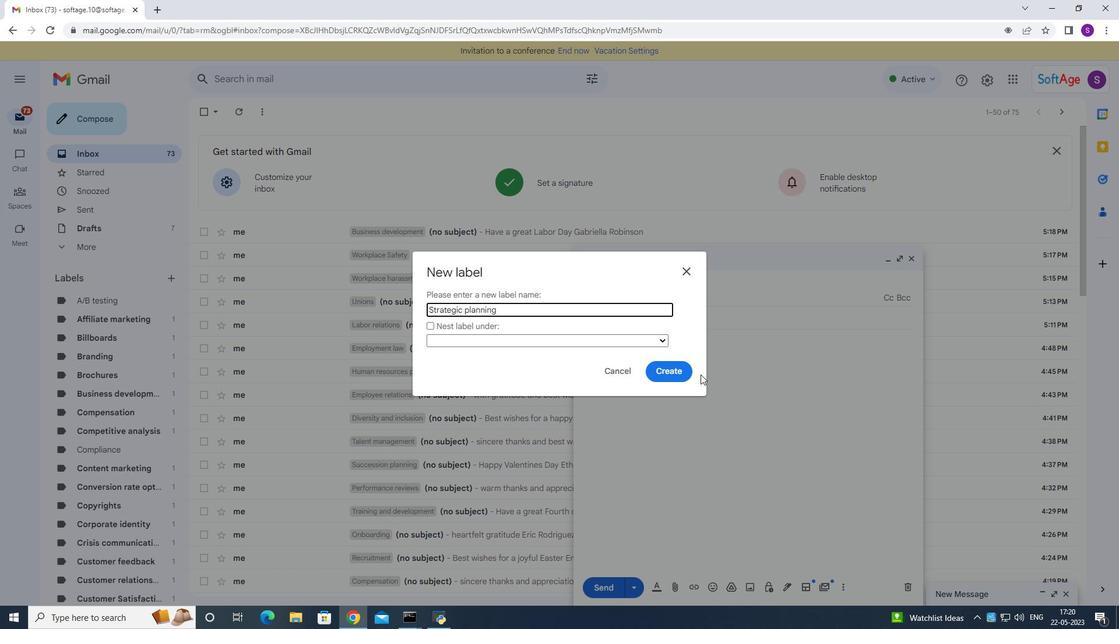 
Action: Mouse pressed left at (680, 368)
Screenshot: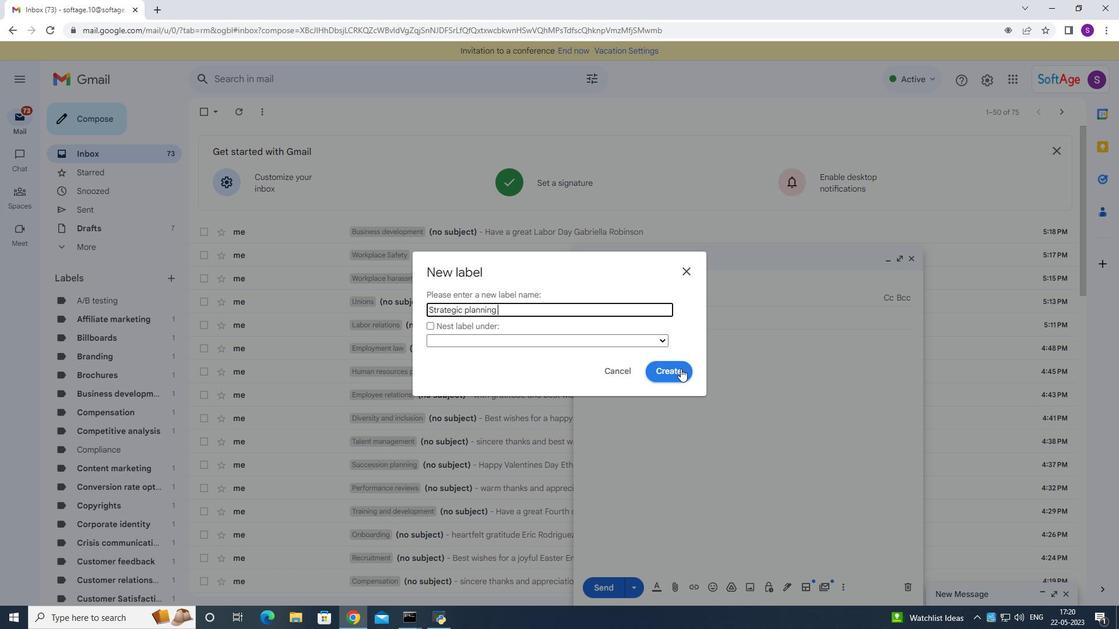
Action: Mouse moved to (596, 578)
Screenshot: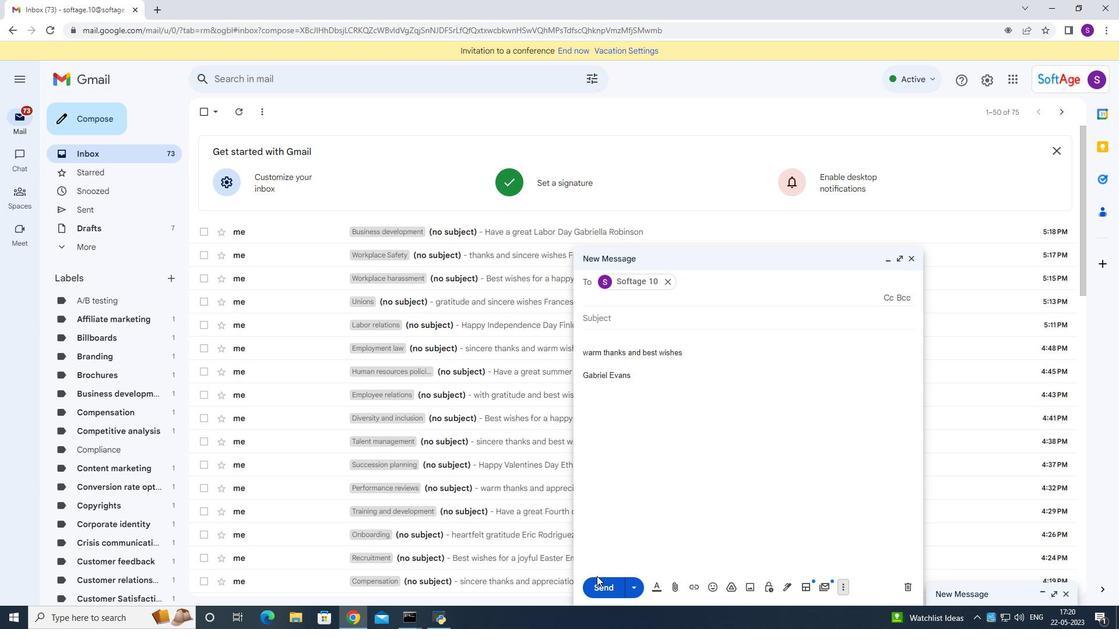 
Action: Mouse pressed left at (596, 578)
Screenshot: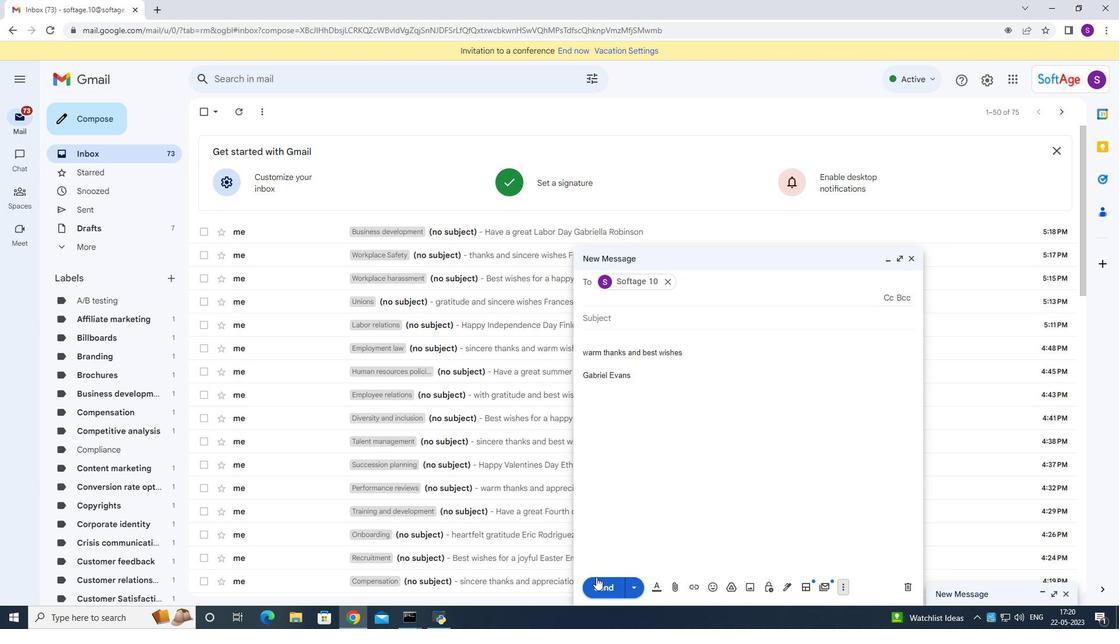 
Action: Mouse moved to (750, 306)
Screenshot: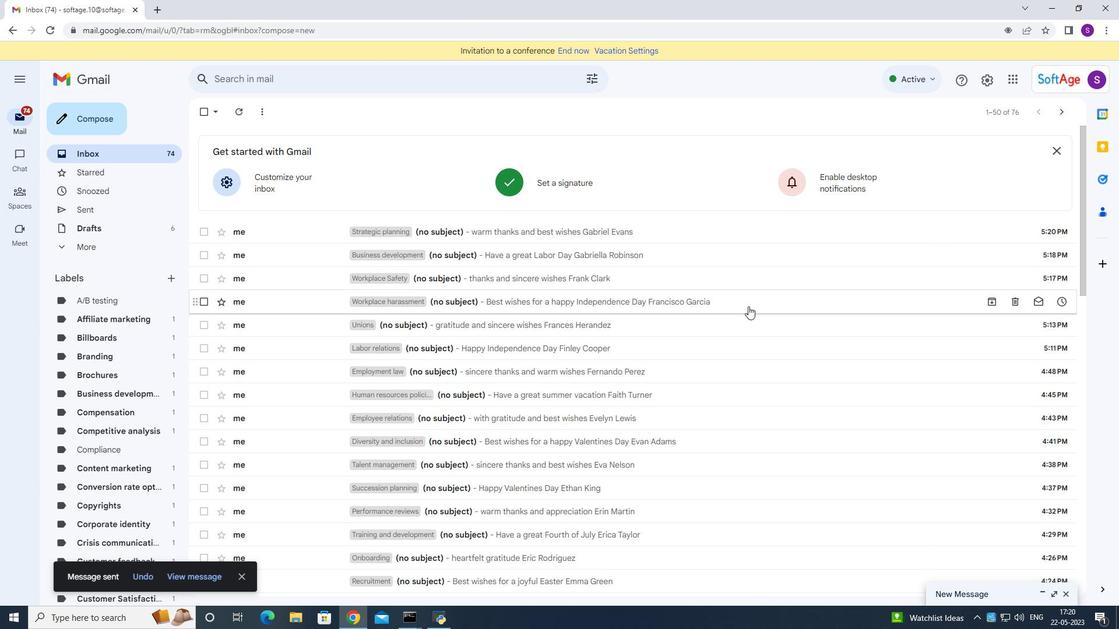 
